 Task: Look for space in Condado, Brazil from 12th August, 2023 to 16th August, 2023 for 8 adults in price range Rs.10000 to Rs.16000. Place can be private room with 8 bedrooms having 8 beds and 8 bathrooms. Property type can be house, flat, guest house, hotel. Amenities needed are: wifi, TV, free parkinig on premises, gym, breakfast. Booking option can be shelf check-in. Required host language is English.
Action: Mouse moved to (479, 131)
Screenshot: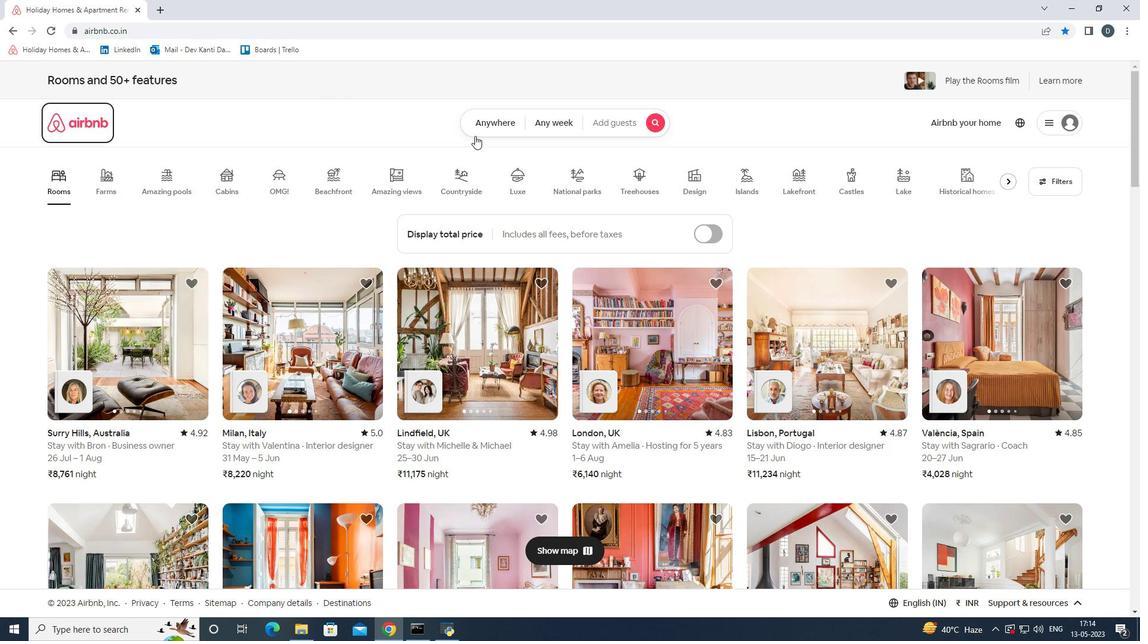 
Action: Mouse pressed left at (479, 131)
Screenshot: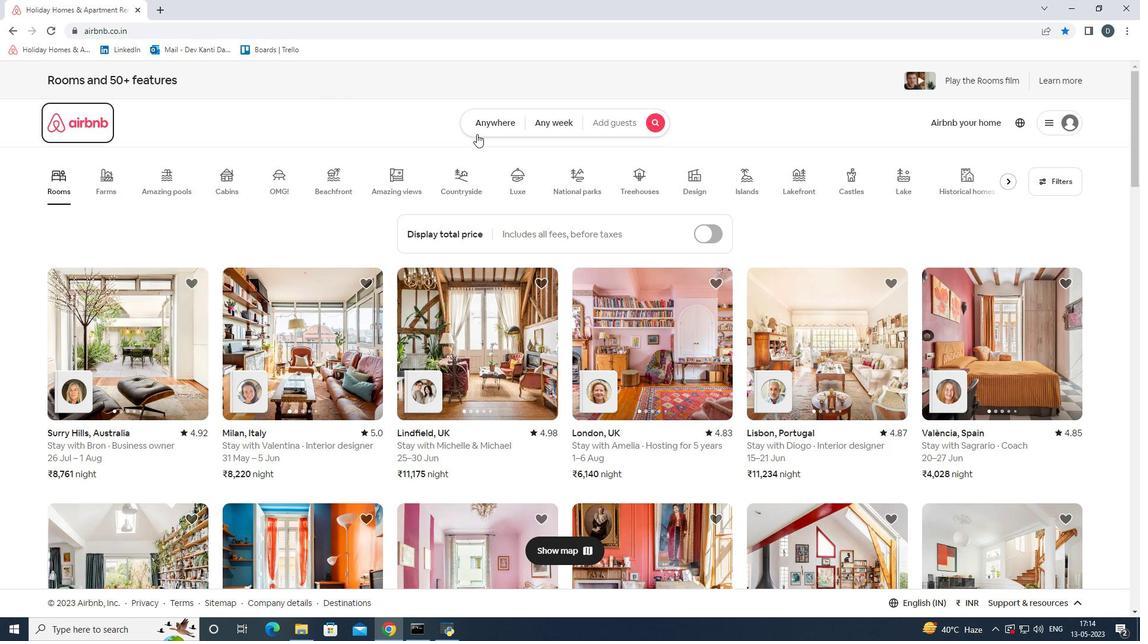 
Action: Mouse moved to (424, 169)
Screenshot: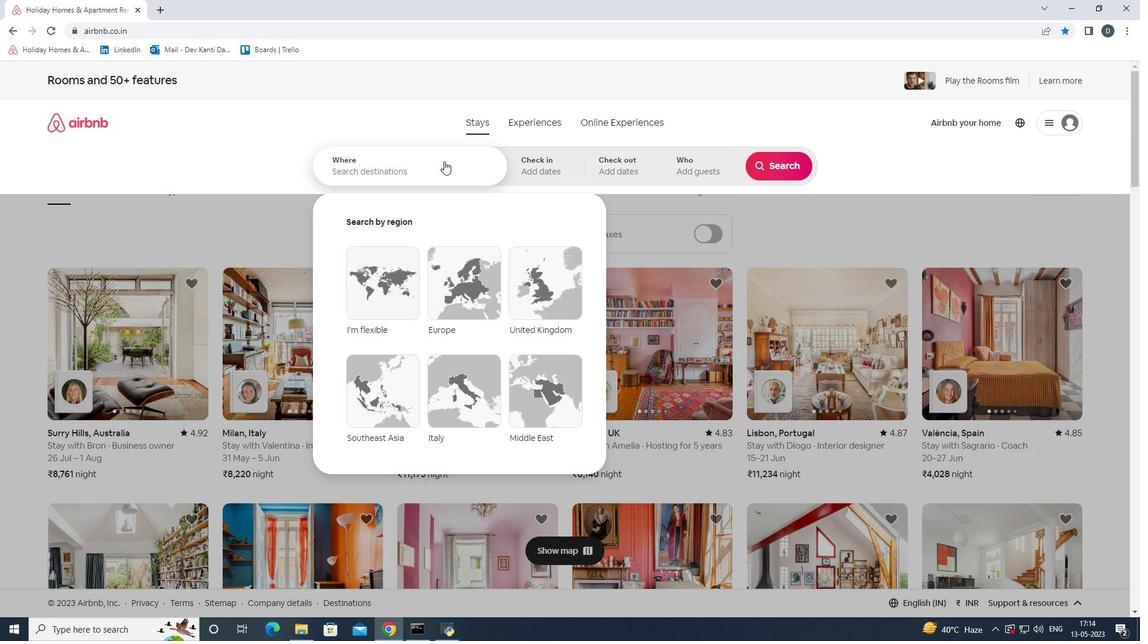 
Action: Mouse pressed left at (424, 169)
Screenshot: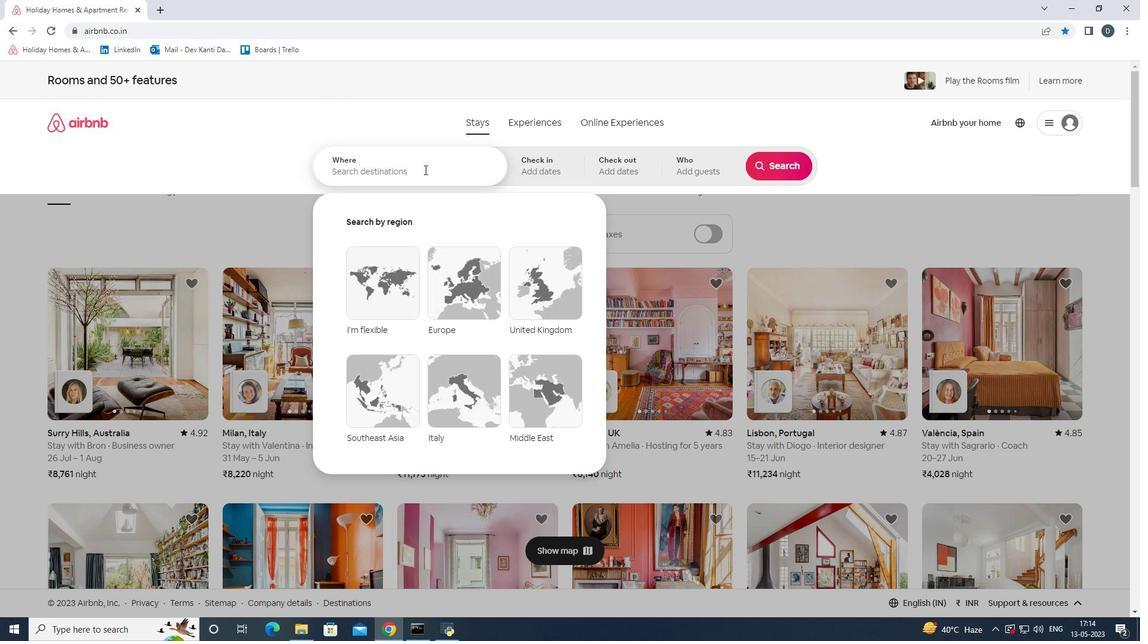 
Action: Key pressed <Key.shift>Condado,<Key.shift>Brazil
Screenshot: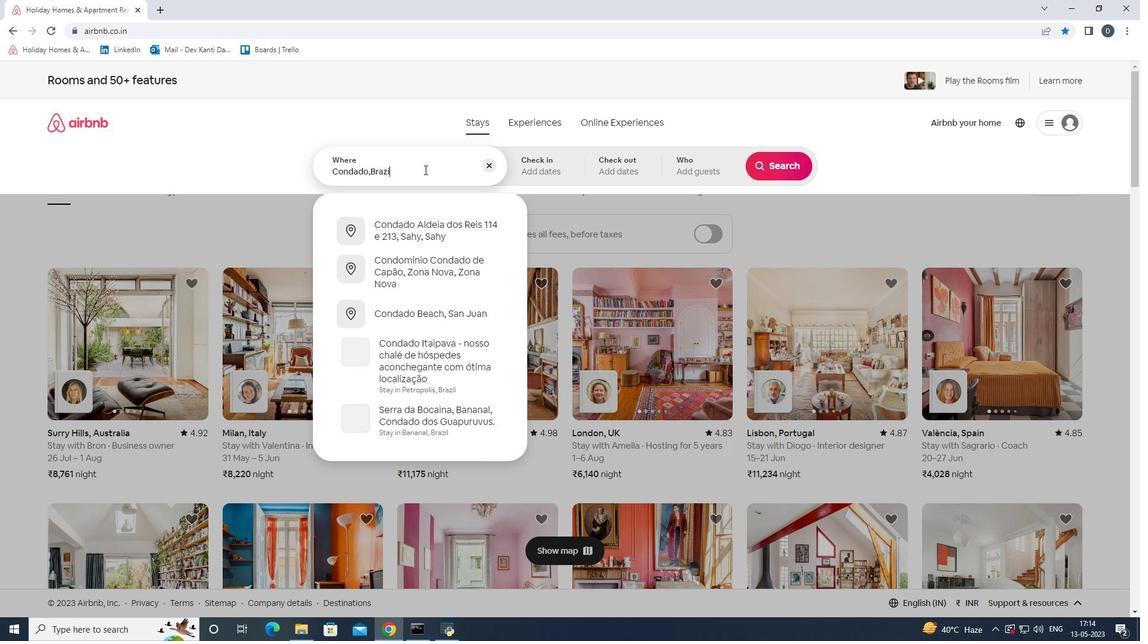 
Action: Mouse moved to (555, 155)
Screenshot: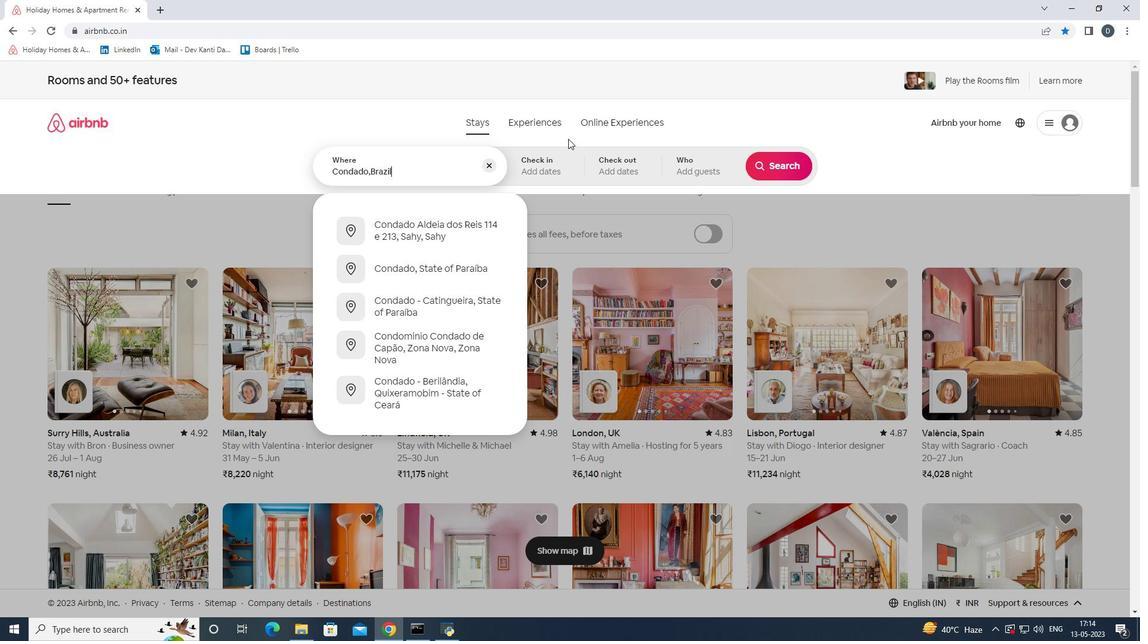 
Action: Mouse pressed left at (555, 155)
Screenshot: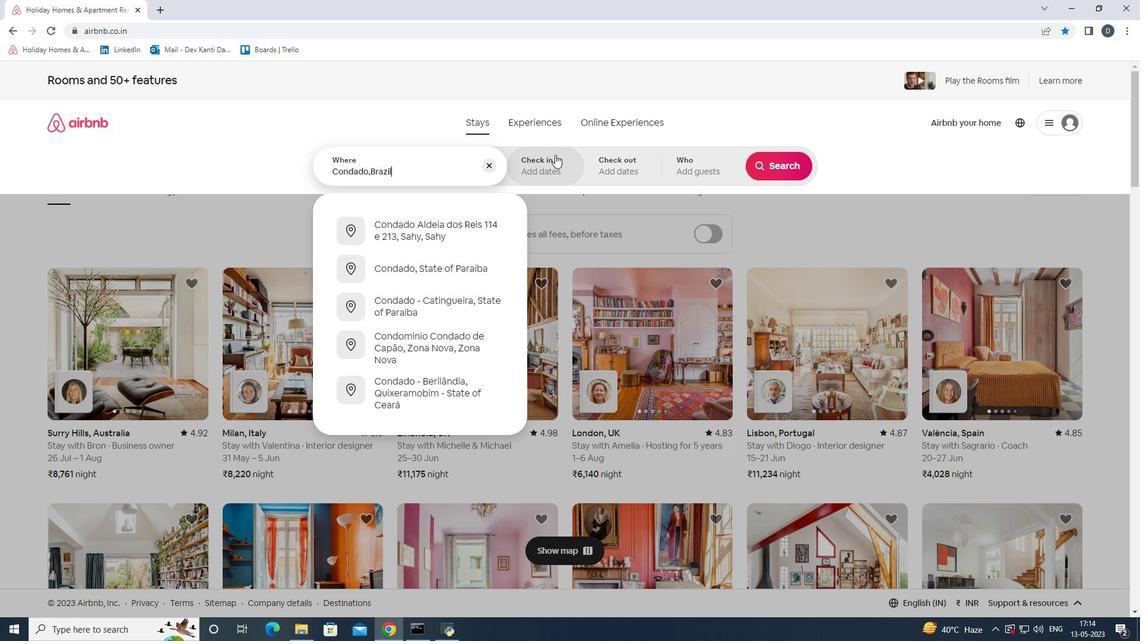 
Action: Mouse moved to (788, 263)
Screenshot: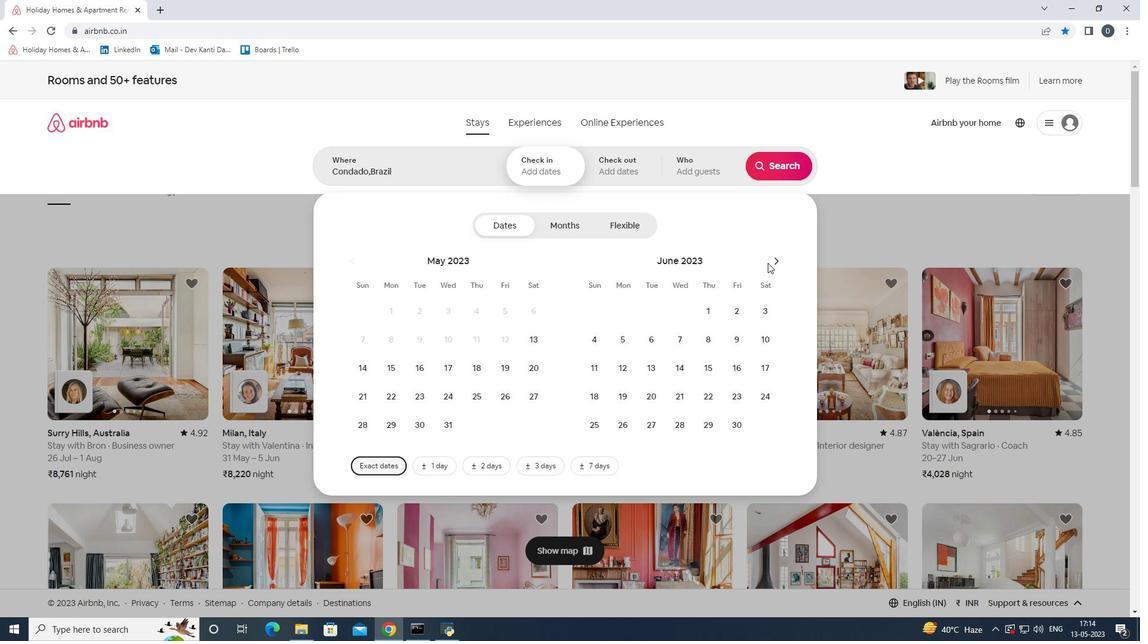 
Action: Mouse pressed left at (788, 263)
Screenshot: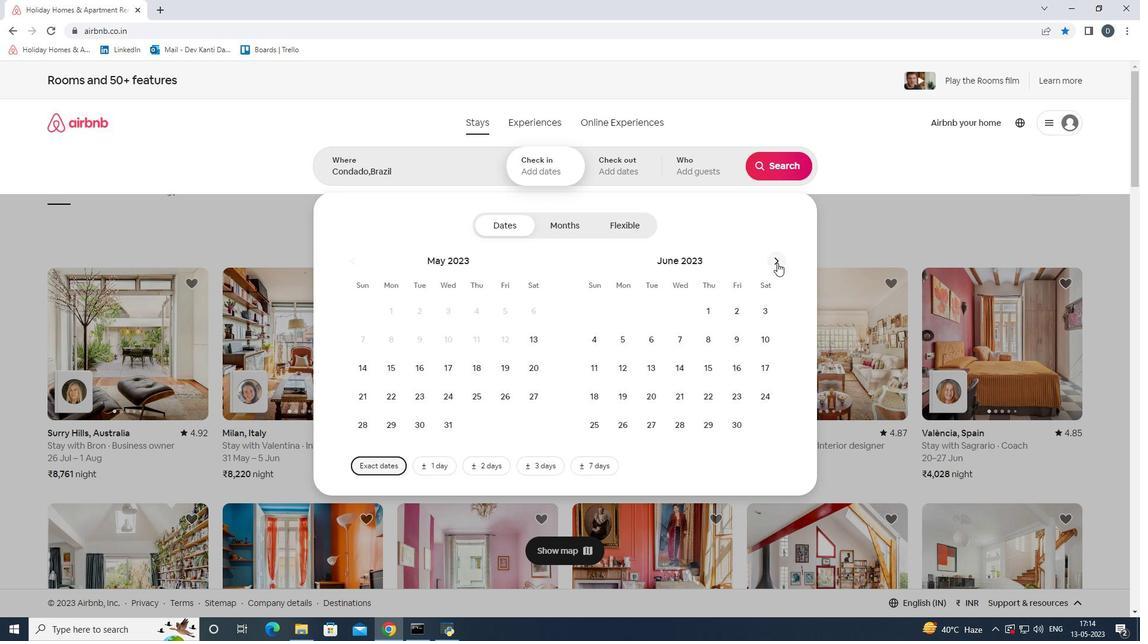 
Action: Mouse moved to (785, 263)
Screenshot: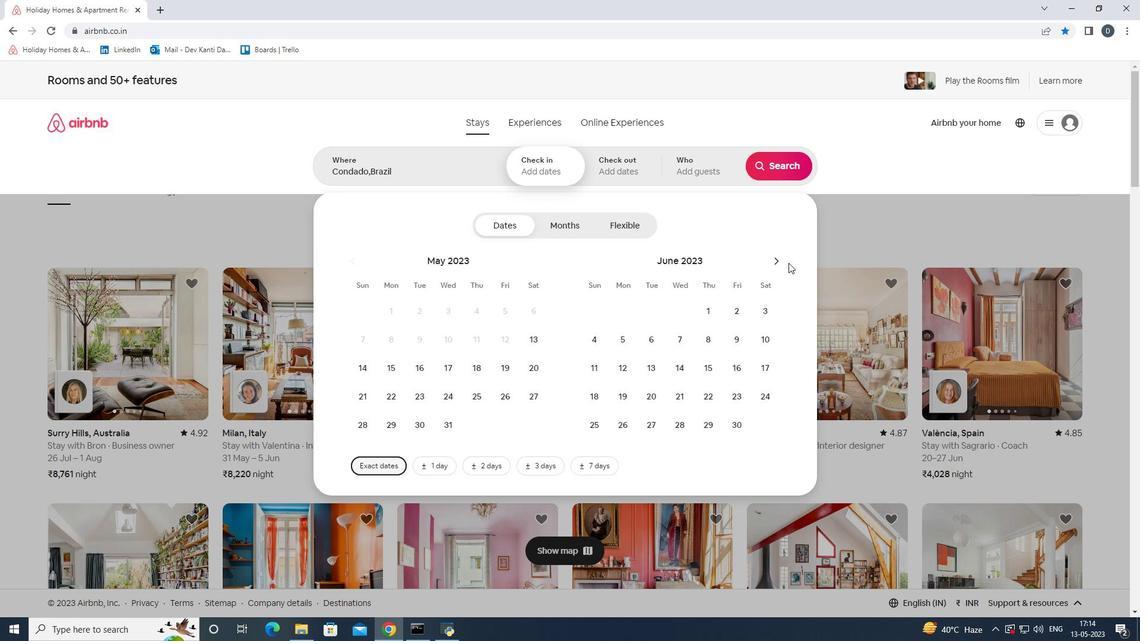 
Action: Mouse pressed left at (785, 263)
Screenshot: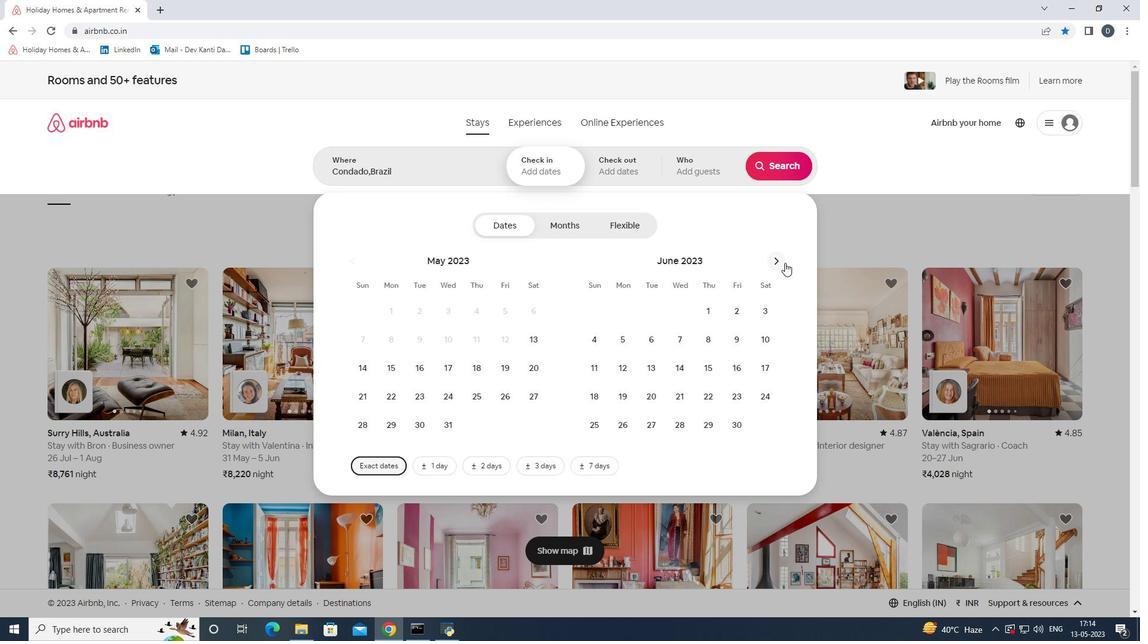 
Action: Mouse pressed left at (785, 263)
Screenshot: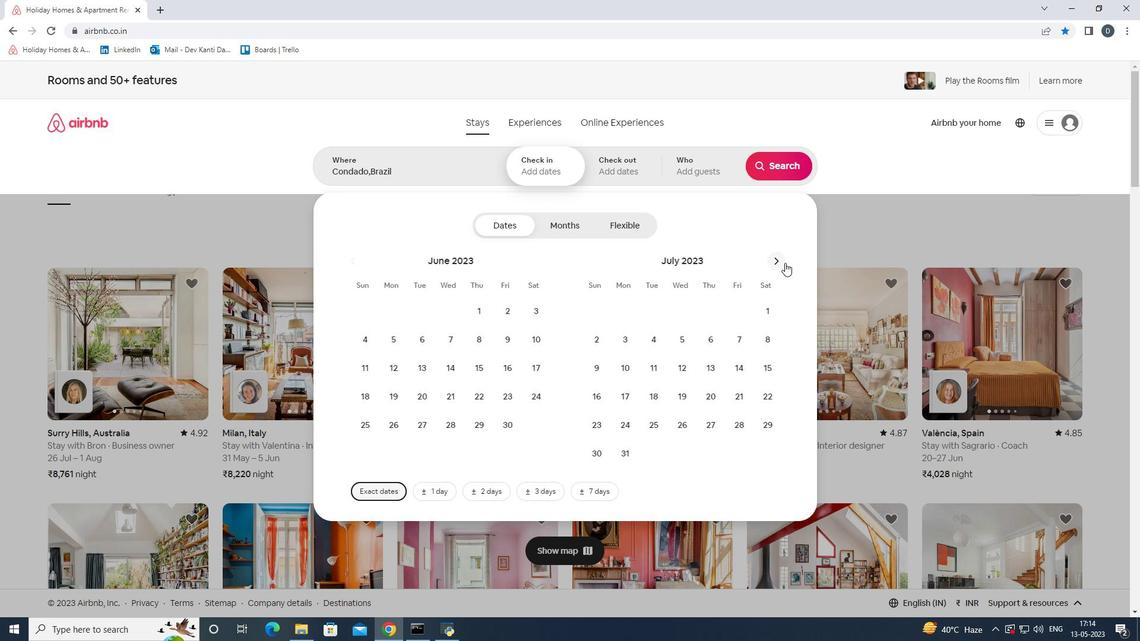 
Action: Mouse moved to (770, 333)
Screenshot: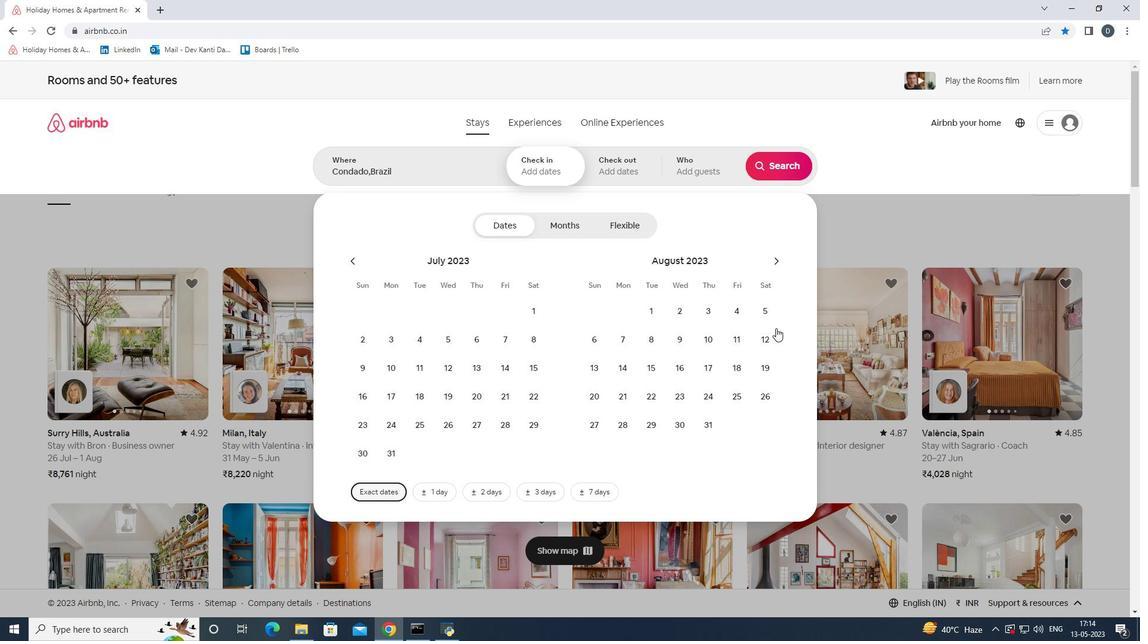 
Action: Mouse pressed left at (770, 333)
Screenshot: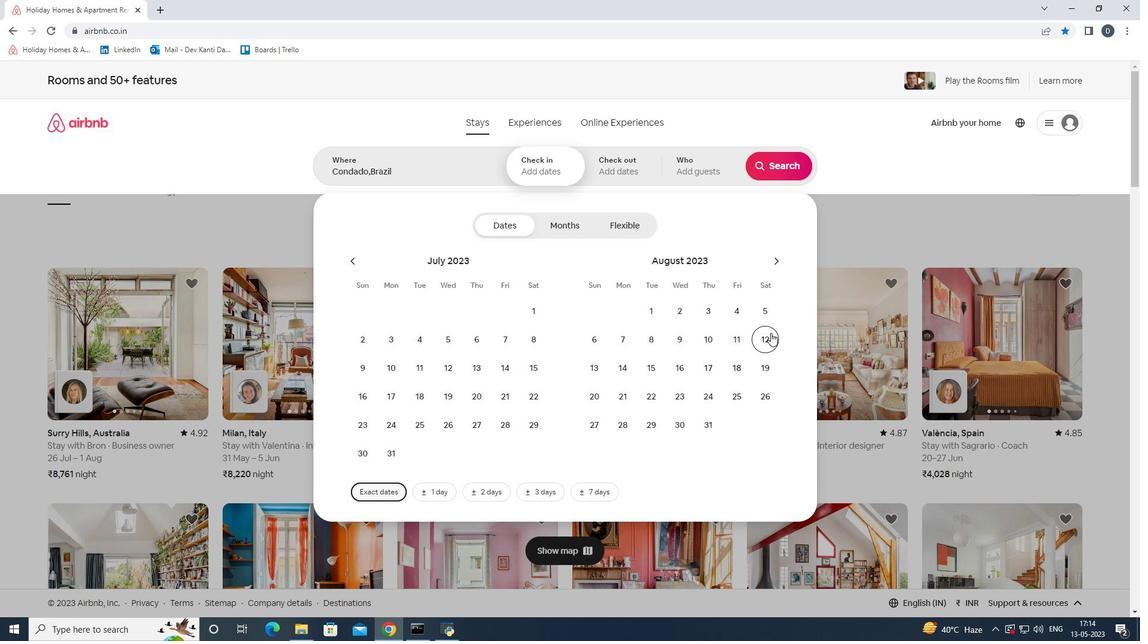 
Action: Mouse moved to (677, 366)
Screenshot: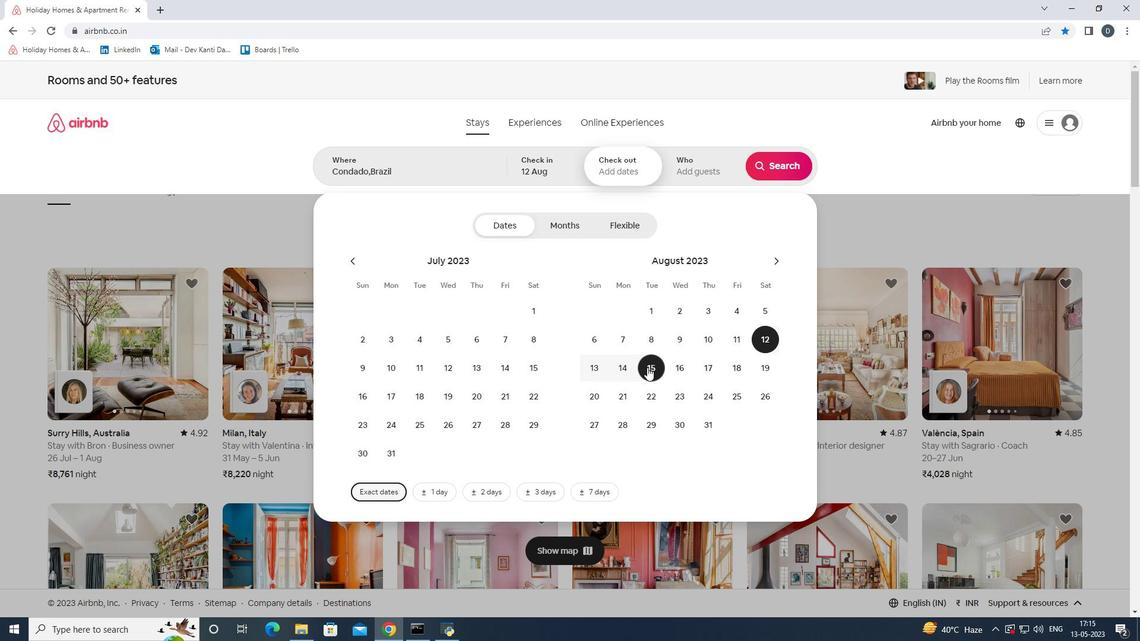 
Action: Mouse pressed left at (677, 366)
Screenshot: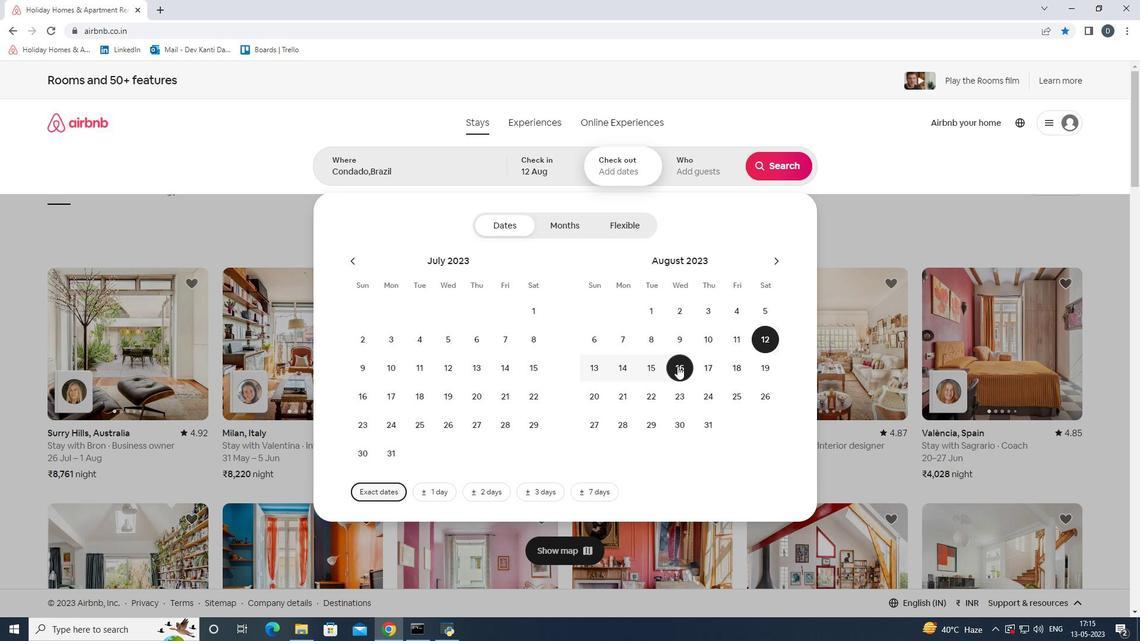 
Action: Mouse moved to (705, 165)
Screenshot: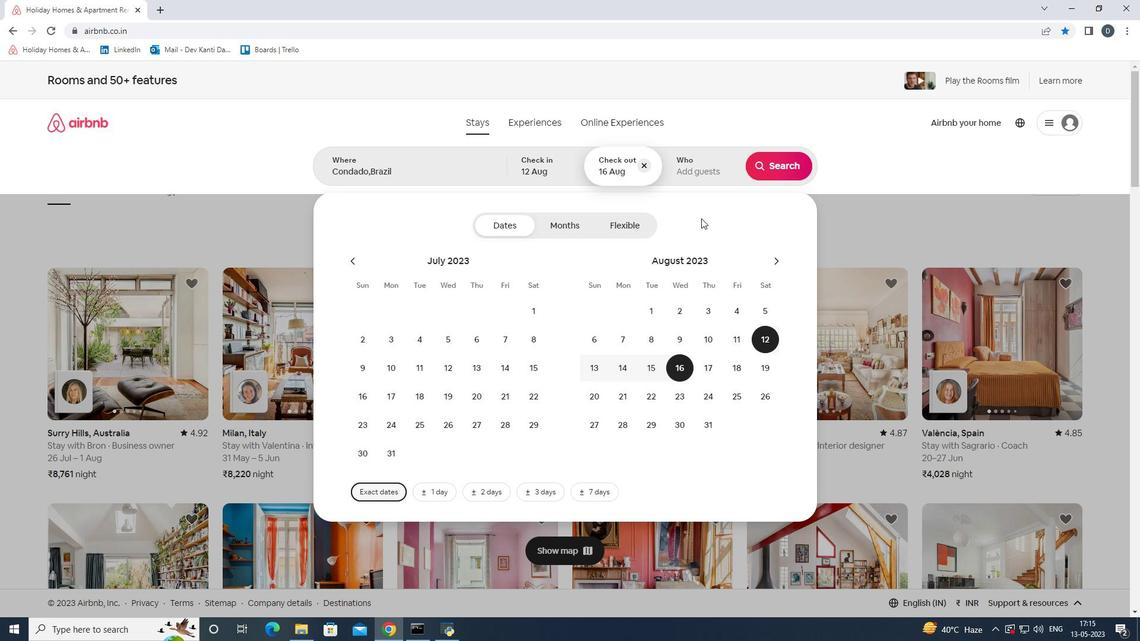 
Action: Mouse pressed left at (705, 165)
Screenshot: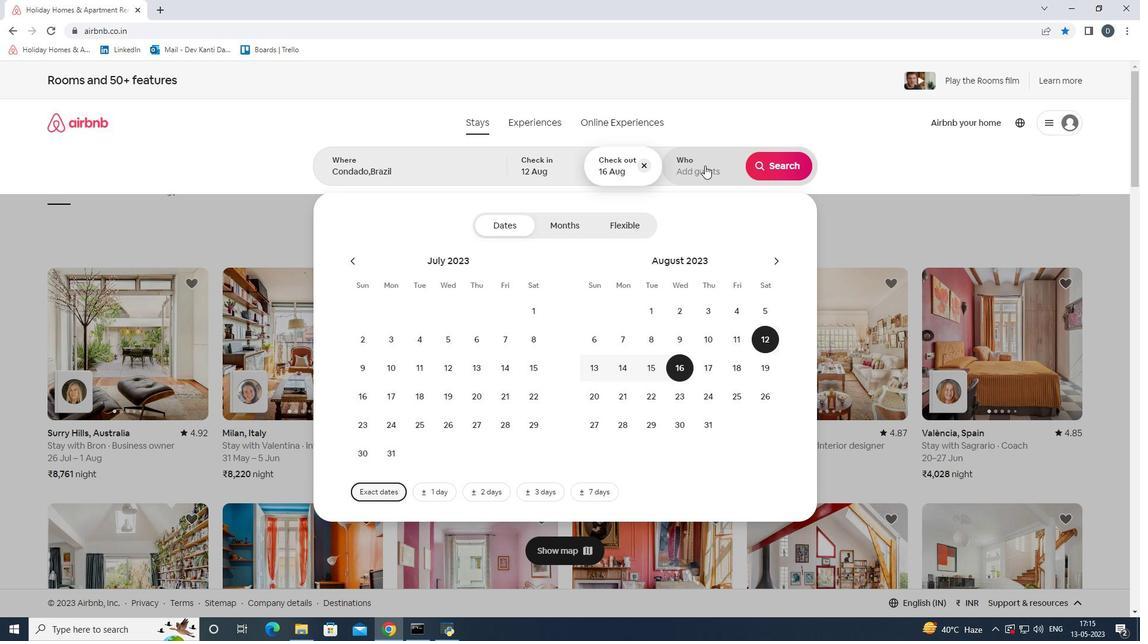 
Action: Mouse moved to (781, 231)
Screenshot: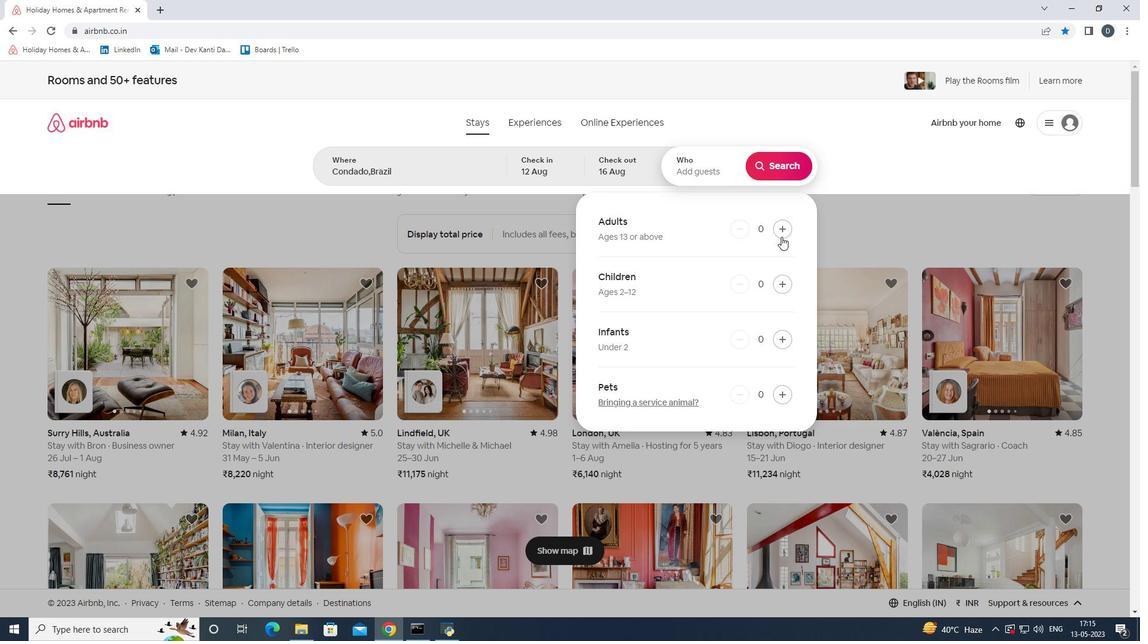
Action: Mouse pressed left at (781, 231)
Screenshot: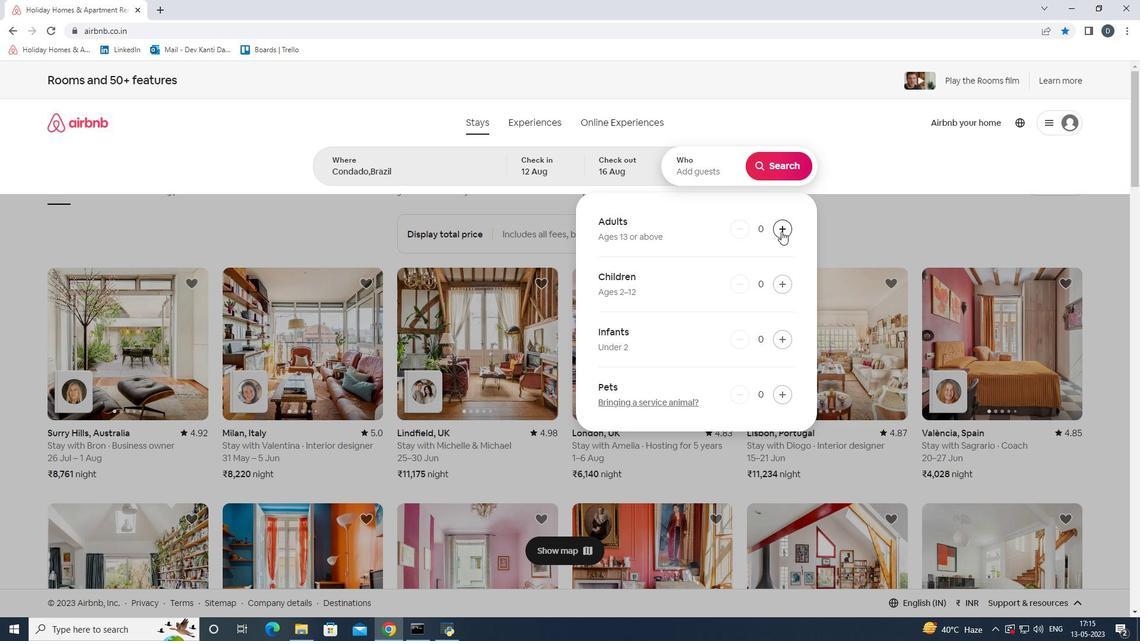 
Action: Mouse pressed left at (781, 231)
Screenshot: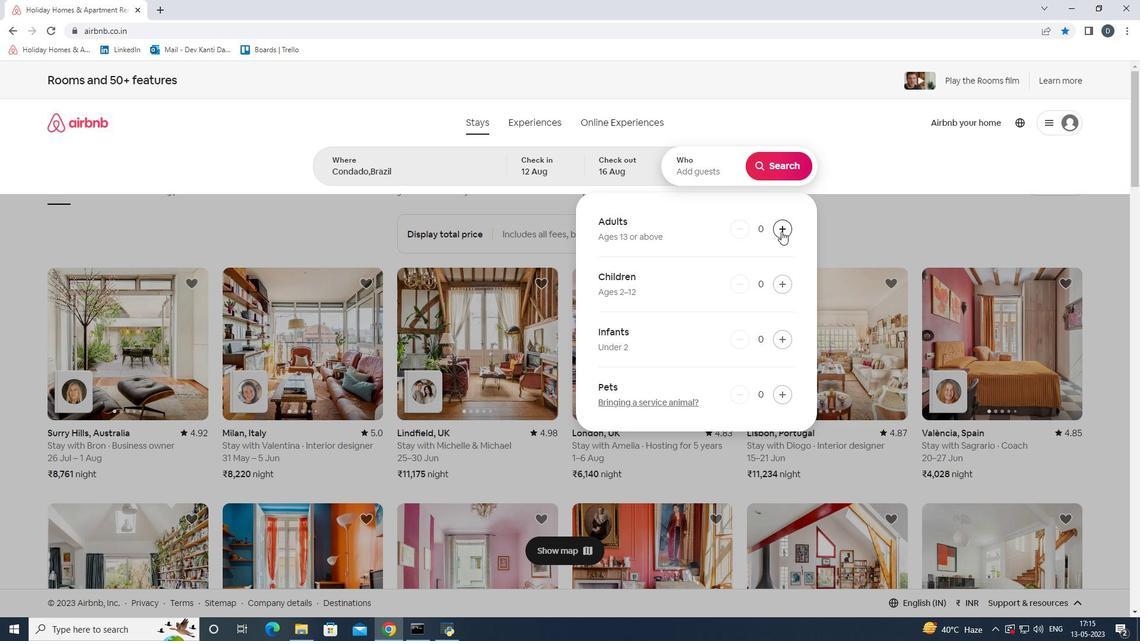 
Action: Mouse pressed left at (781, 231)
Screenshot: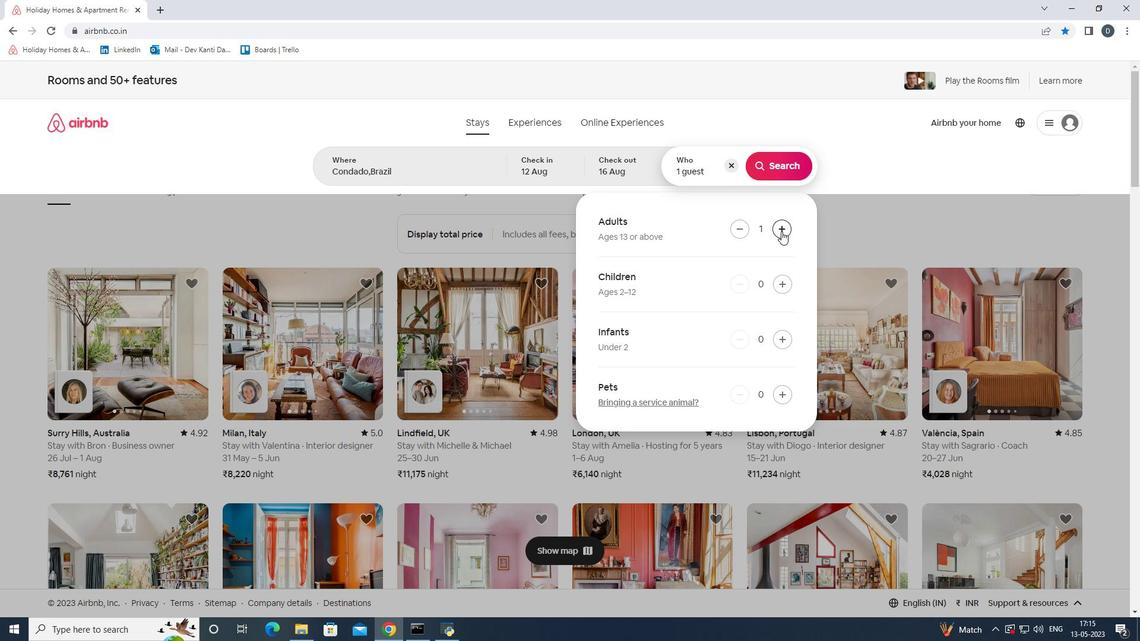 
Action: Mouse pressed left at (781, 231)
Screenshot: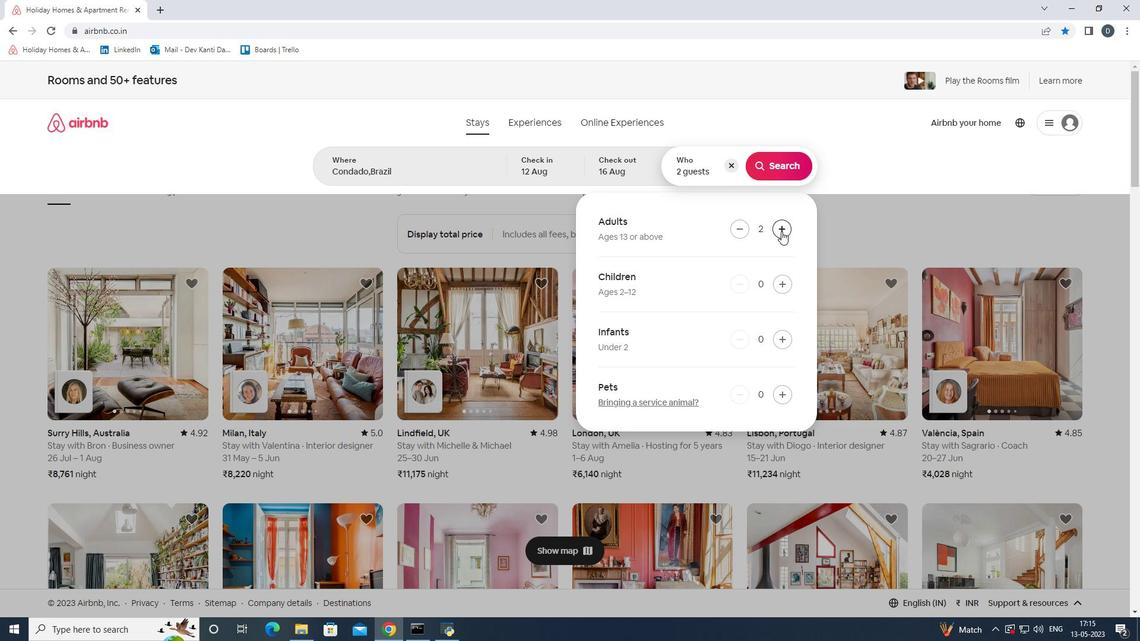 
Action: Mouse pressed left at (781, 231)
Screenshot: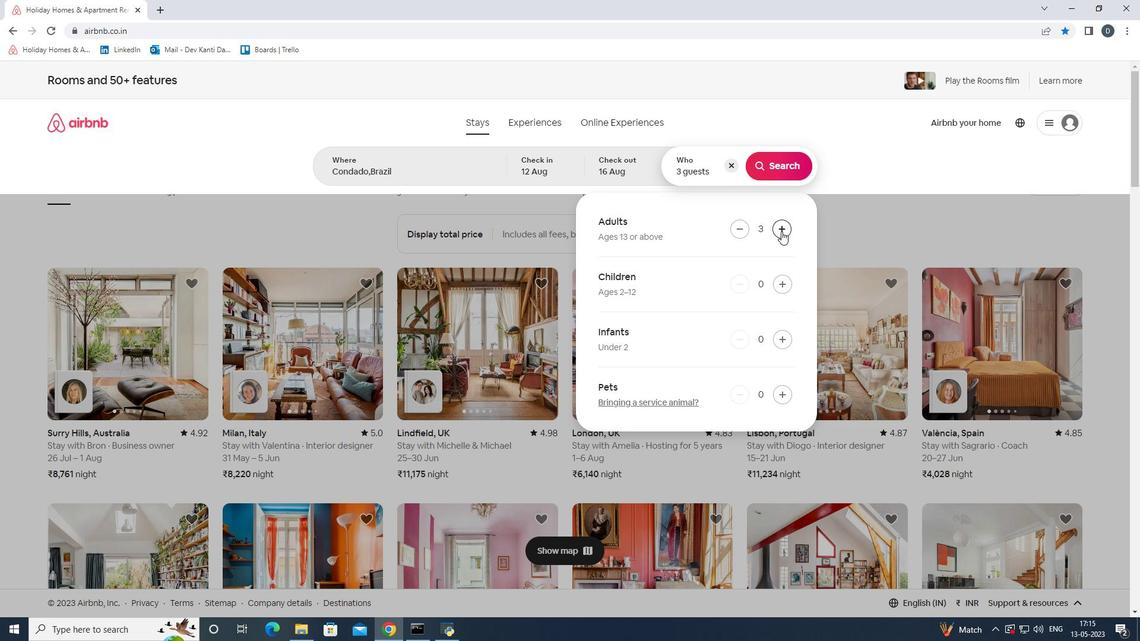 
Action: Mouse pressed left at (781, 231)
Screenshot: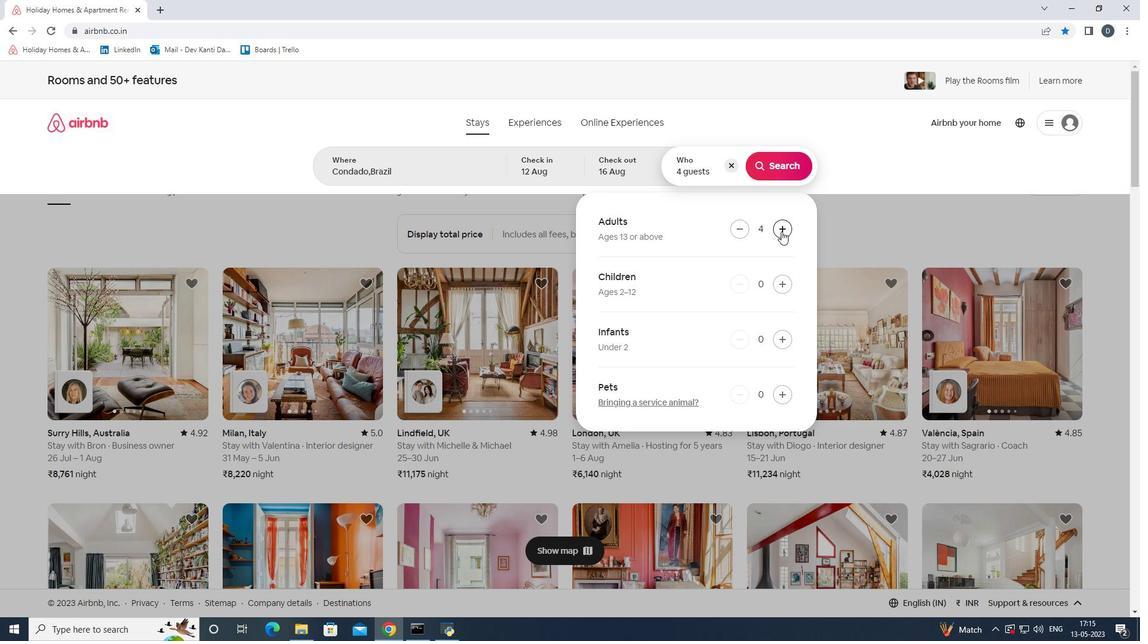 
Action: Mouse pressed left at (781, 231)
Screenshot: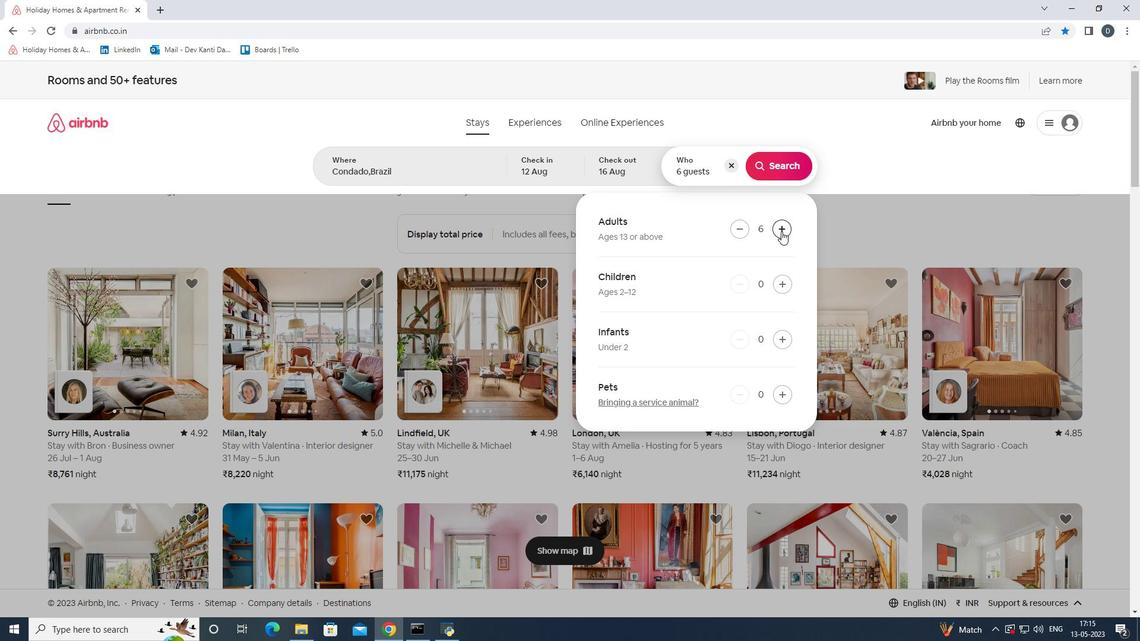 
Action: Mouse pressed left at (781, 231)
Screenshot: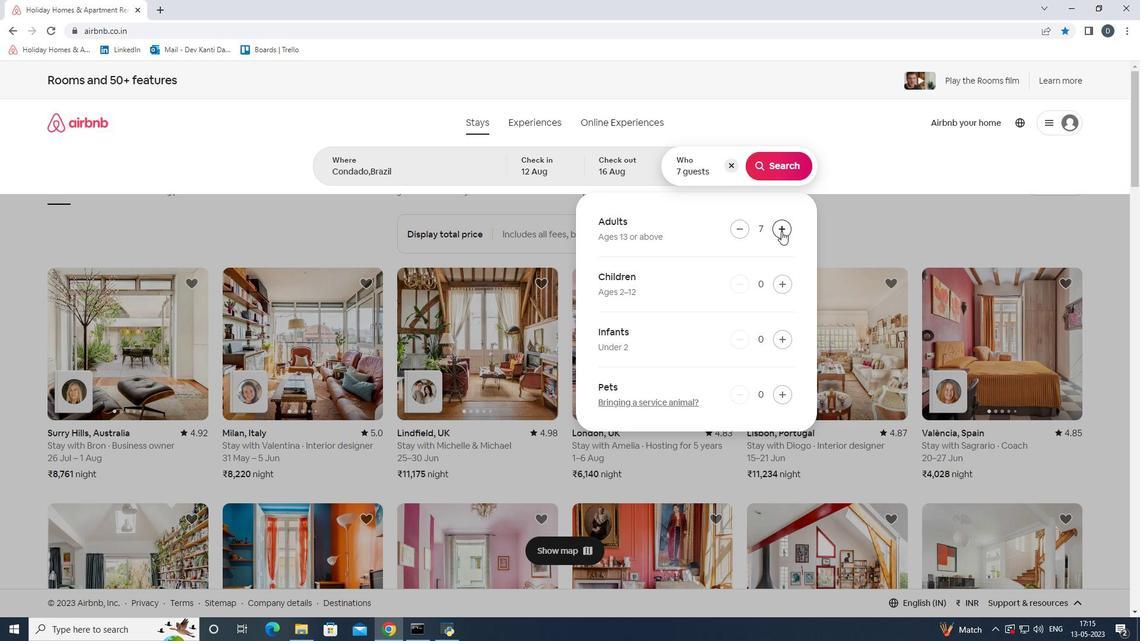 
Action: Mouse moved to (780, 174)
Screenshot: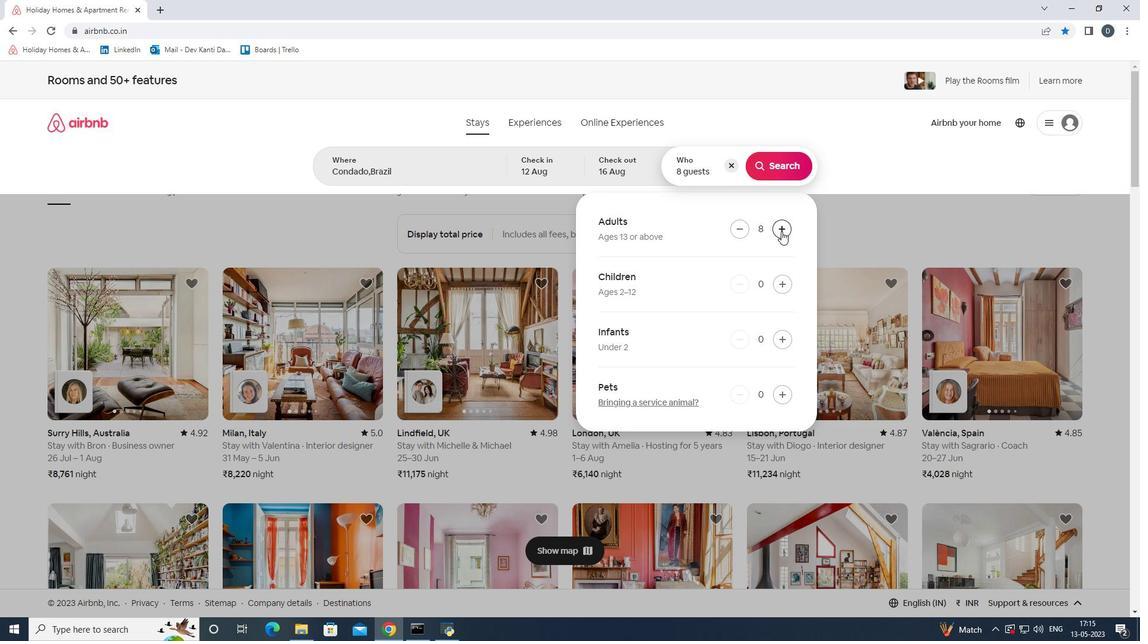 
Action: Mouse pressed left at (780, 174)
Screenshot: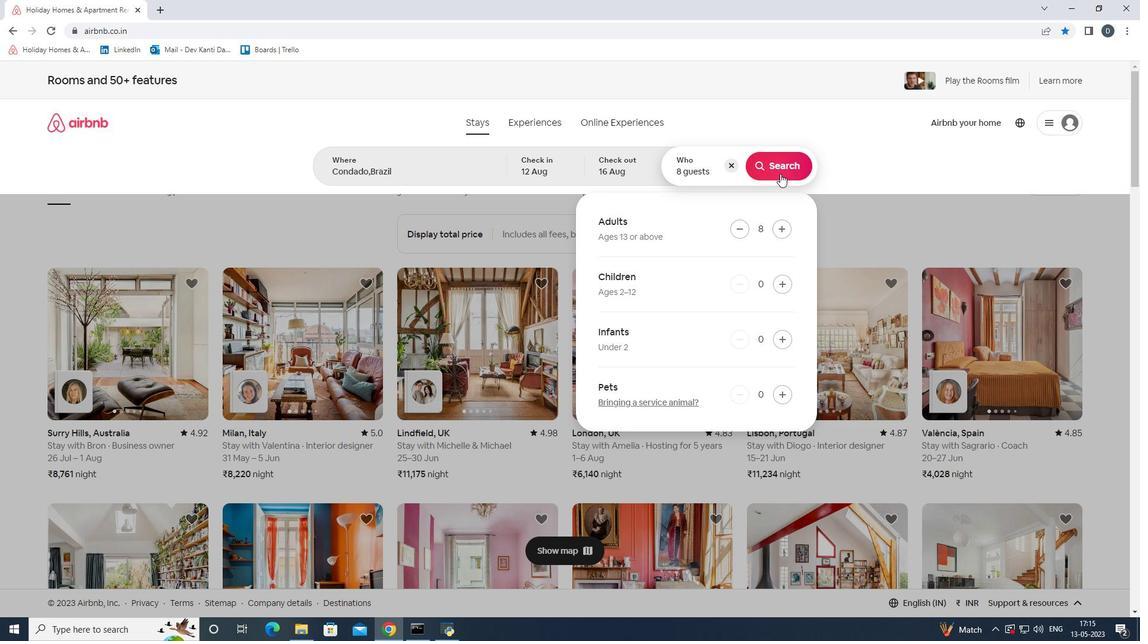 
Action: Mouse moved to (1072, 137)
Screenshot: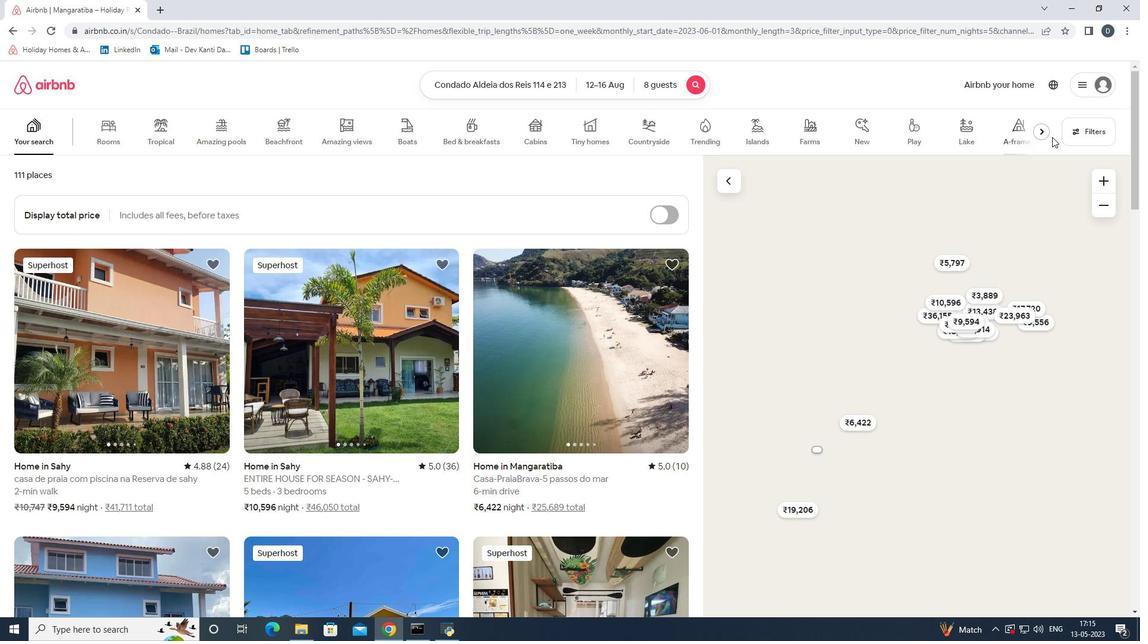 
Action: Mouse pressed left at (1072, 137)
Screenshot: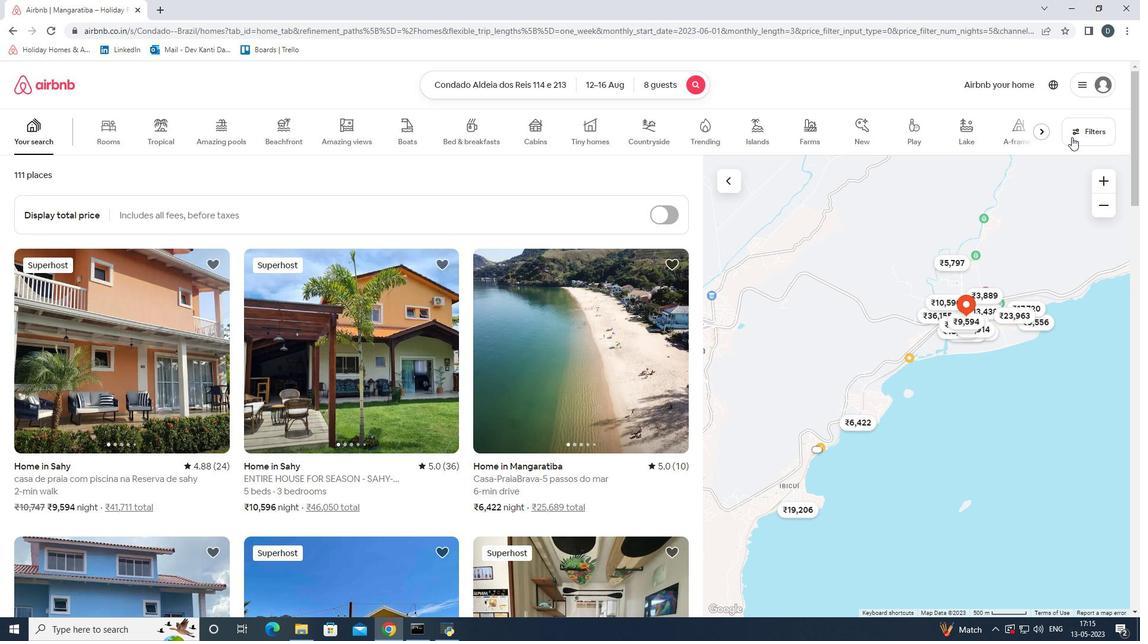
Action: Mouse moved to (423, 283)
Screenshot: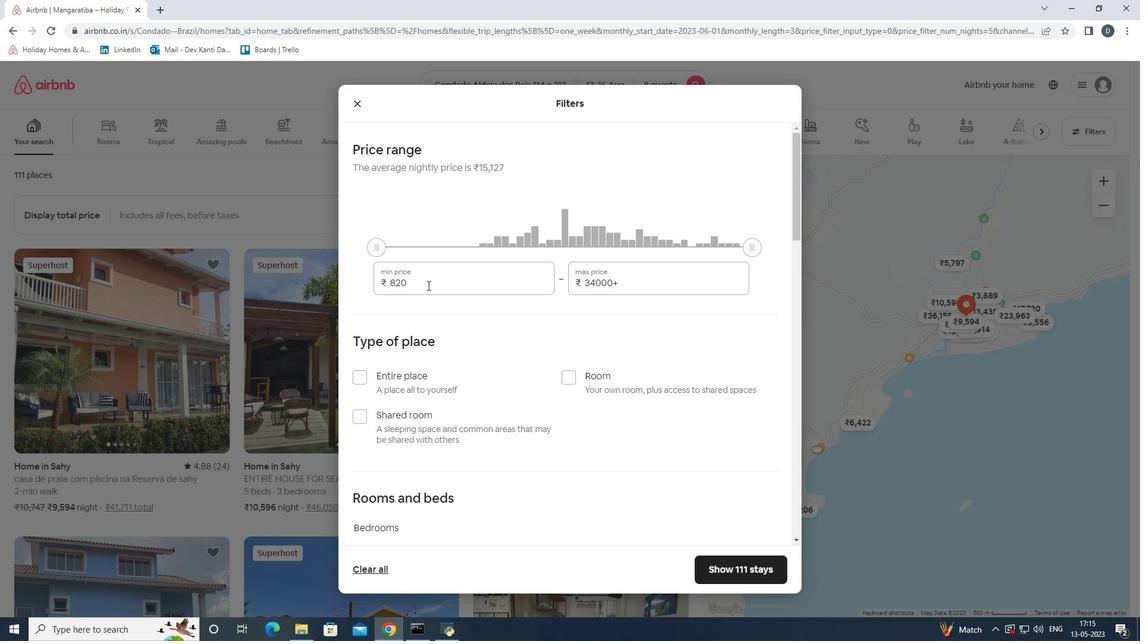 
Action: Mouse pressed left at (423, 283)
Screenshot: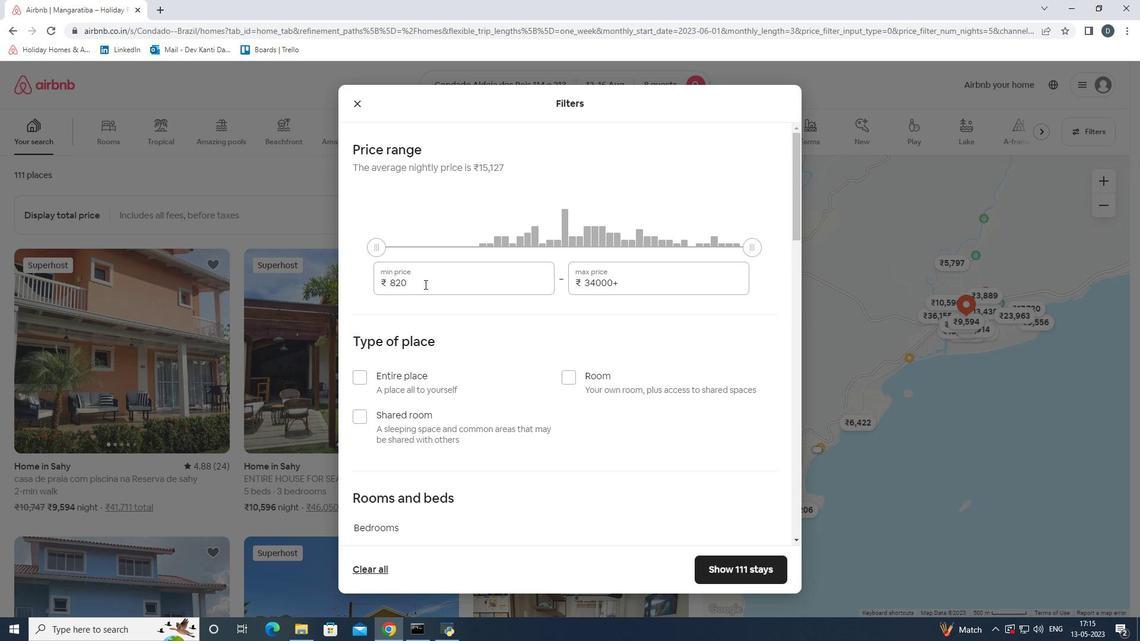 
Action: Mouse moved to (357, 283)
Screenshot: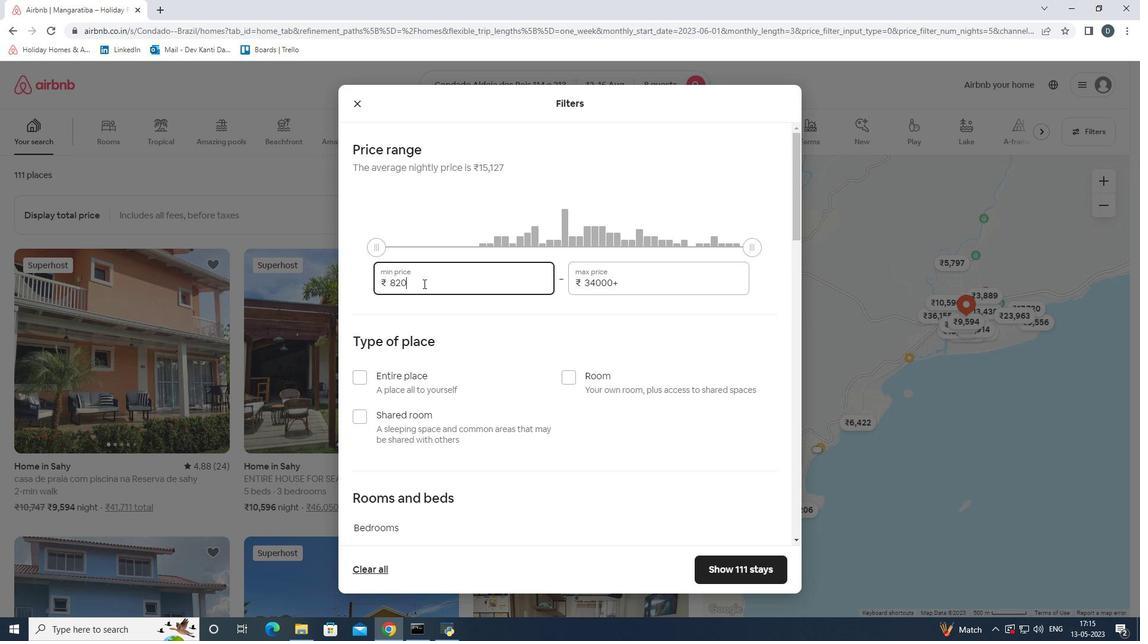 
Action: Key pressed 10000
Screenshot: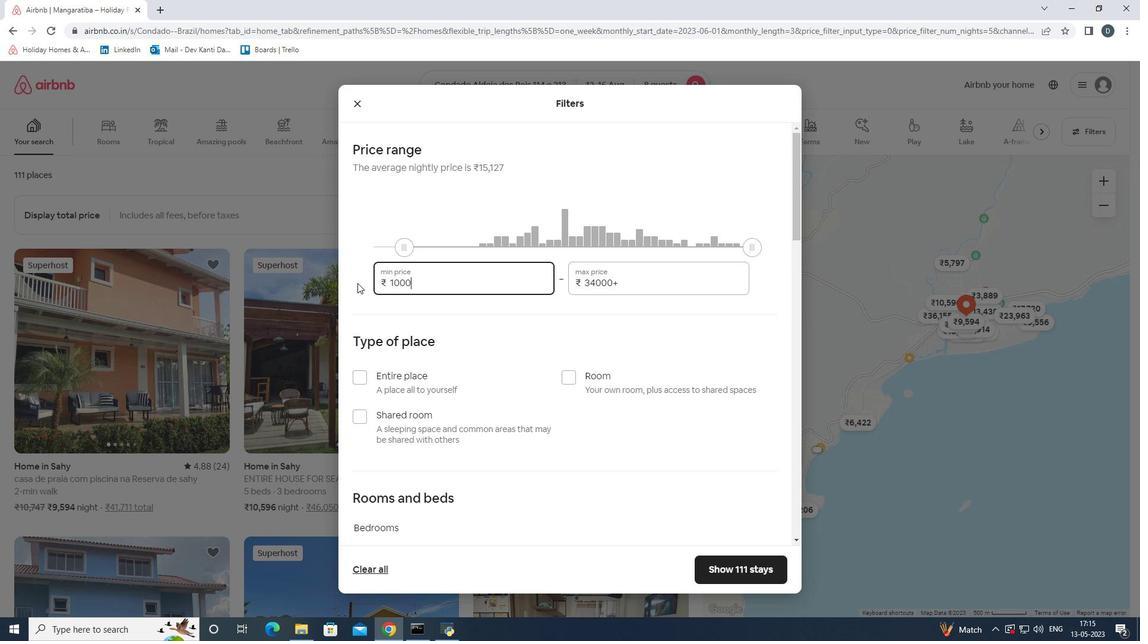 
Action: Mouse moved to (620, 283)
Screenshot: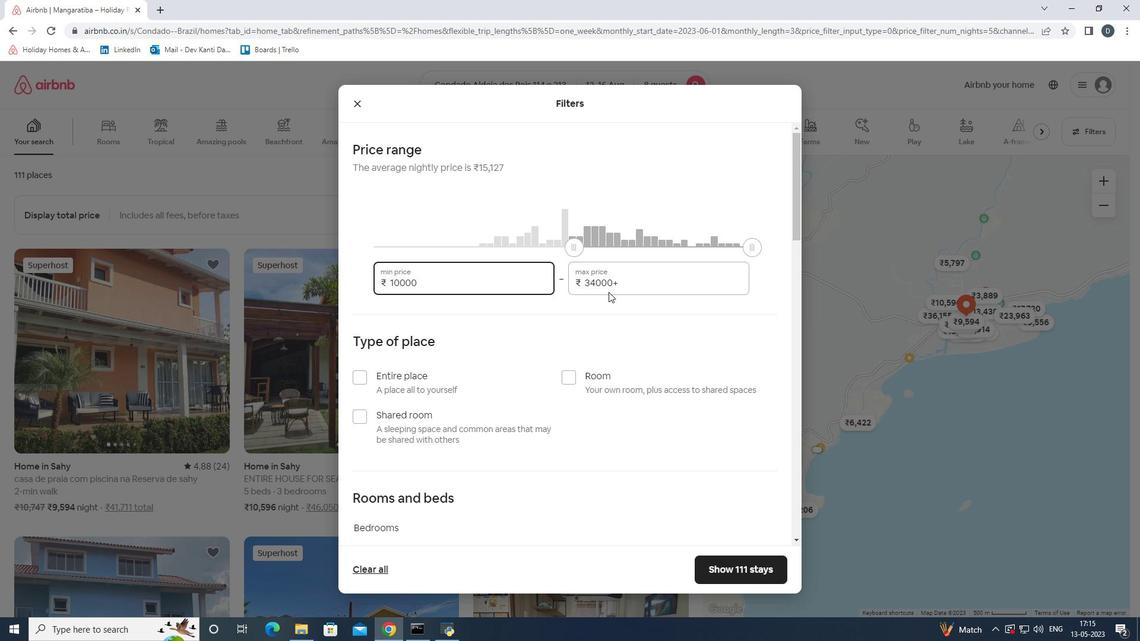 
Action: Mouse pressed left at (620, 283)
Screenshot: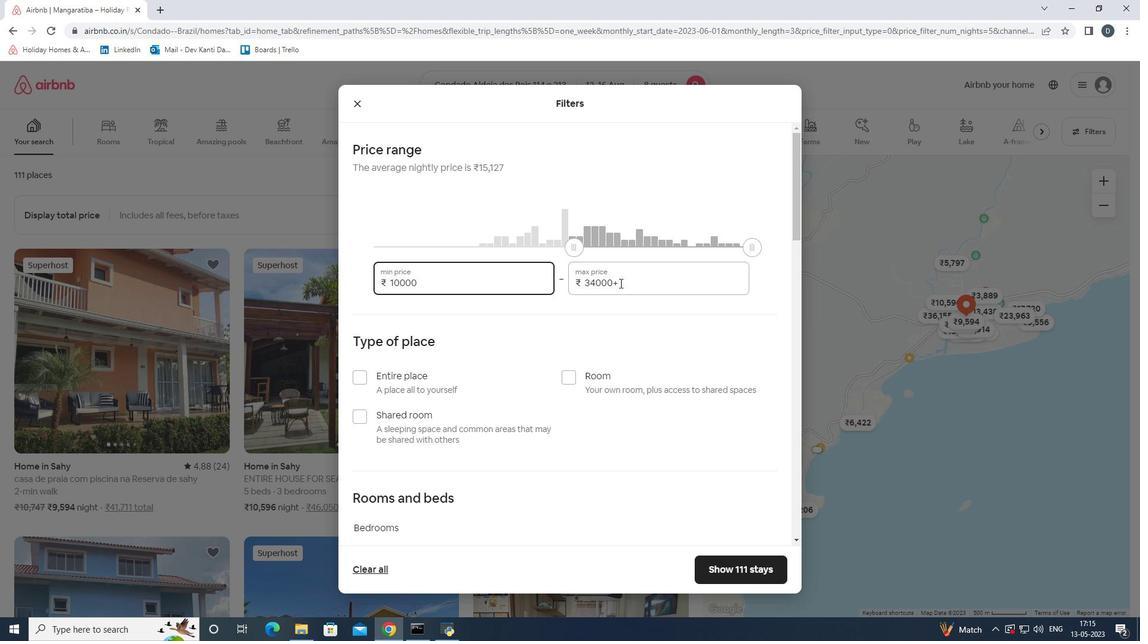 
Action: Mouse moved to (569, 283)
Screenshot: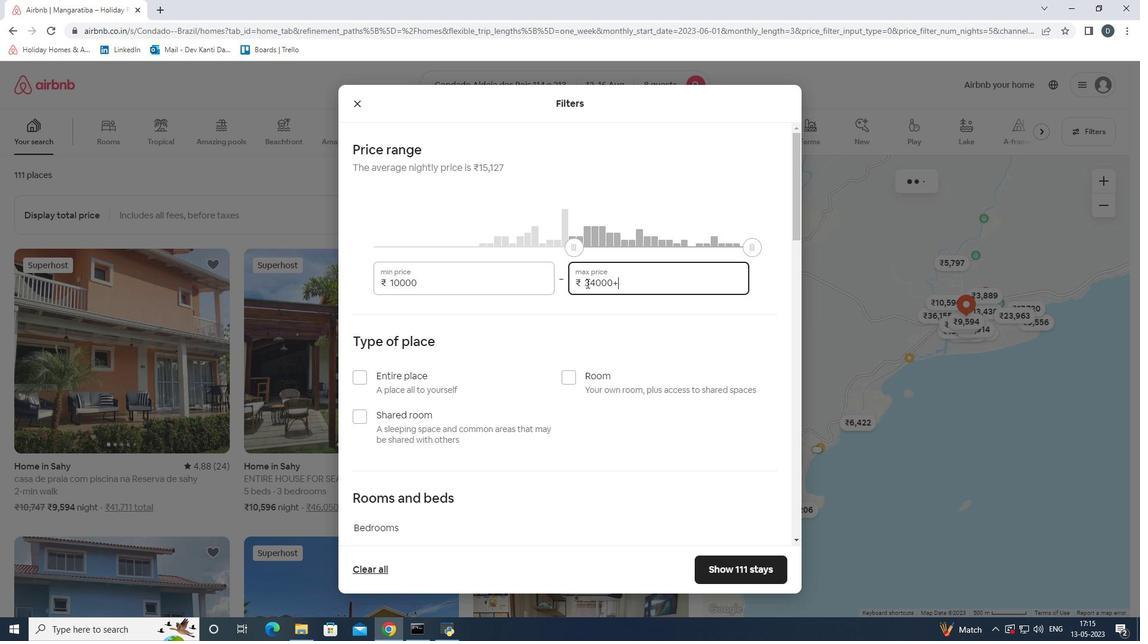 
Action: Key pressed 16000
Screenshot: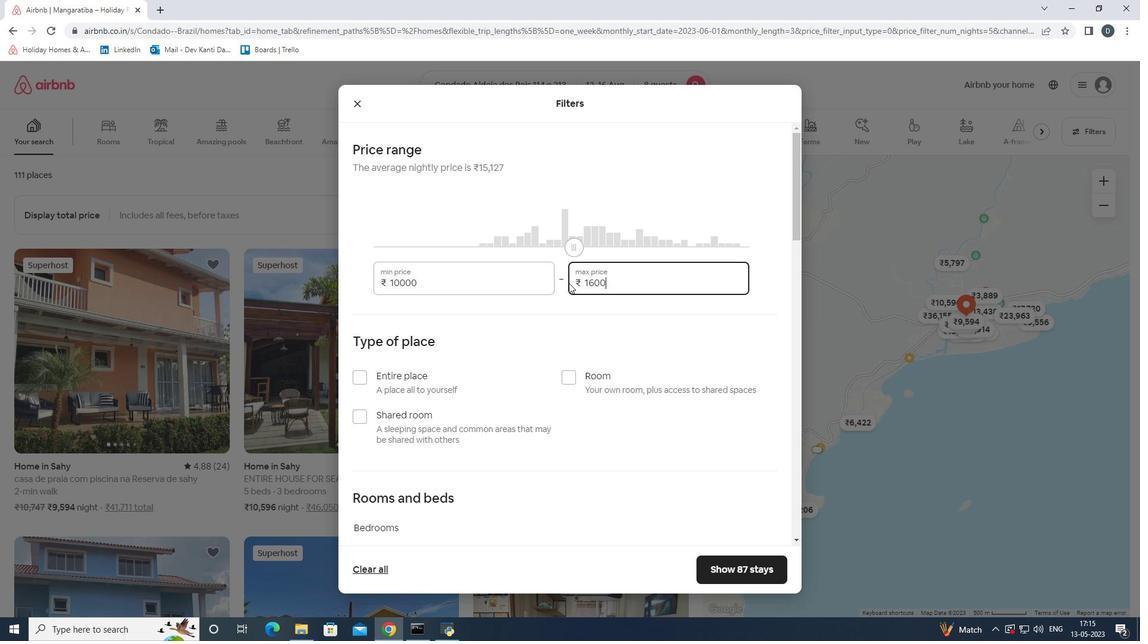 
Action: Mouse scrolled (569, 282) with delta (0, 0)
Screenshot: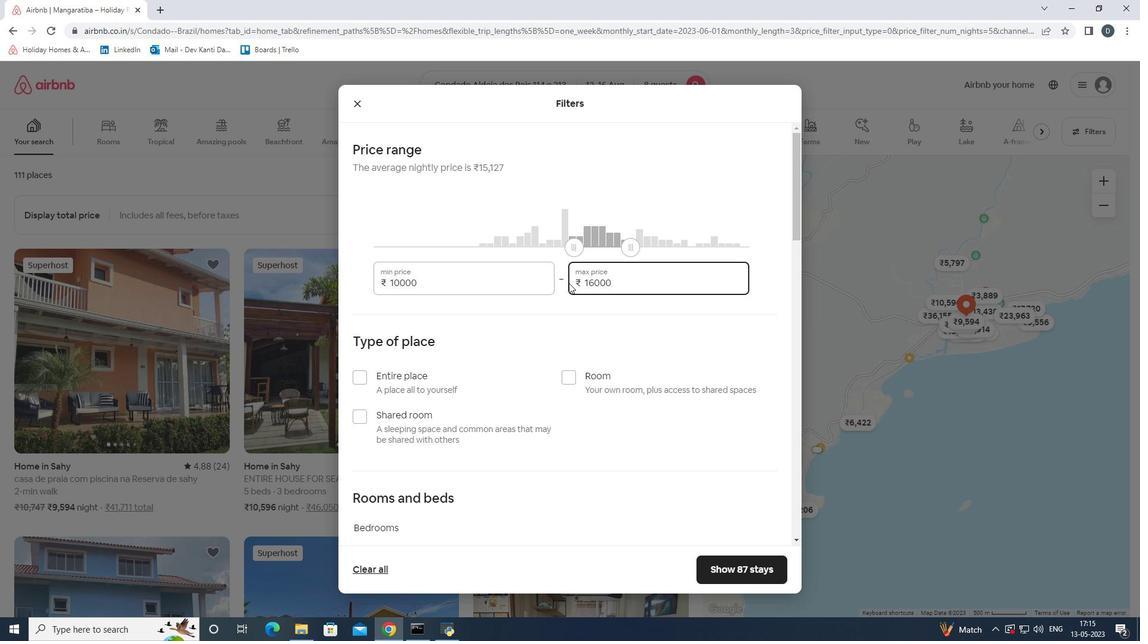 
Action: Mouse scrolled (569, 282) with delta (0, 0)
Screenshot: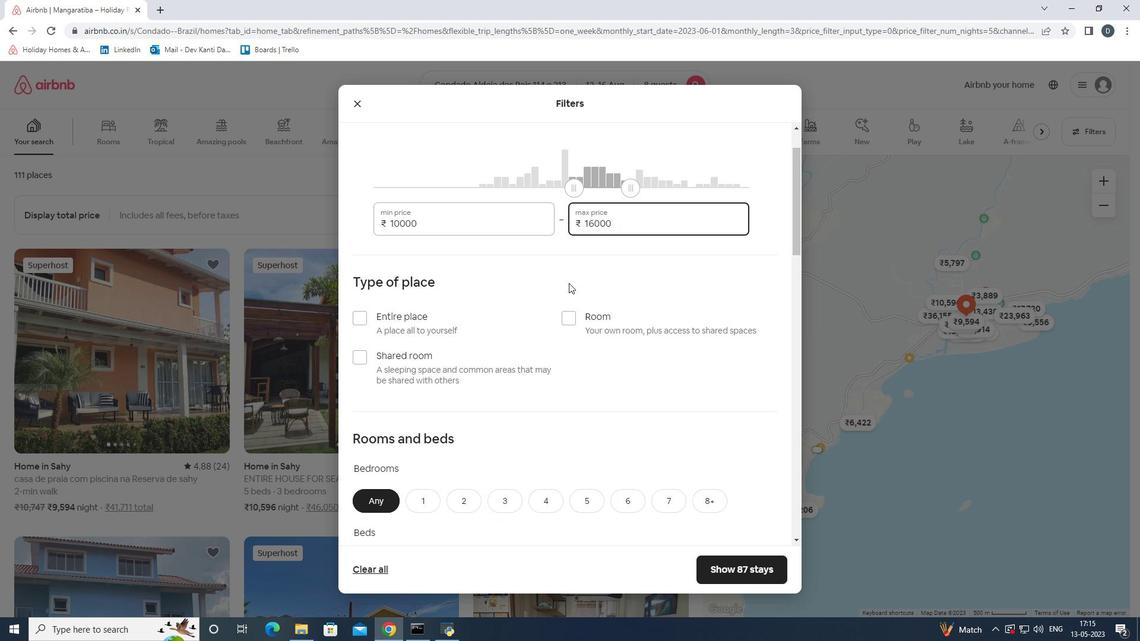
Action: Mouse scrolled (569, 282) with delta (0, 0)
Screenshot: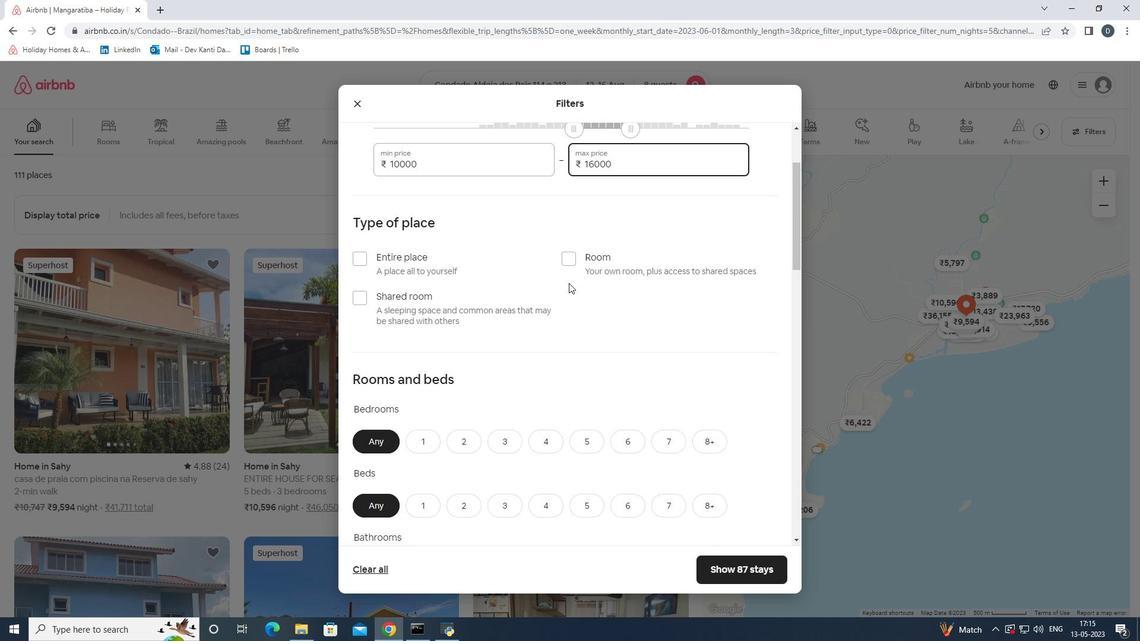 
Action: Mouse scrolled (569, 282) with delta (0, 0)
Screenshot: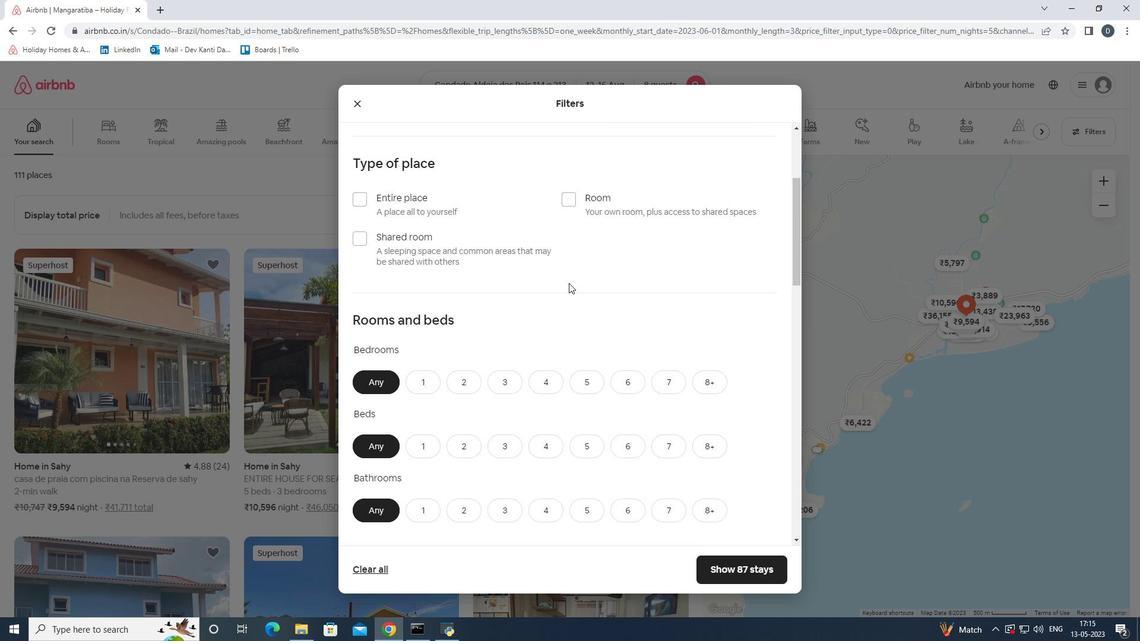 
Action: Mouse moved to (626, 308)
Screenshot: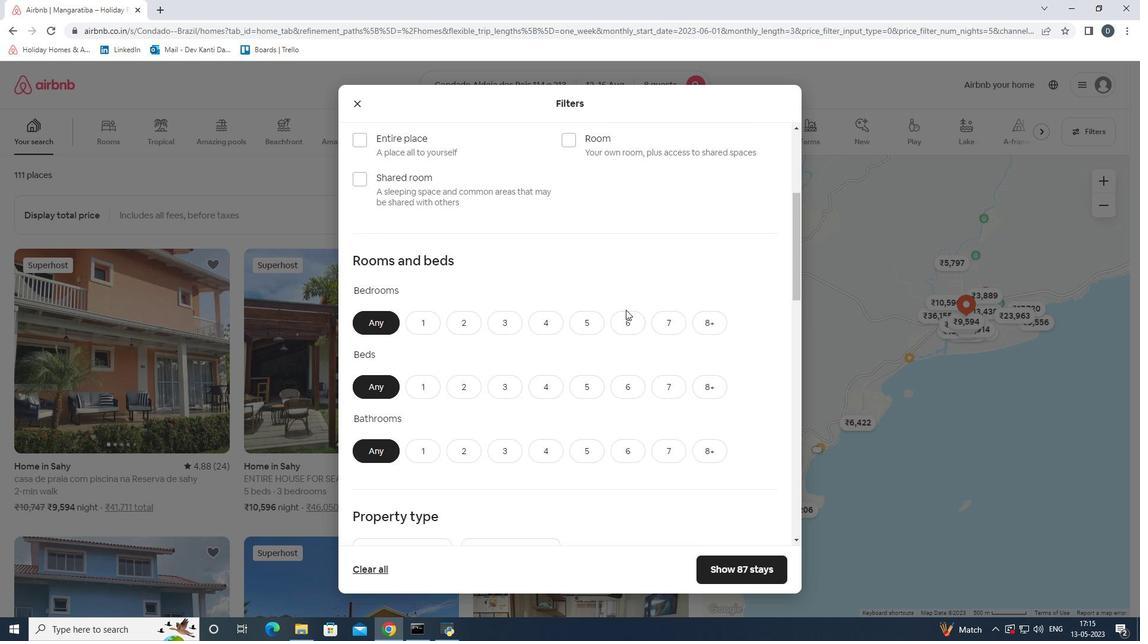 
Action: Mouse scrolled (626, 307) with delta (0, 0)
Screenshot: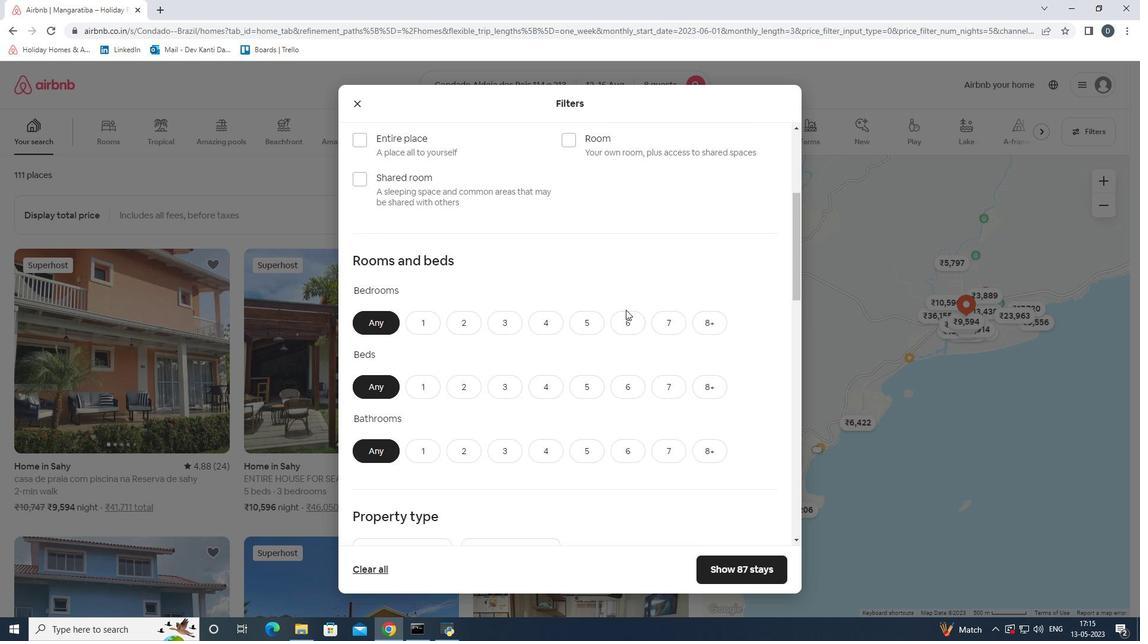 
Action: Mouse moved to (677, 277)
Screenshot: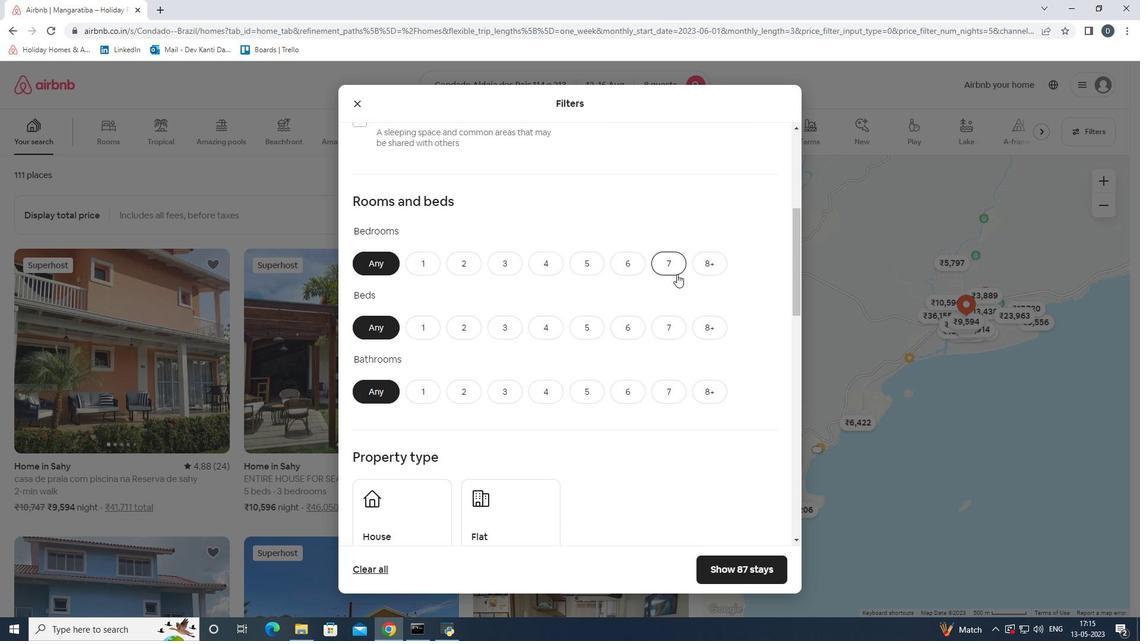 
Action: Mouse scrolled (677, 276) with delta (0, 0)
Screenshot: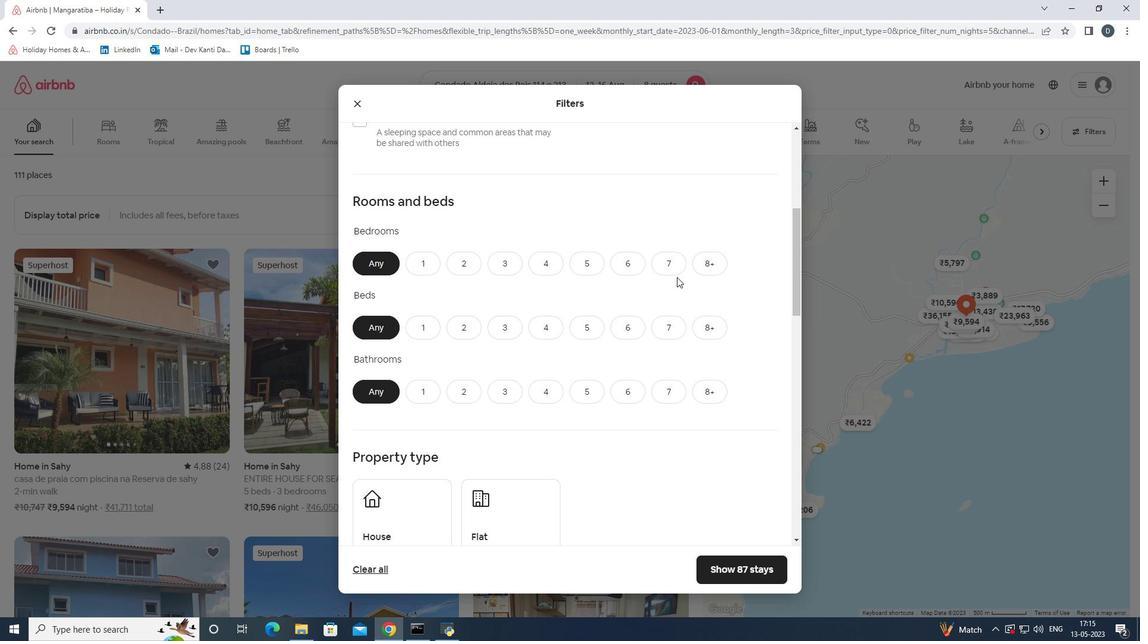 
Action: Mouse moved to (706, 206)
Screenshot: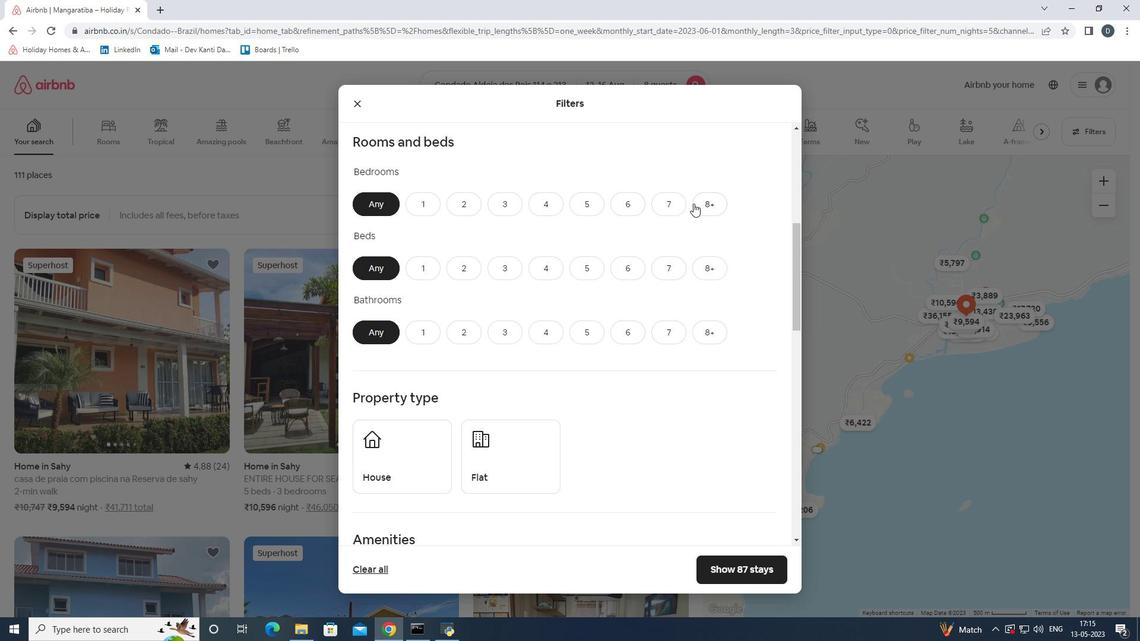 
Action: Mouse pressed left at (706, 206)
Screenshot: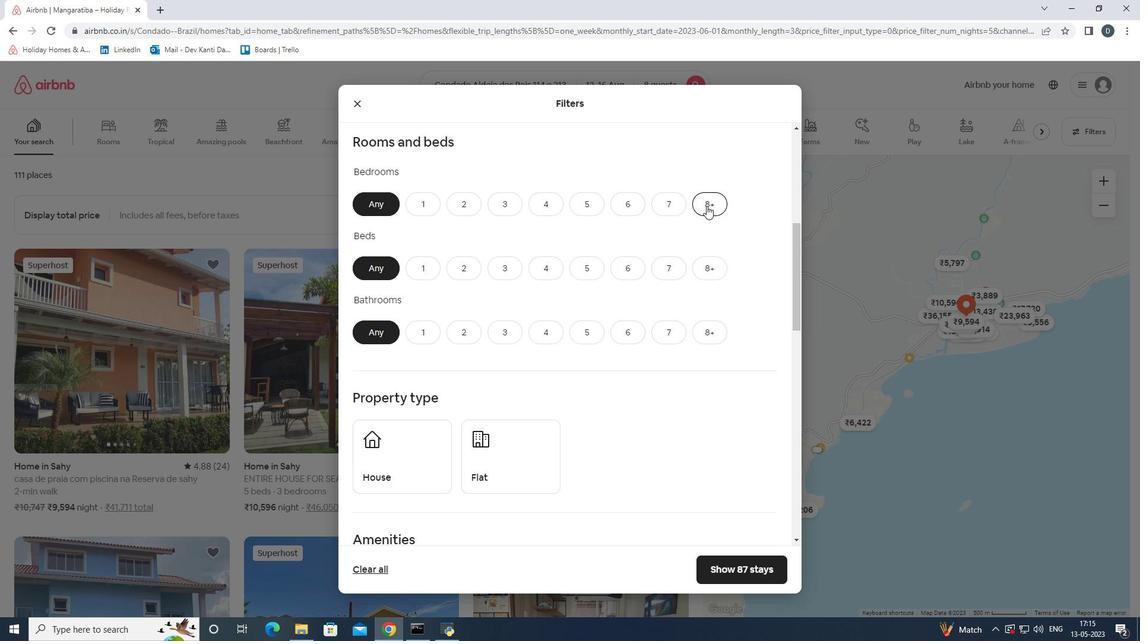 
Action: Mouse moved to (707, 262)
Screenshot: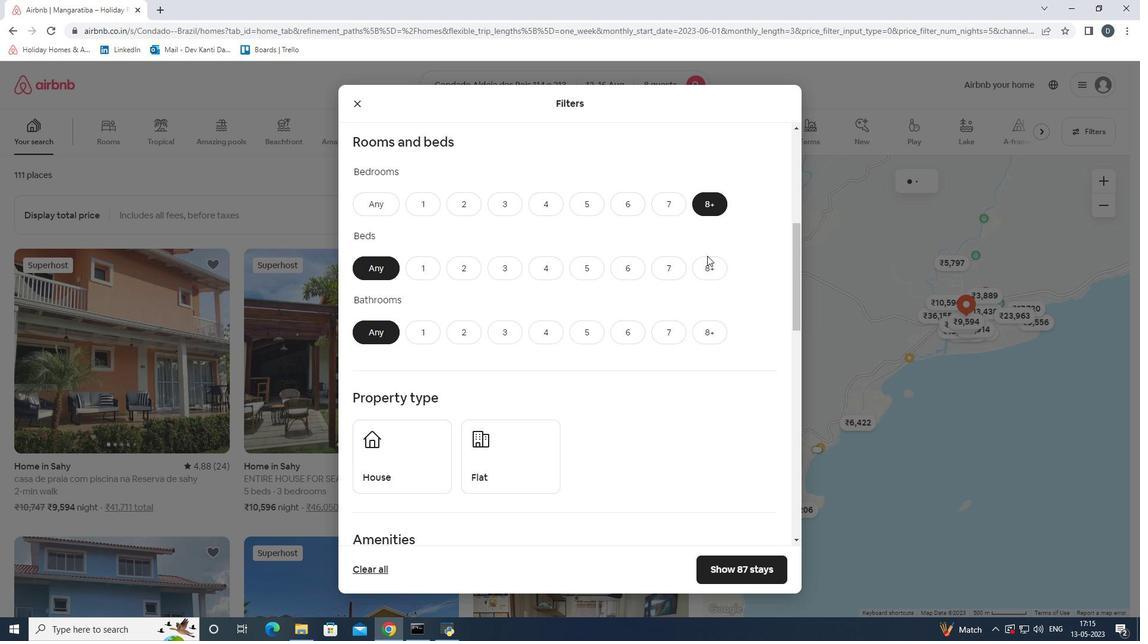 
Action: Mouse pressed left at (707, 262)
Screenshot: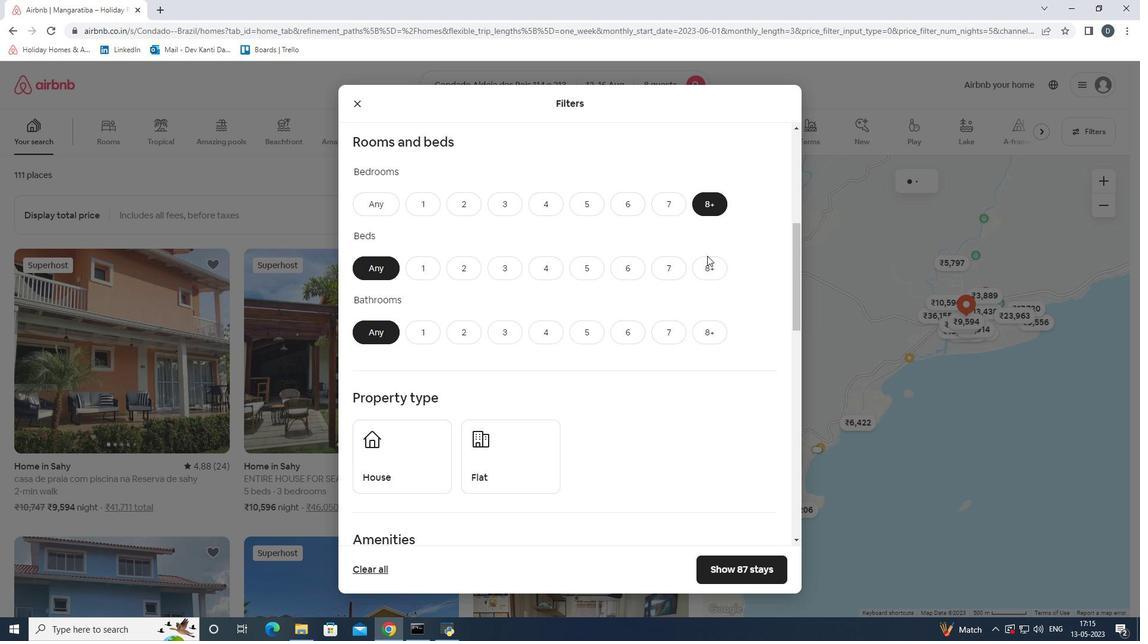 
Action: Mouse moved to (707, 331)
Screenshot: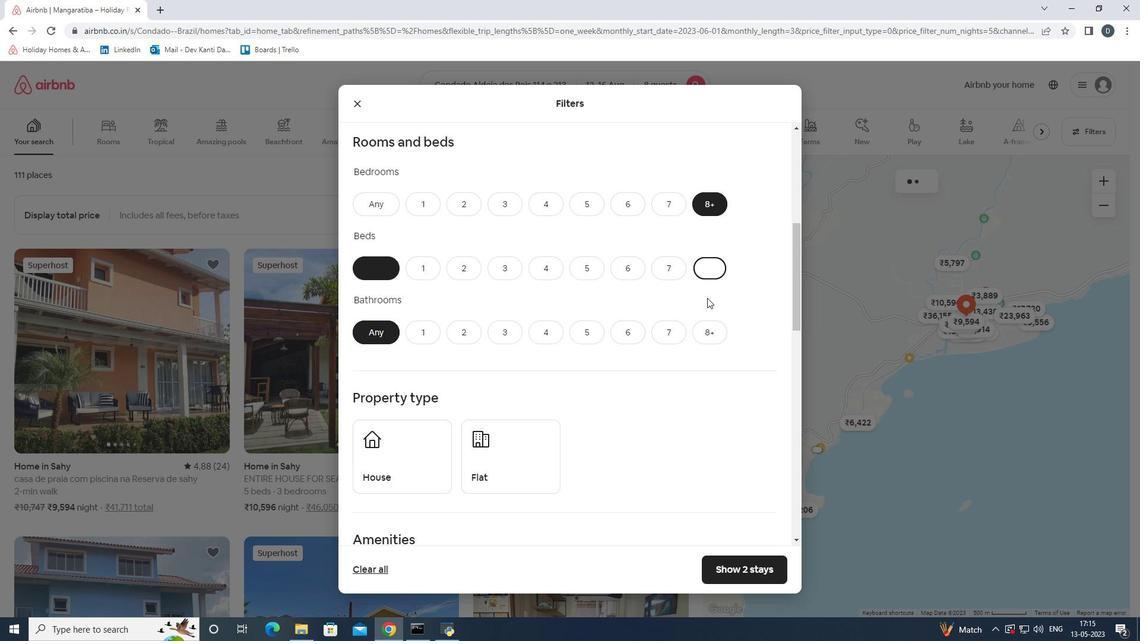 
Action: Mouse pressed left at (707, 331)
Screenshot: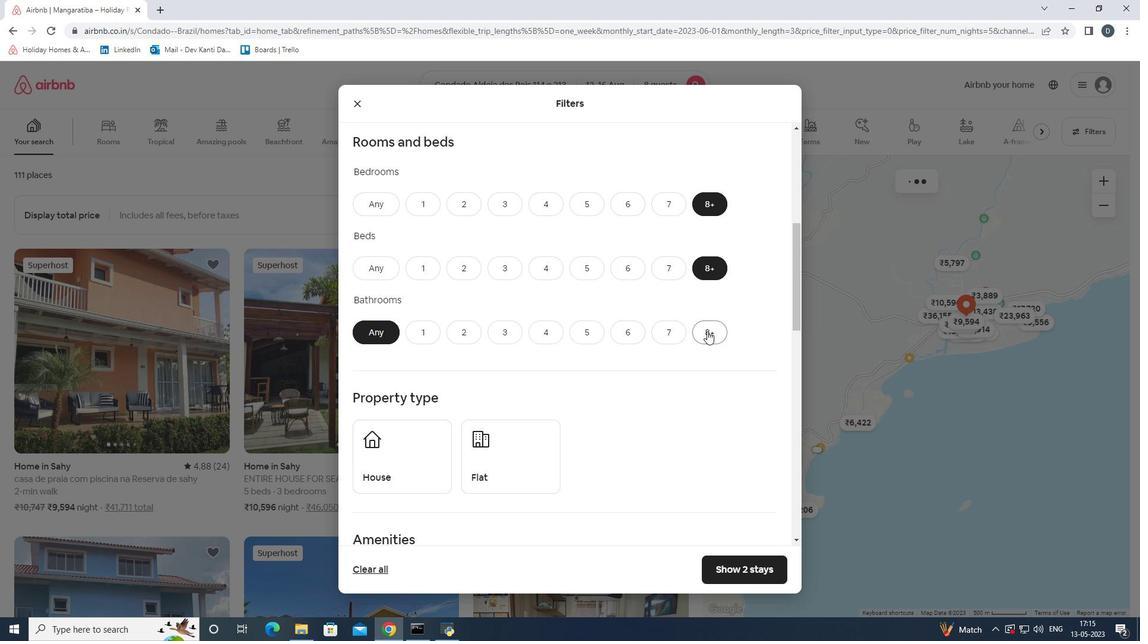 
Action: Mouse moved to (667, 325)
Screenshot: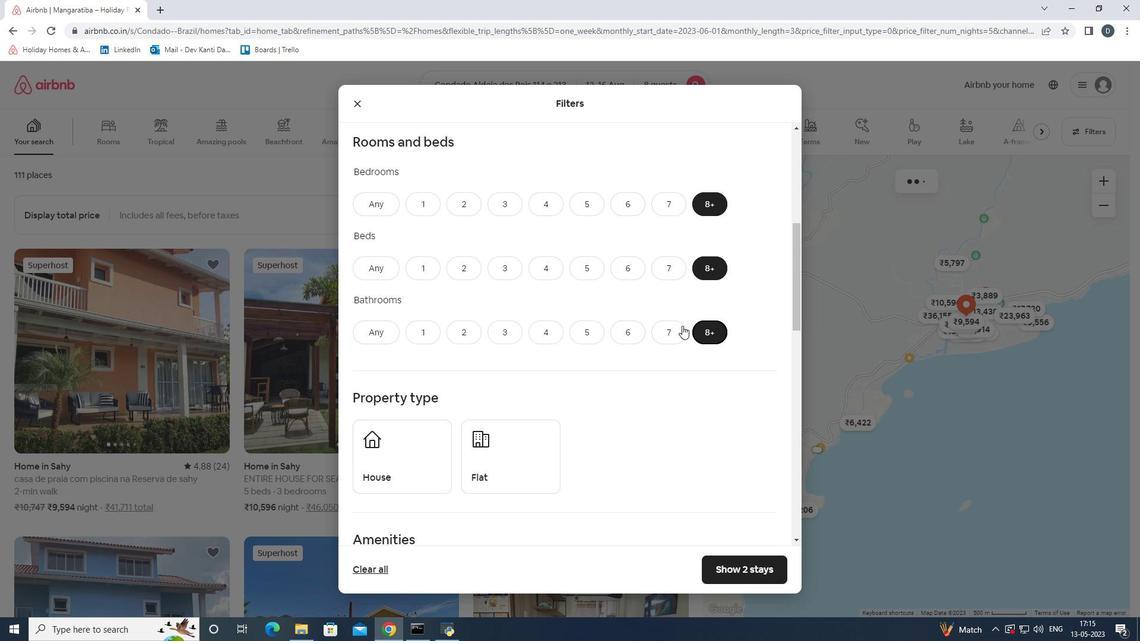 
Action: Mouse scrolled (667, 324) with delta (0, 0)
Screenshot: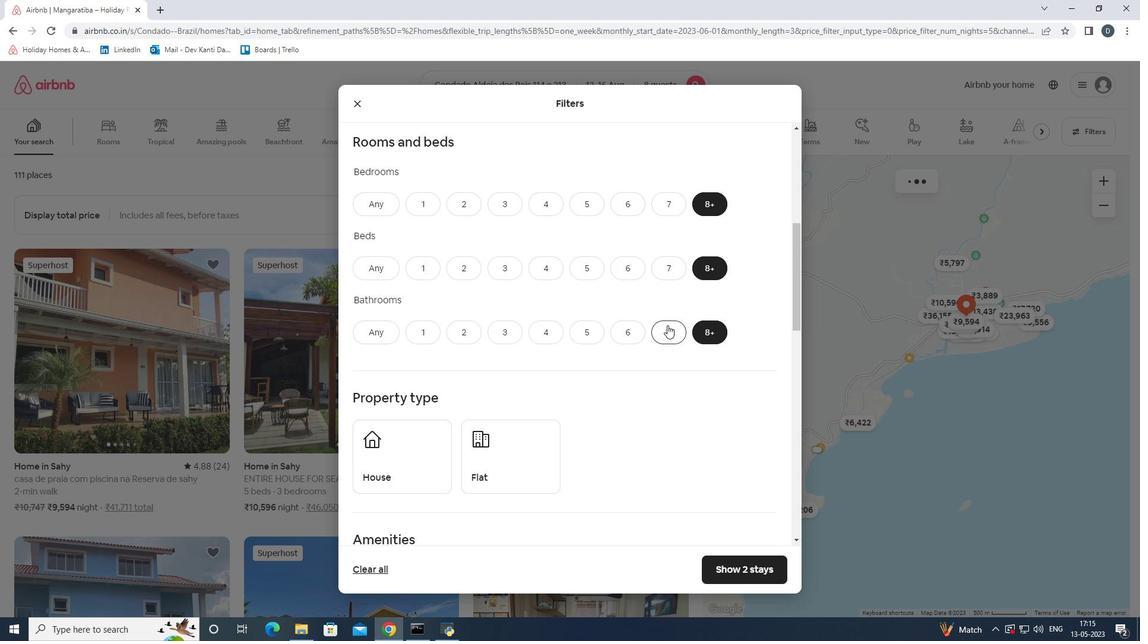 
Action: Mouse scrolled (667, 324) with delta (0, 0)
Screenshot: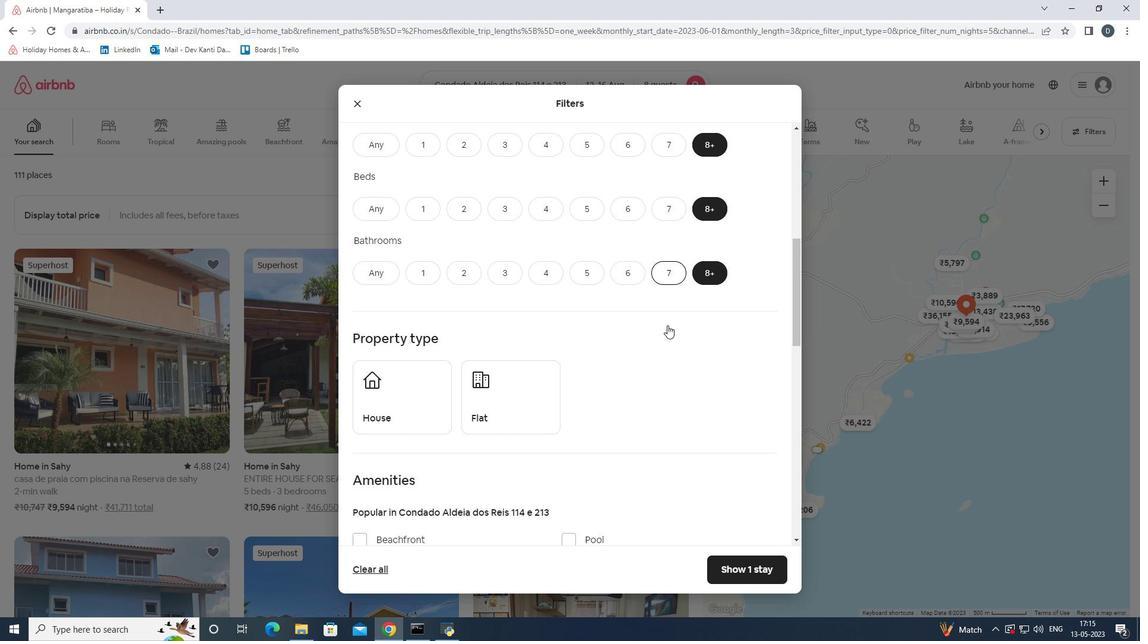 
Action: Mouse scrolled (667, 324) with delta (0, 0)
Screenshot: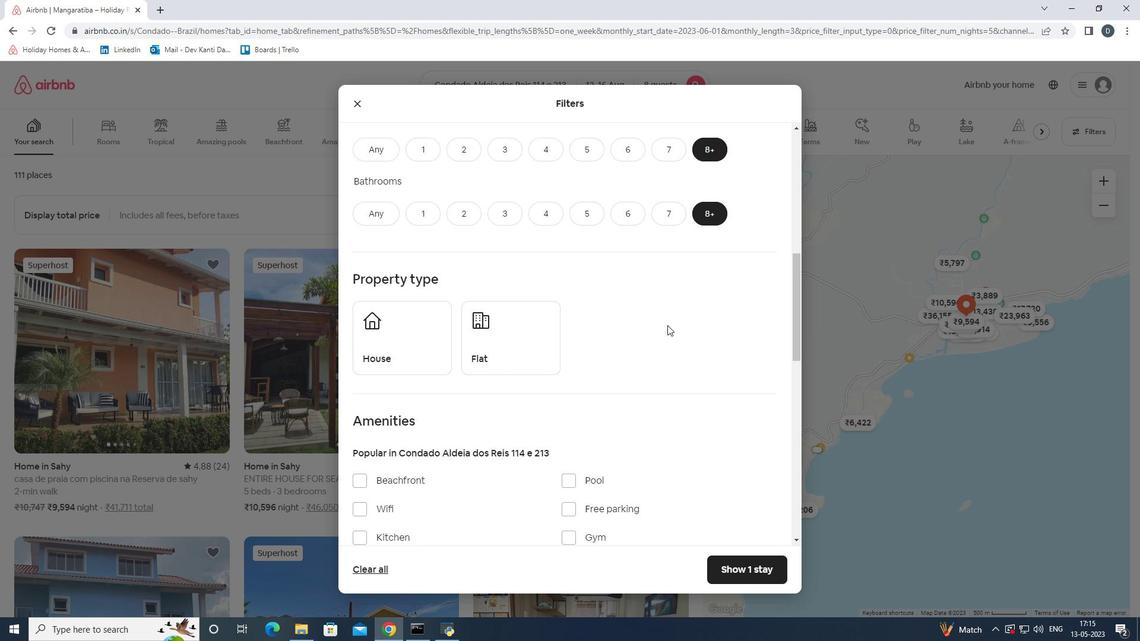 
Action: Mouse moved to (437, 270)
Screenshot: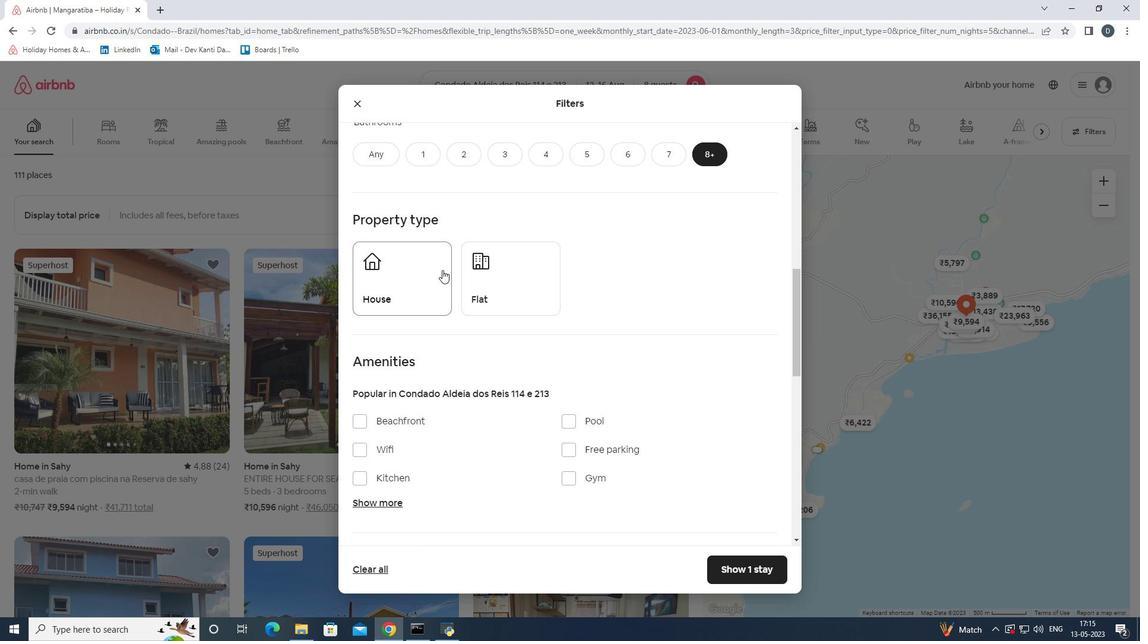 
Action: Mouse pressed left at (437, 270)
Screenshot: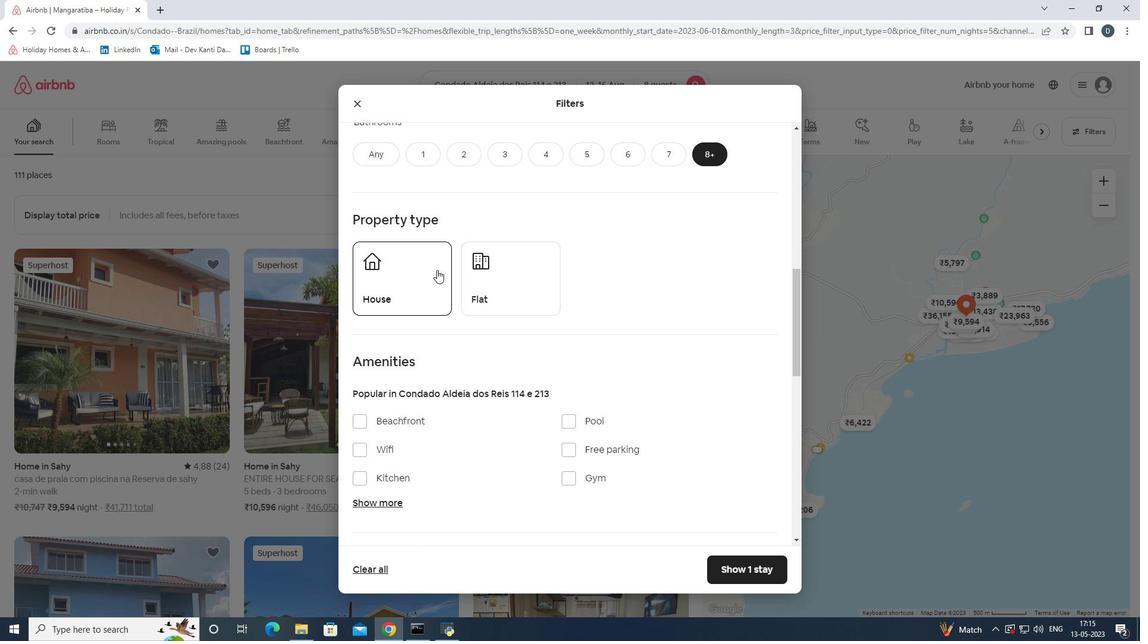 
Action: Mouse moved to (487, 273)
Screenshot: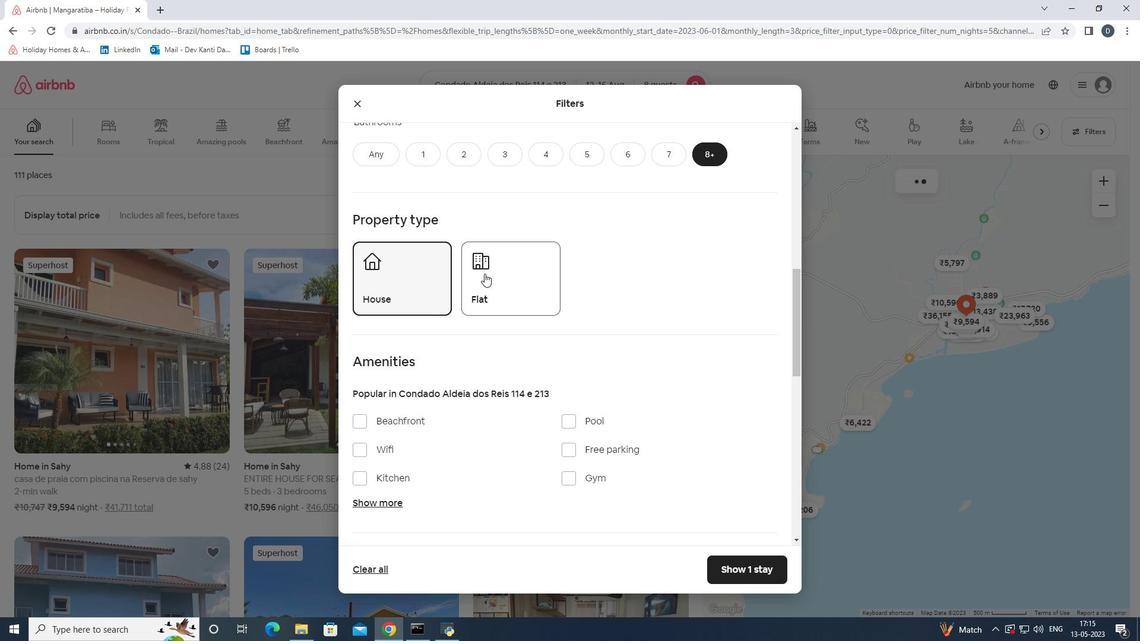 
Action: Mouse pressed left at (487, 273)
Screenshot: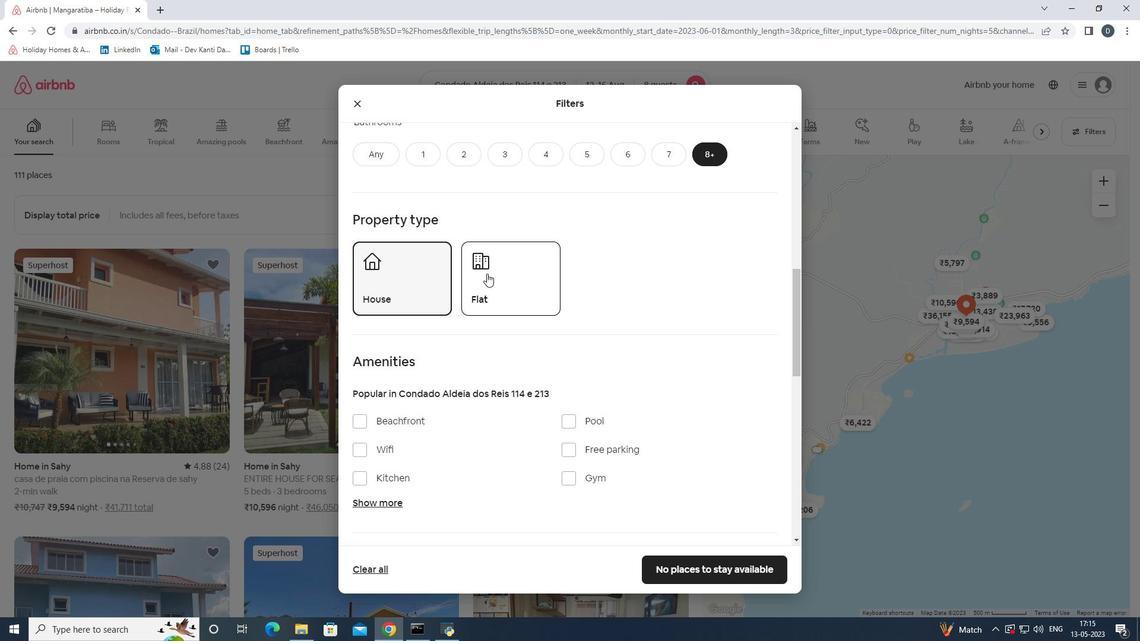 
Action: Mouse scrolled (487, 273) with delta (0, 0)
Screenshot: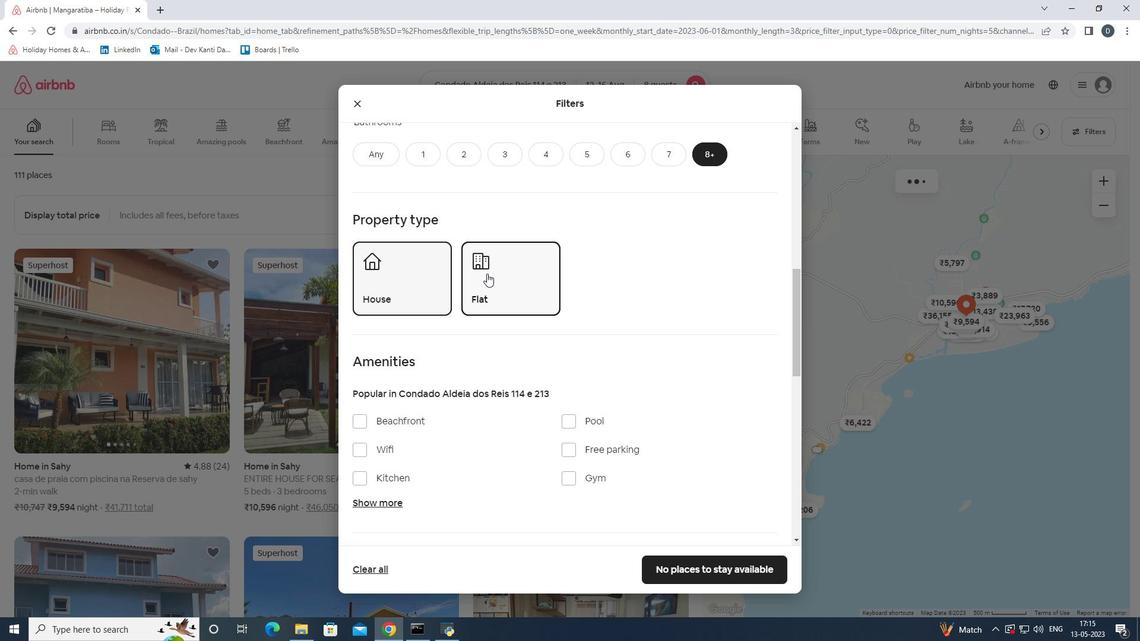 
Action: Mouse moved to (358, 393)
Screenshot: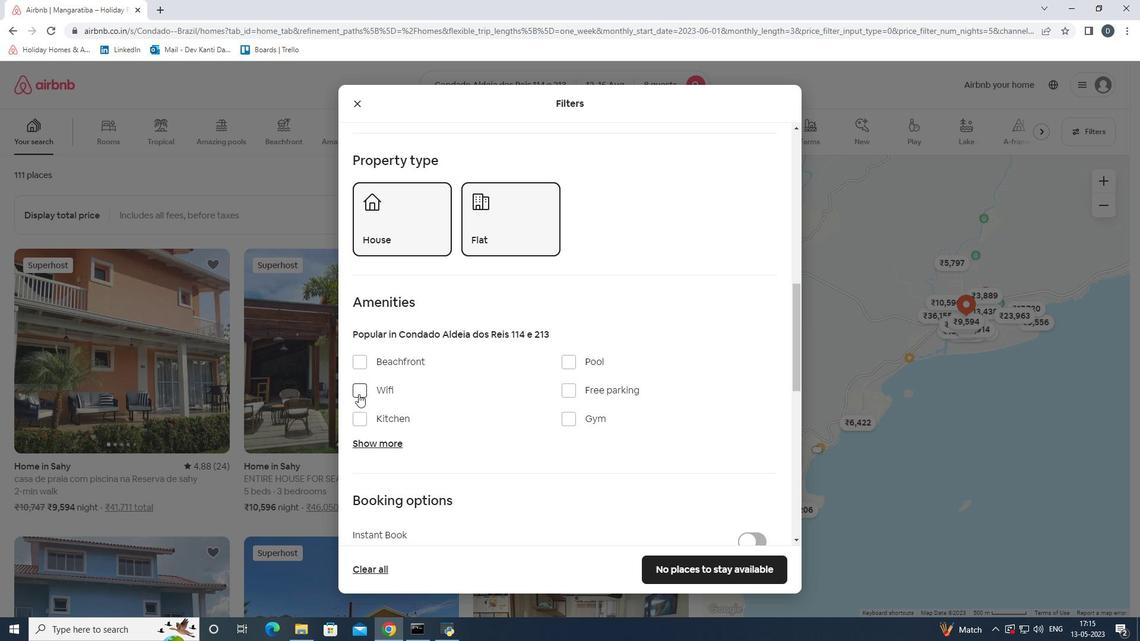 
Action: Mouse pressed left at (358, 393)
Screenshot: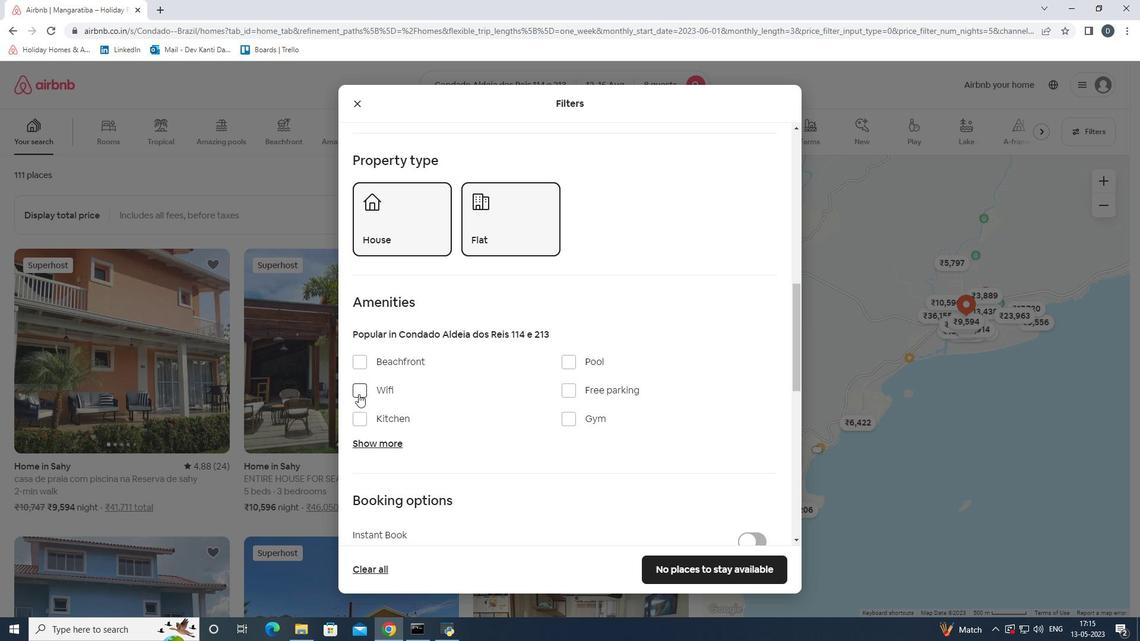 
Action: Mouse moved to (469, 372)
Screenshot: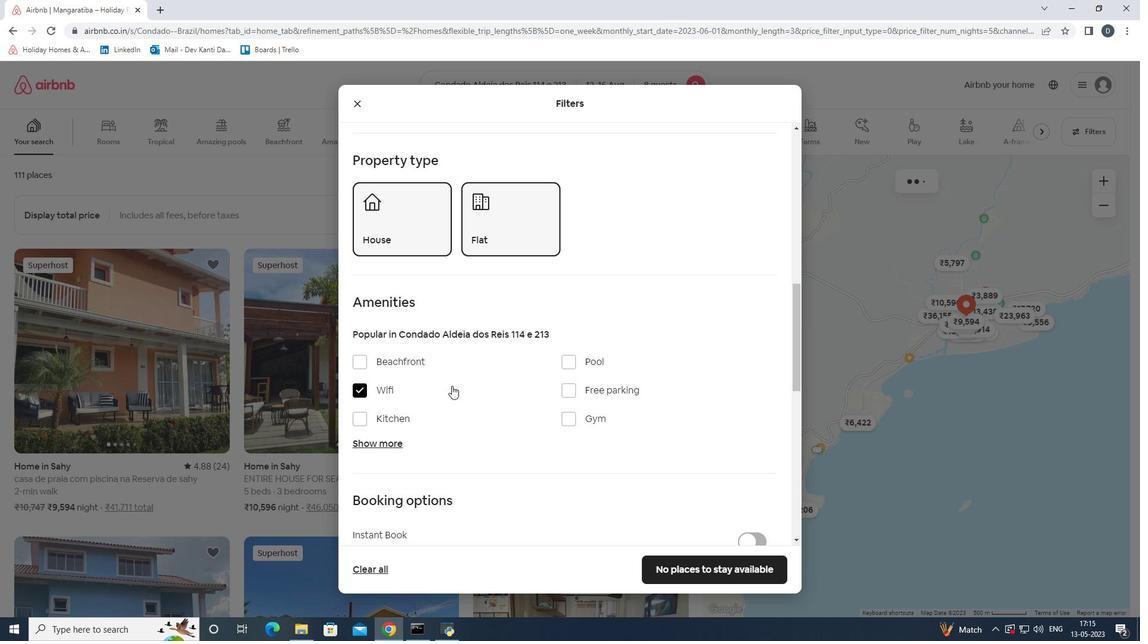 
Action: Mouse scrolled (469, 371) with delta (0, 0)
Screenshot: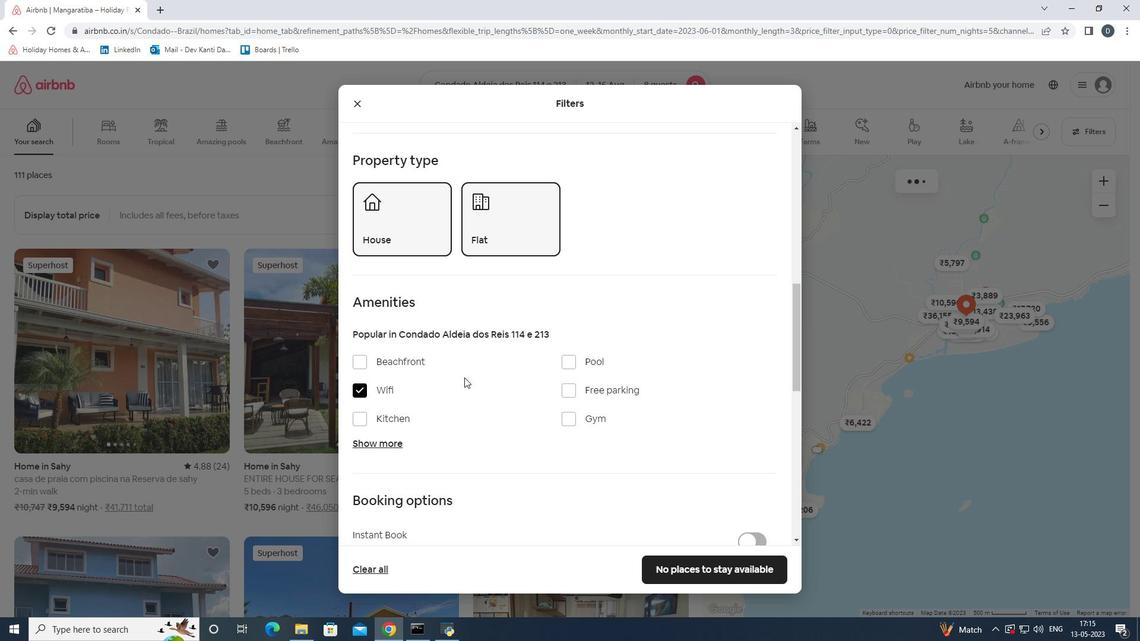 
Action: Mouse scrolled (469, 371) with delta (0, 0)
Screenshot: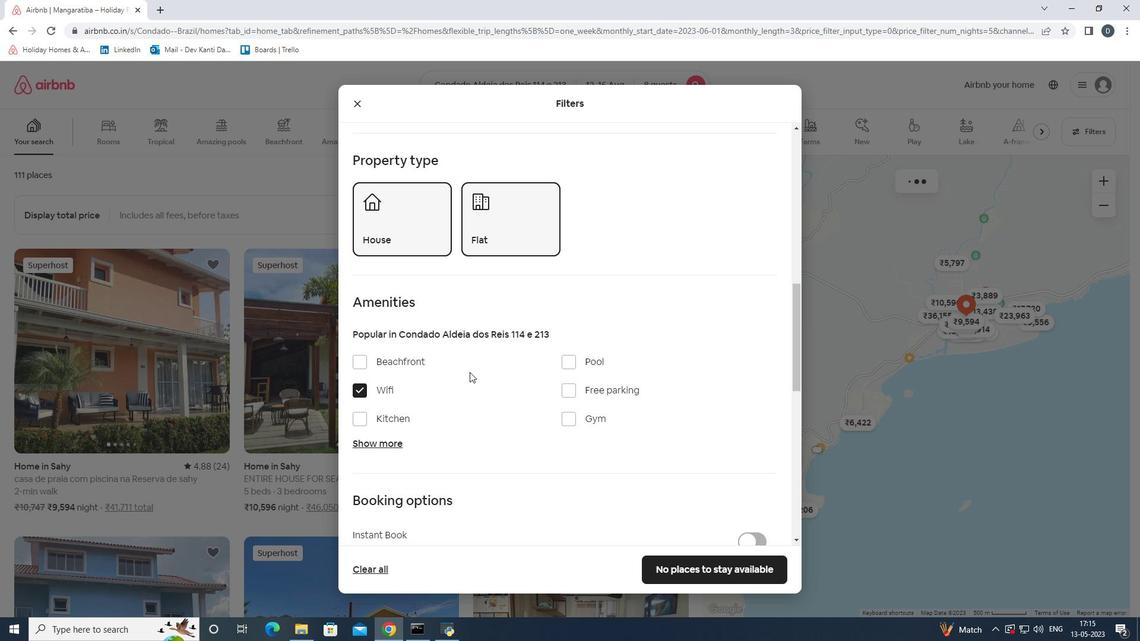 
Action: Mouse scrolled (469, 371) with delta (0, 0)
Screenshot: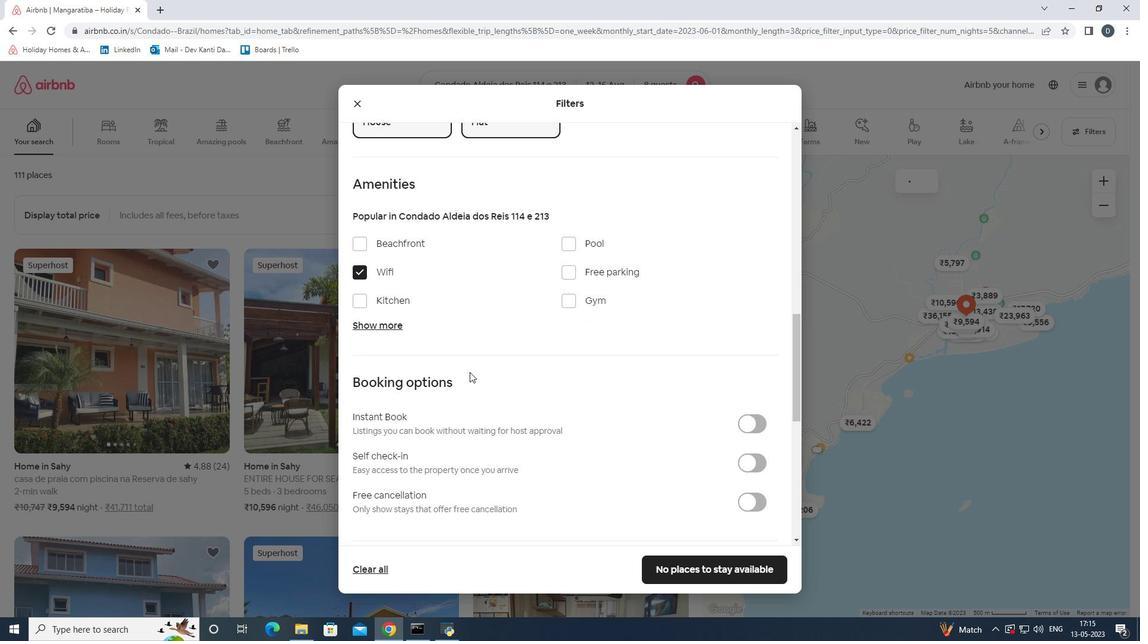 
Action: Mouse moved to (524, 332)
Screenshot: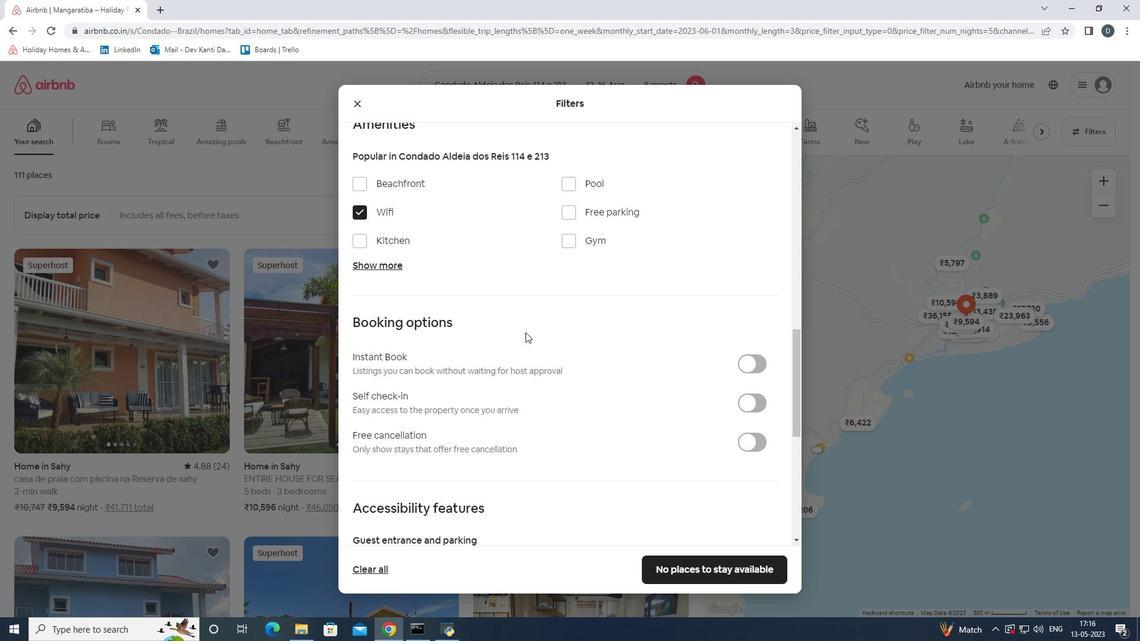 
Action: Mouse scrolled (524, 331) with delta (0, 0)
Screenshot: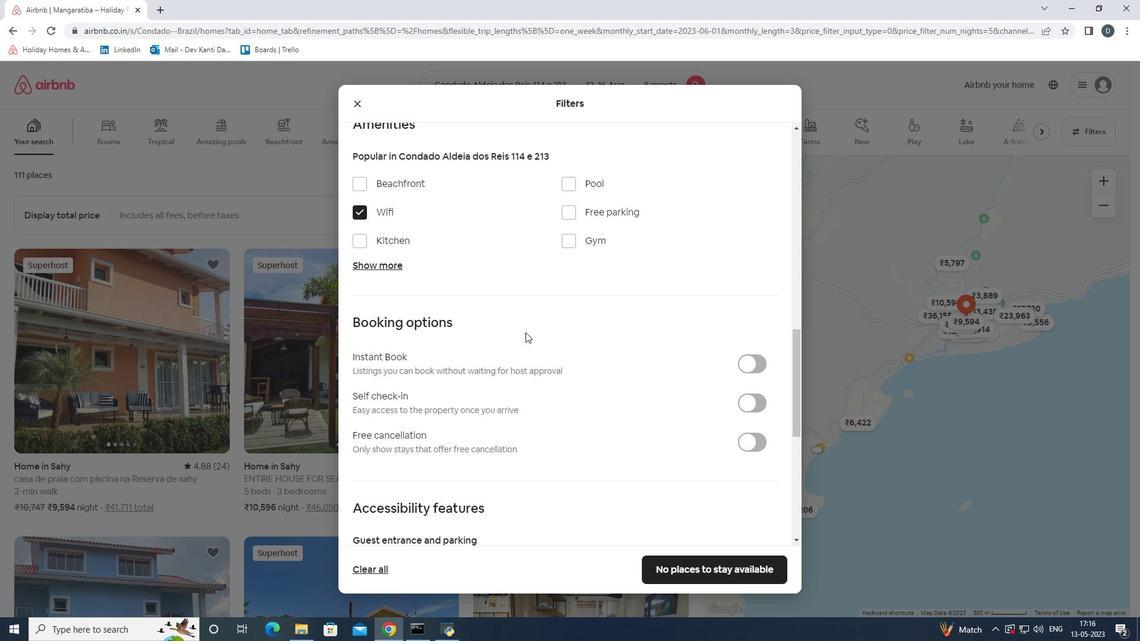 
Action: Mouse moved to (500, 182)
Screenshot: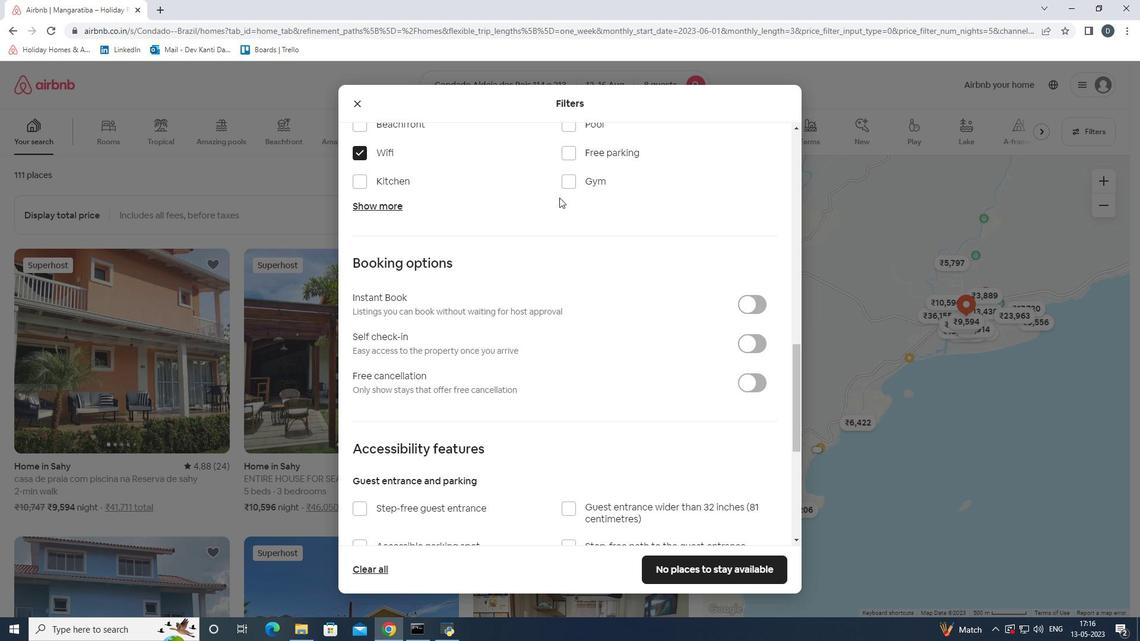 
Action: Mouse scrolled (500, 182) with delta (0, 0)
Screenshot: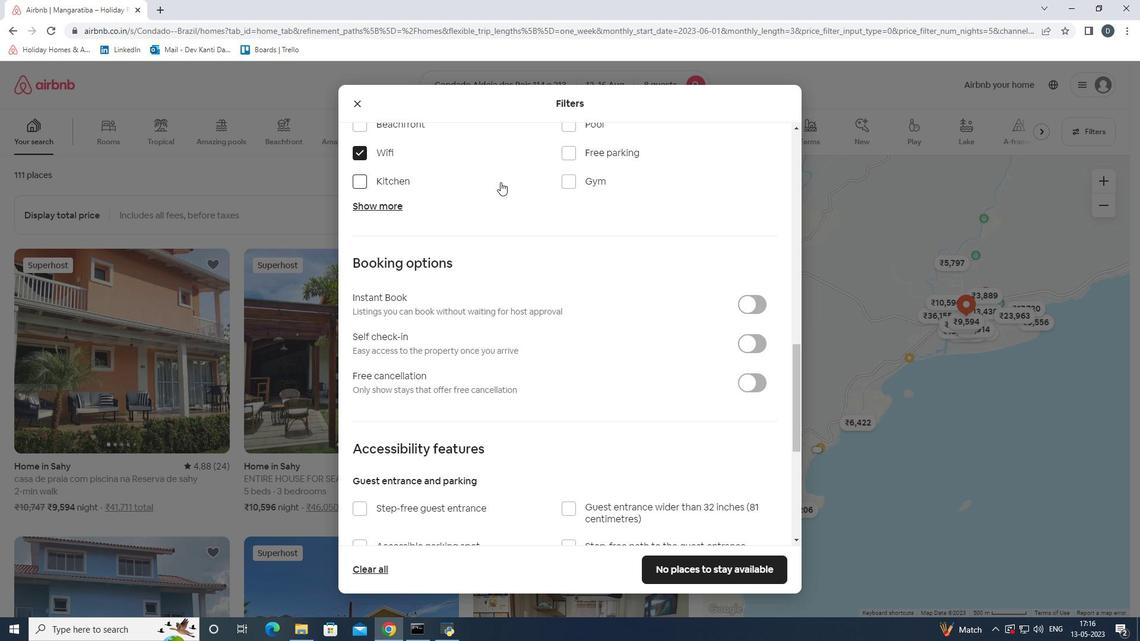 
Action: Mouse scrolled (500, 182) with delta (0, 0)
Screenshot: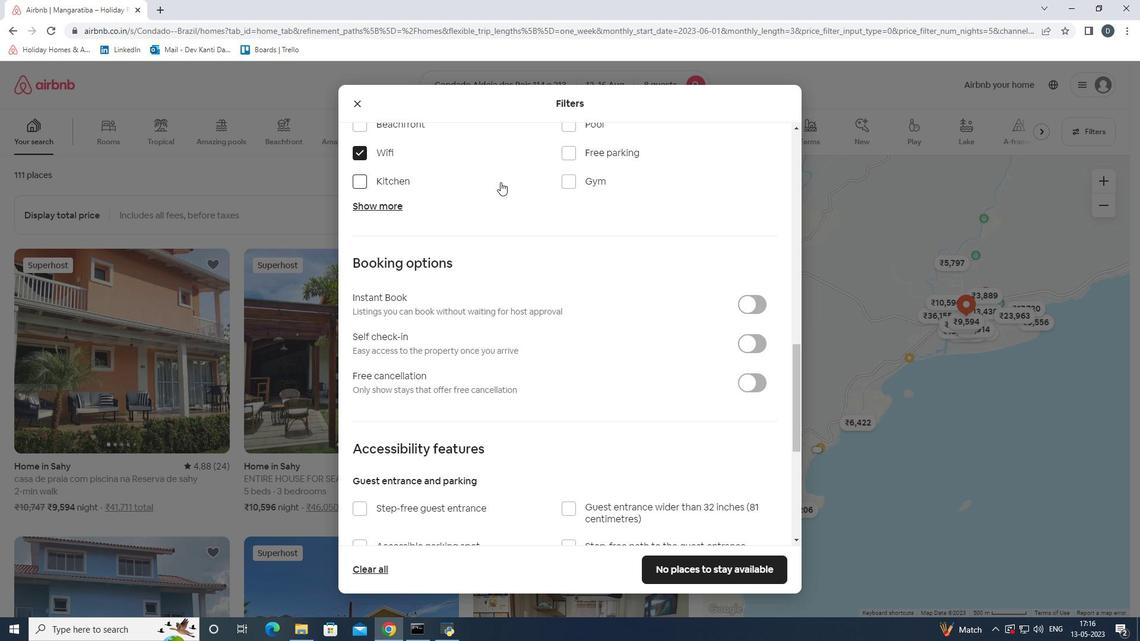 
Action: Mouse moved to (565, 302)
Screenshot: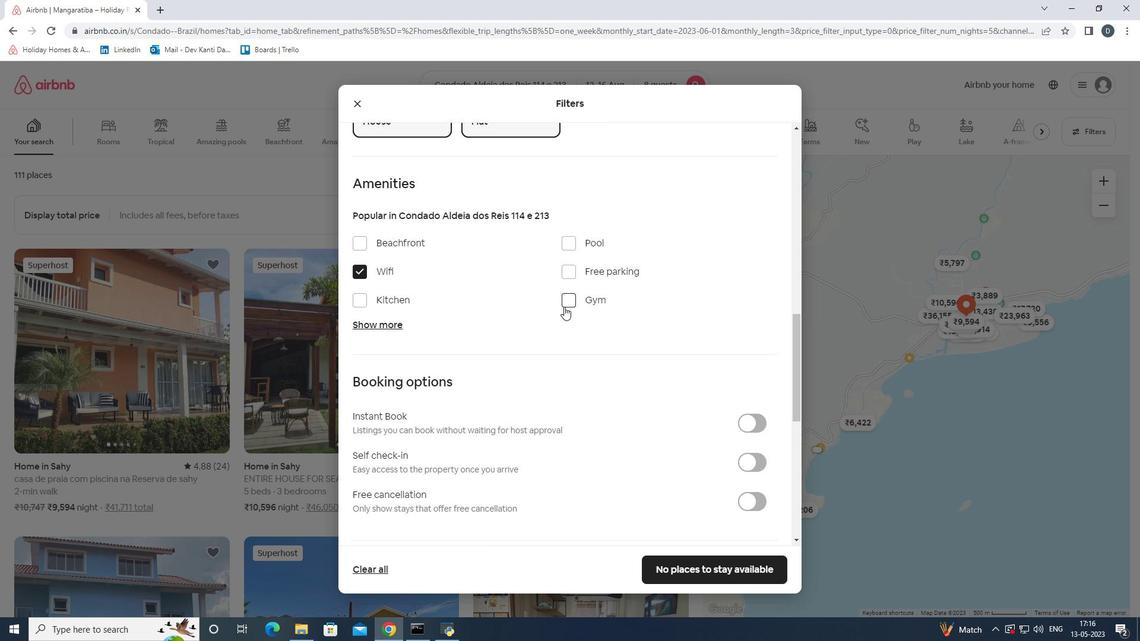 
Action: Mouse pressed left at (565, 302)
Screenshot: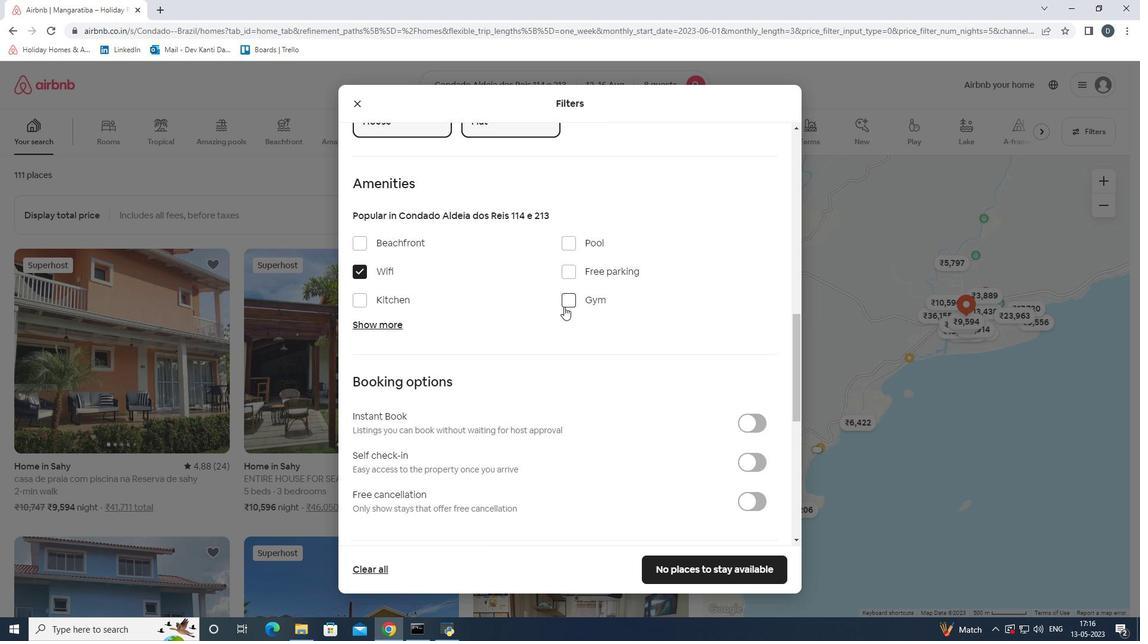 
Action: Mouse moved to (396, 326)
Screenshot: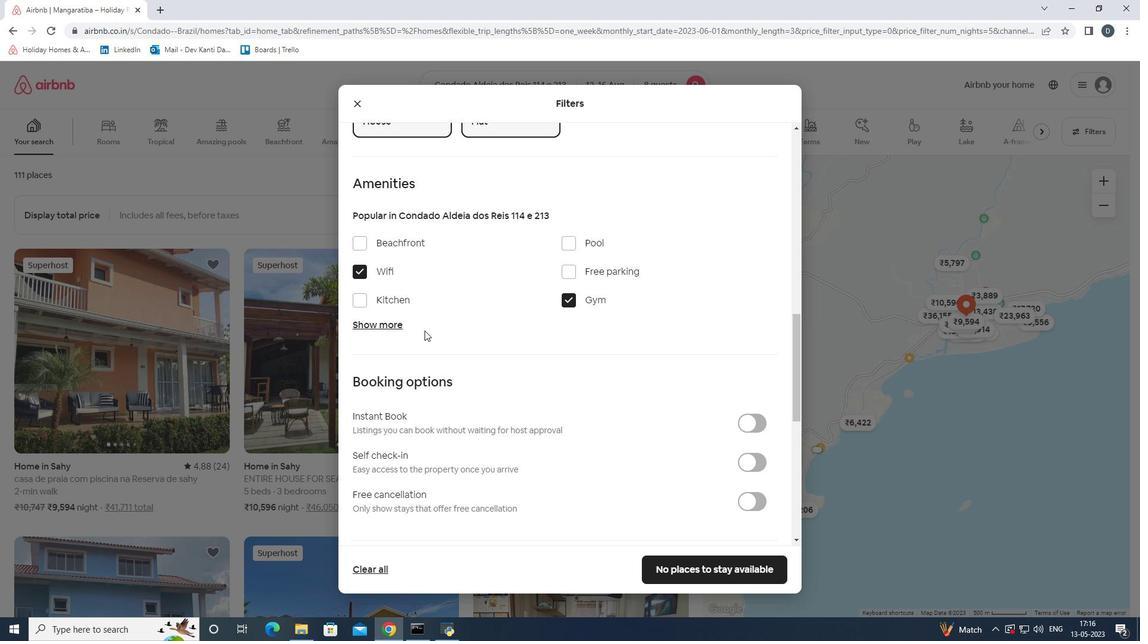
Action: Mouse pressed left at (396, 326)
Screenshot: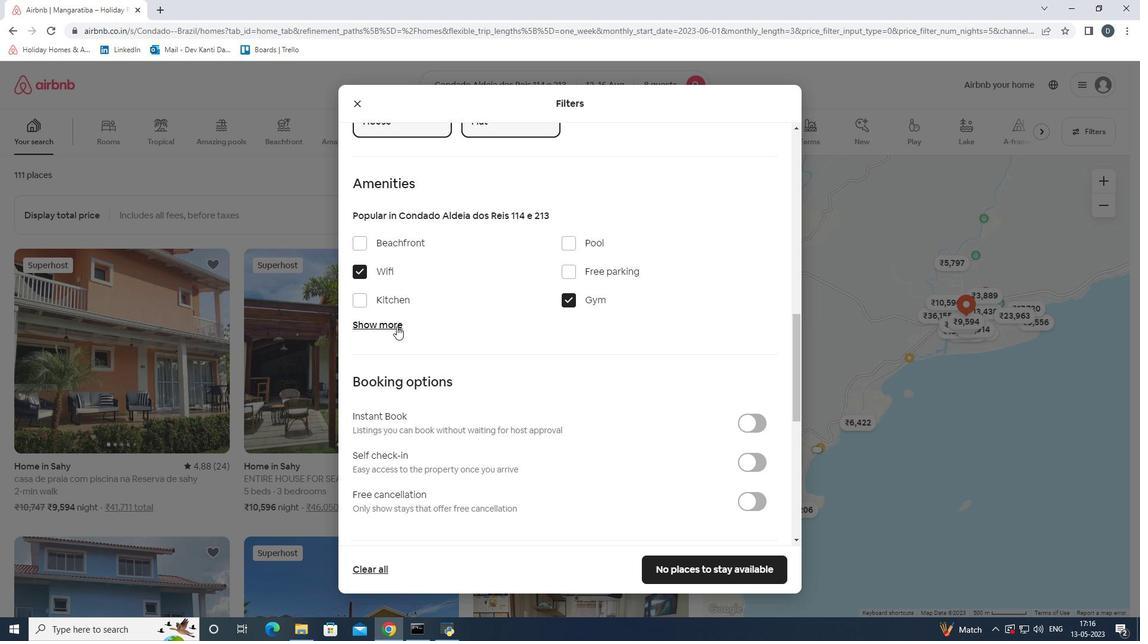 
Action: Mouse moved to (482, 345)
Screenshot: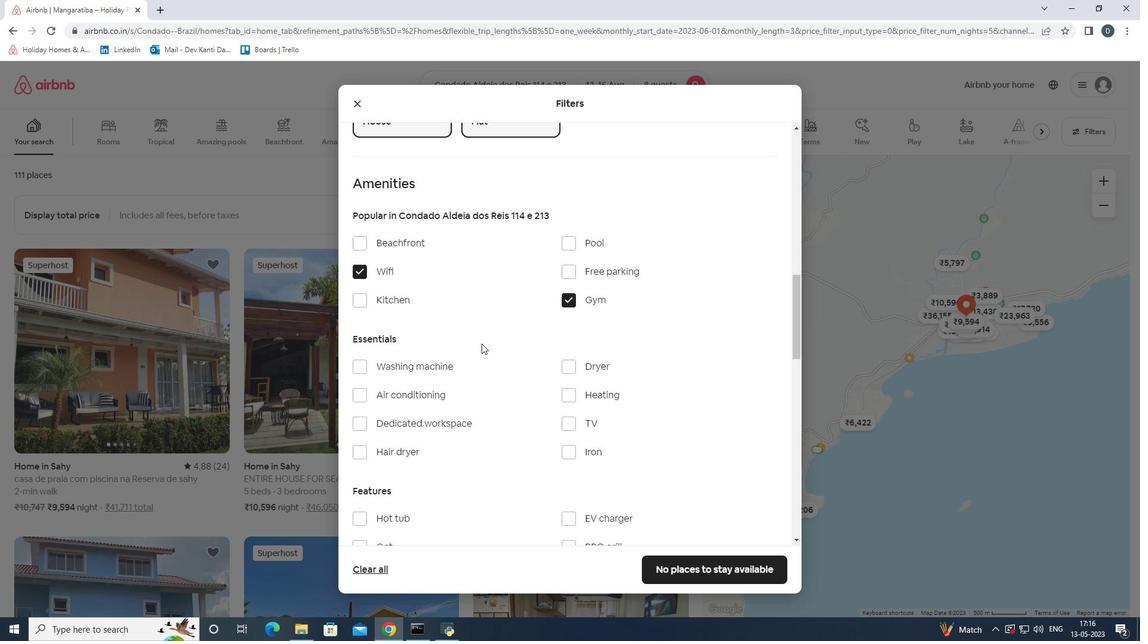 
Action: Mouse scrolled (482, 344) with delta (0, 0)
Screenshot: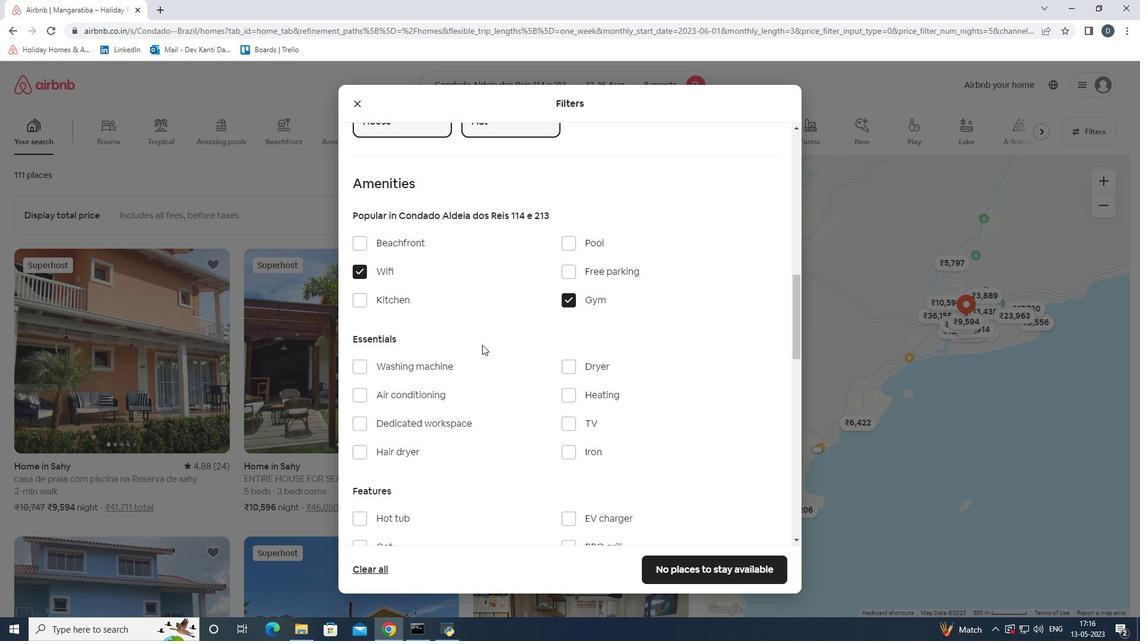 
Action: Mouse moved to (564, 367)
Screenshot: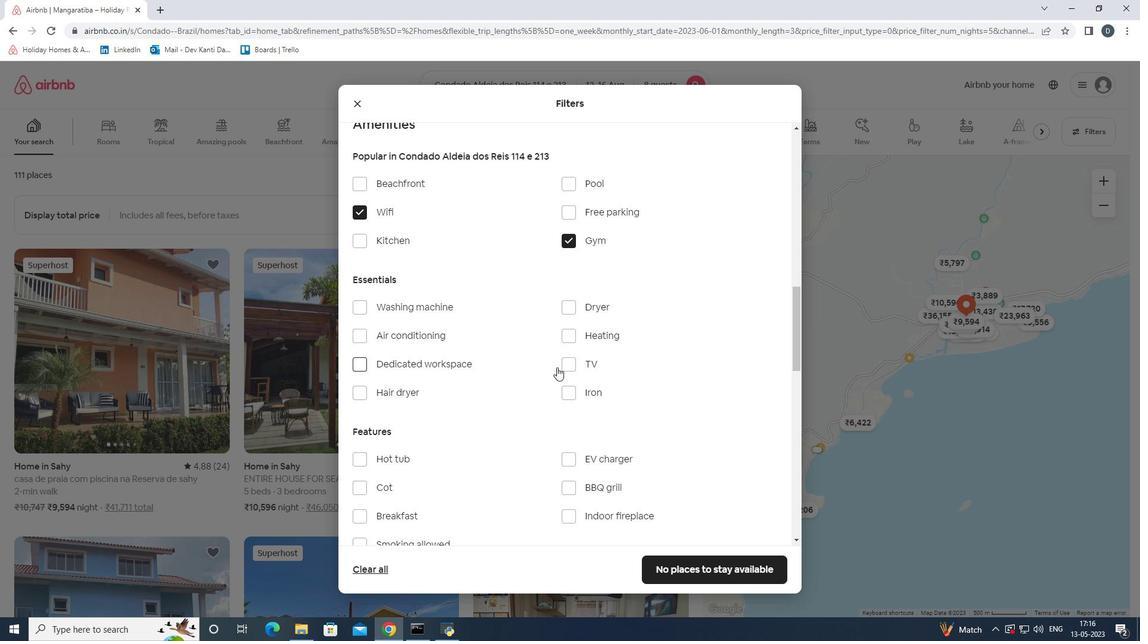 
Action: Mouse pressed left at (564, 367)
Screenshot: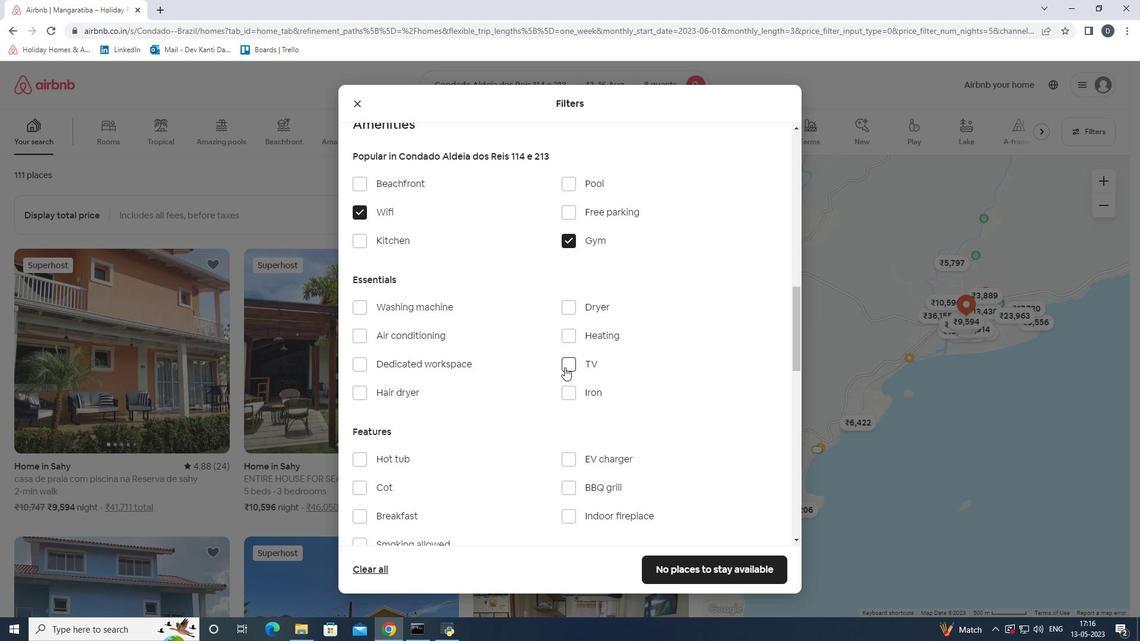 
Action: Mouse moved to (568, 216)
Screenshot: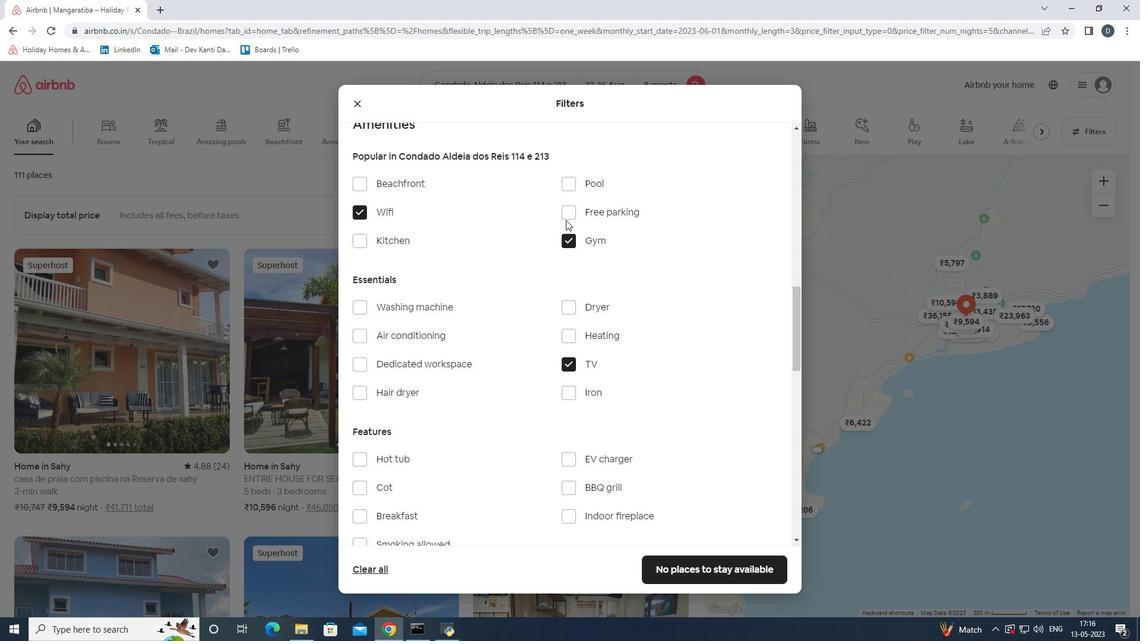 
Action: Mouse pressed left at (568, 216)
Screenshot: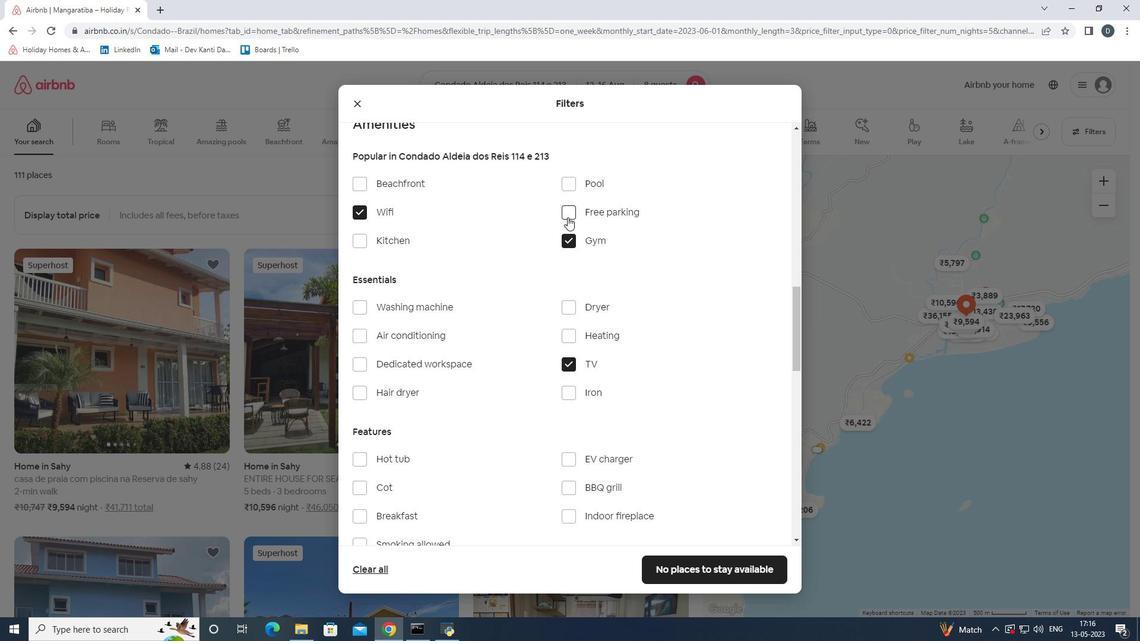
Action: Mouse moved to (554, 312)
Screenshot: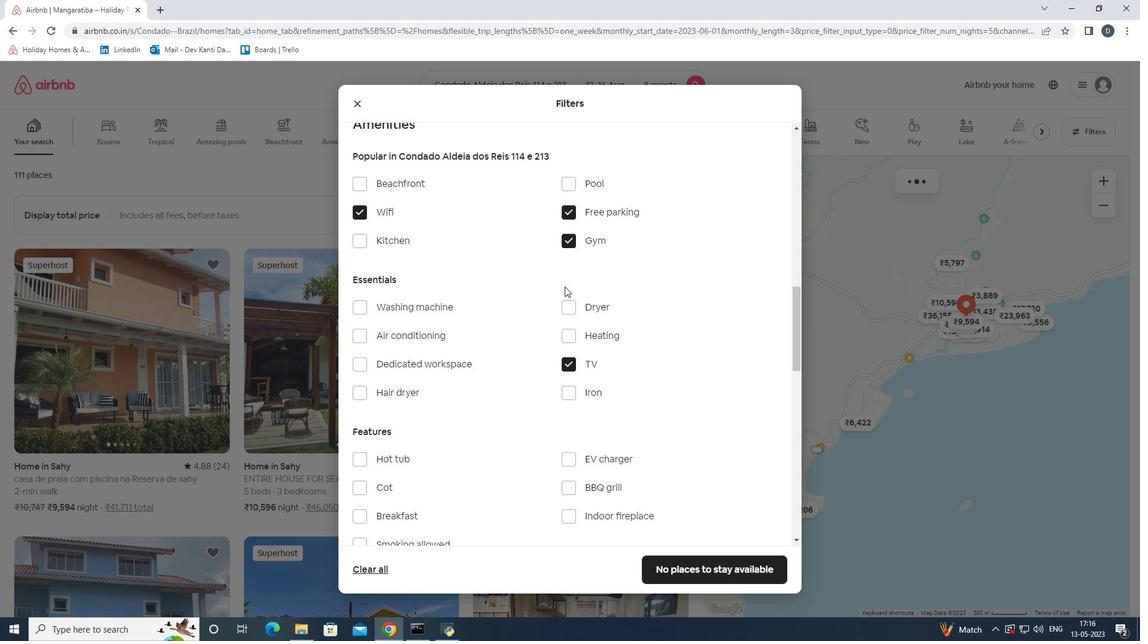
Action: Mouse scrolled (554, 311) with delta (0, 0)
Screenshot: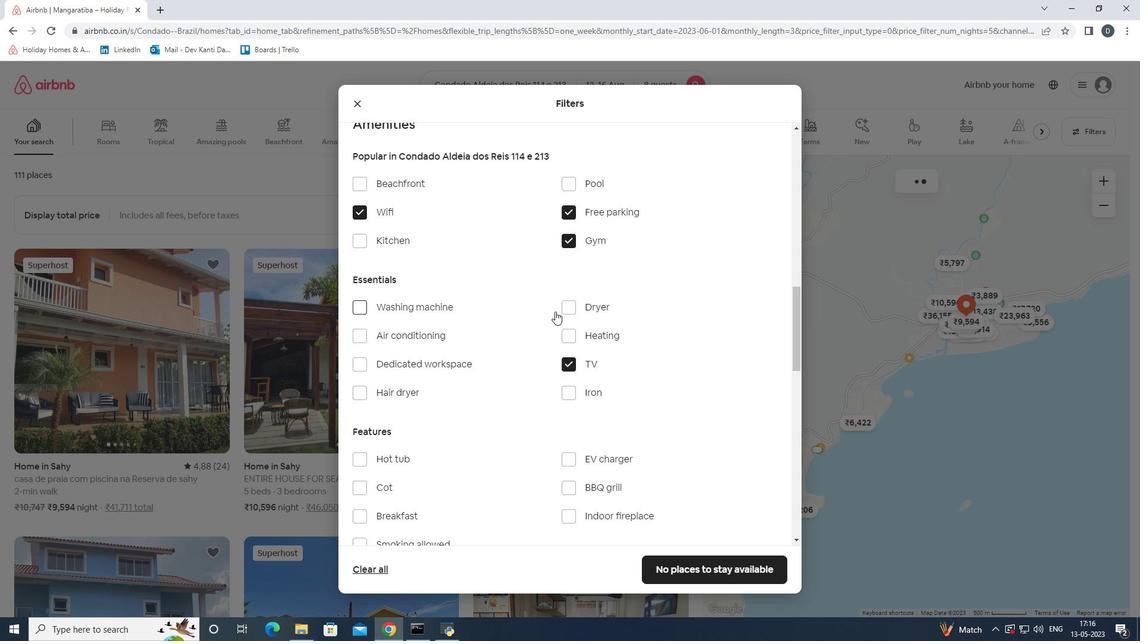 
Action: Mouse scrolled (554, 311) with delta (0, 0)
Screenshot: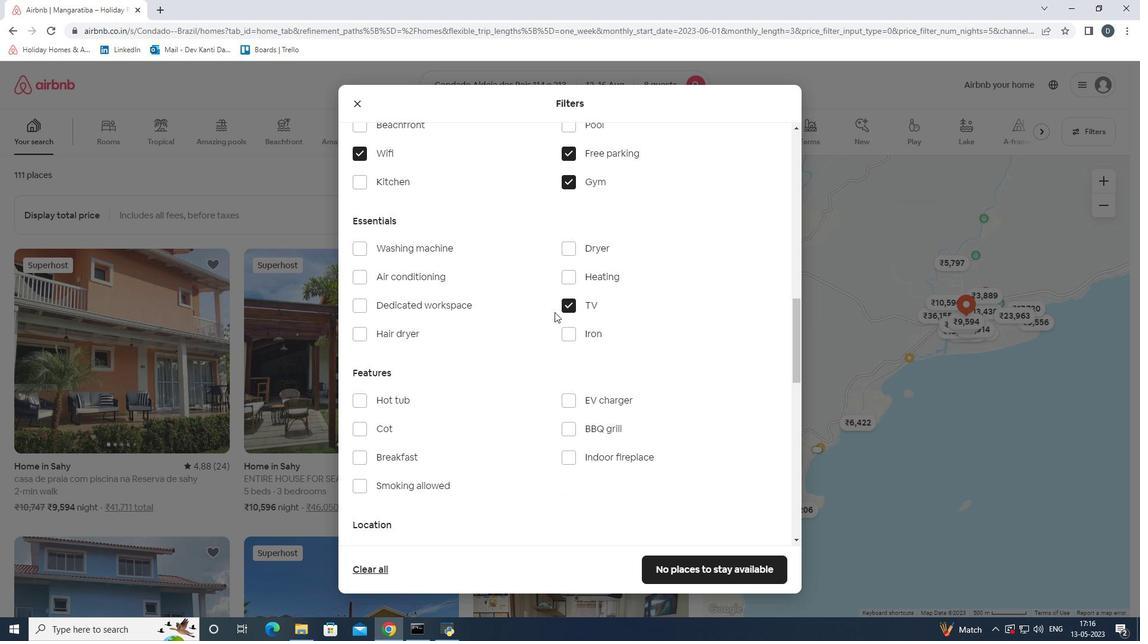 
Action: Mouse moved to (383, 396)
Screenshot: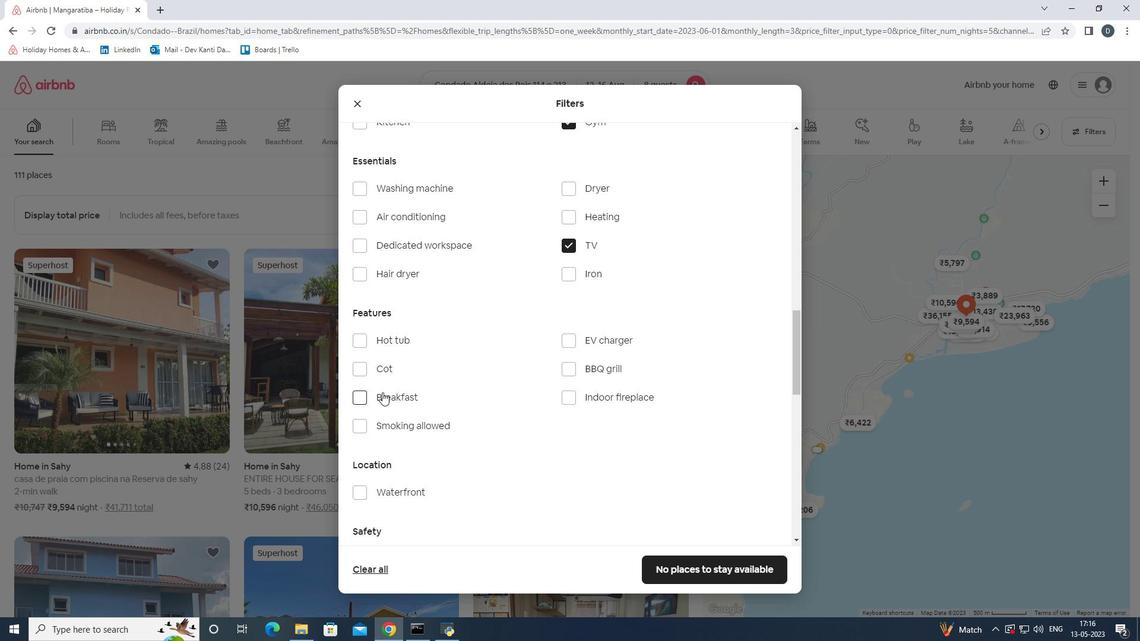 
Action: Mouse pressed left at (383, 396)
Screenshot: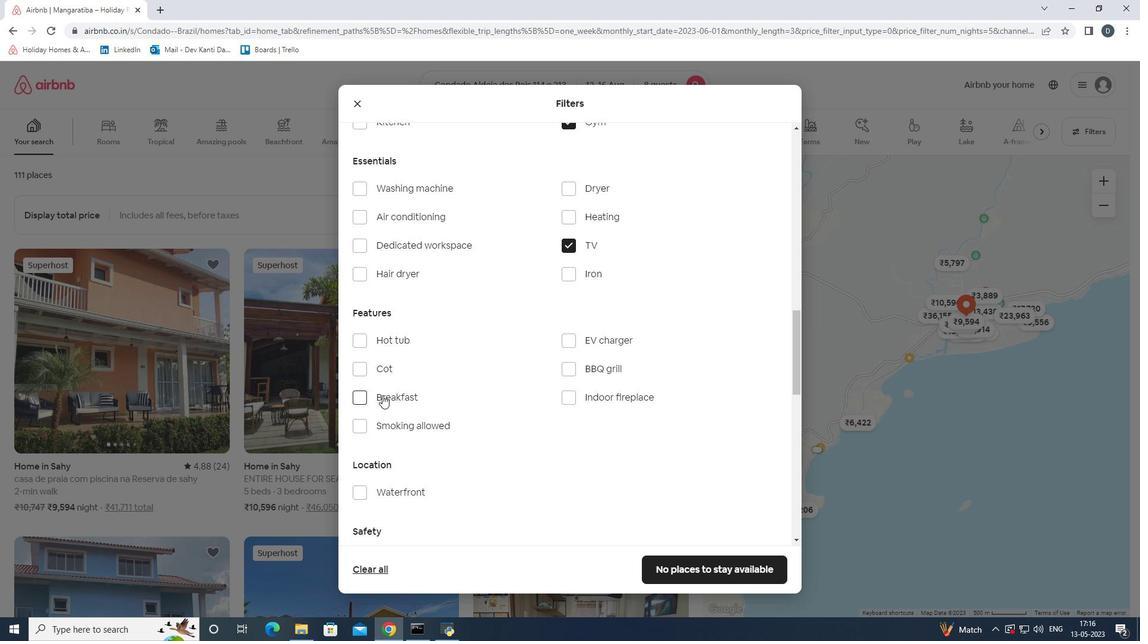 
Action: Mouse moved to (478, 384)
Screenshot: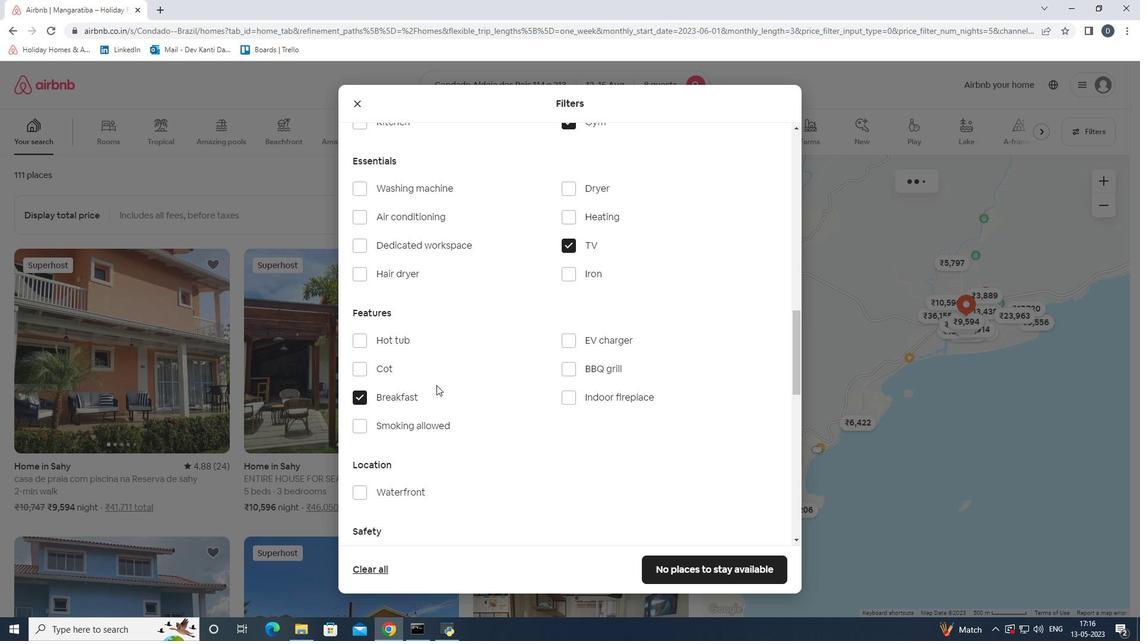 
Action: Mouse scrolled (478, 384) with delta (0, 0)
Screenshot: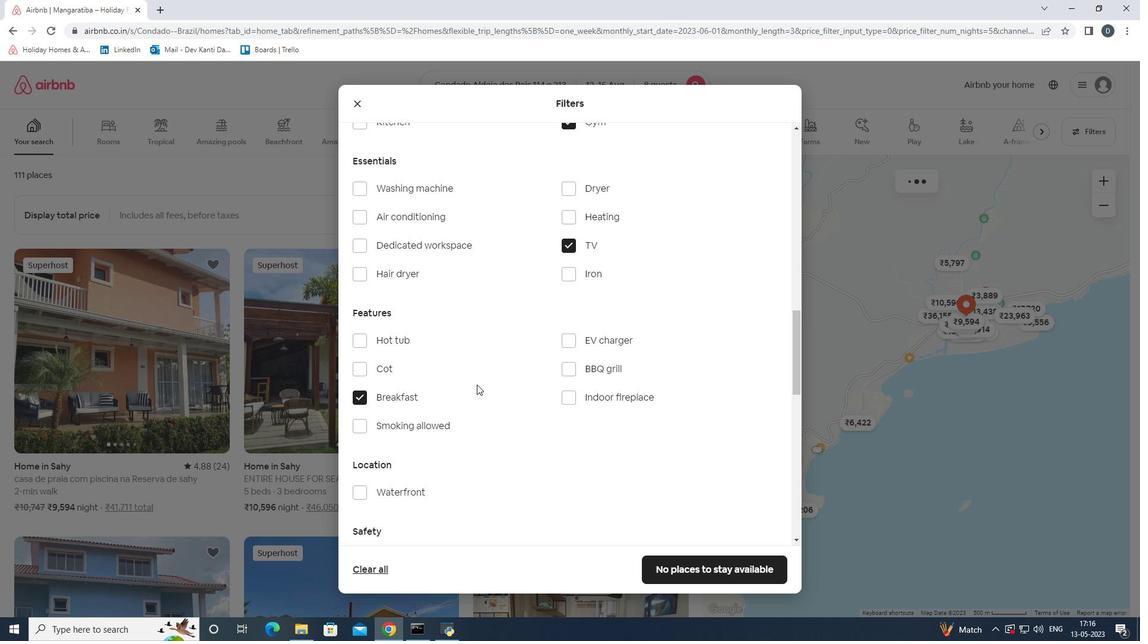 
Action: Mouse scrolled (478, 384) with delta (0, 0)
Screenshot: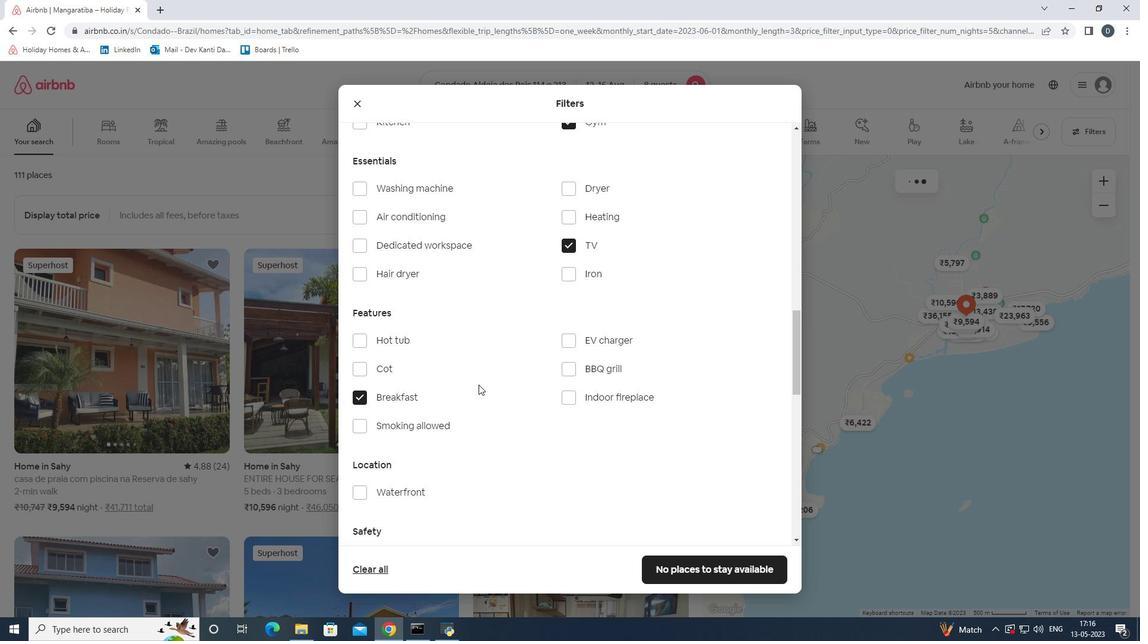
Action: Mouse scrolled (478, 384) with delta (0, 0)
Screenshot: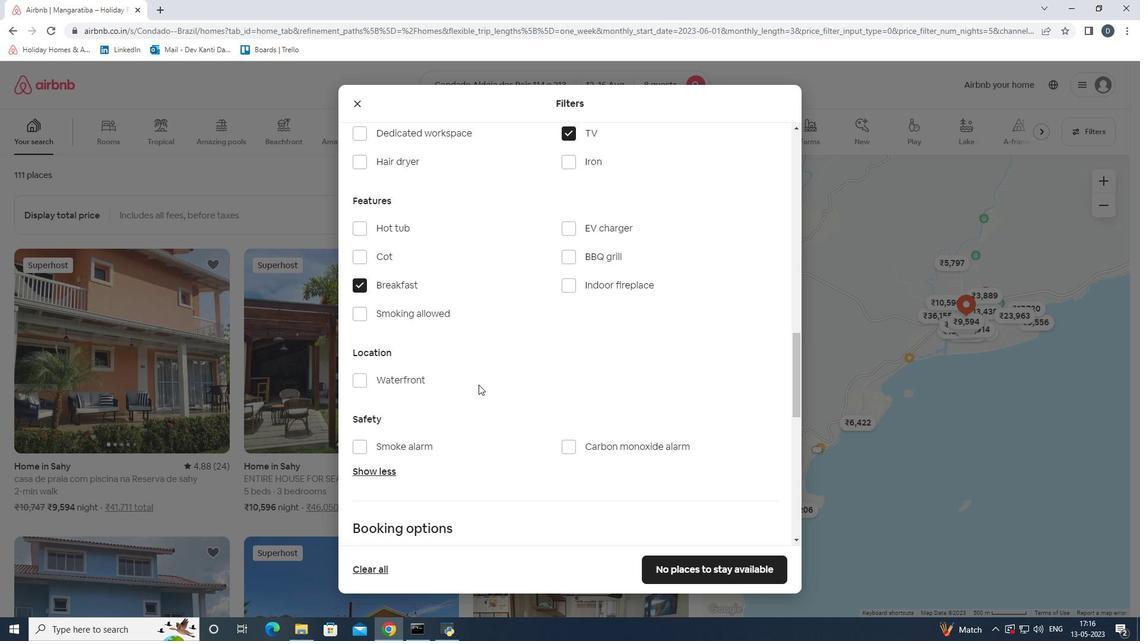 
Action: Mouse moved to (539, 402)
Screenshot: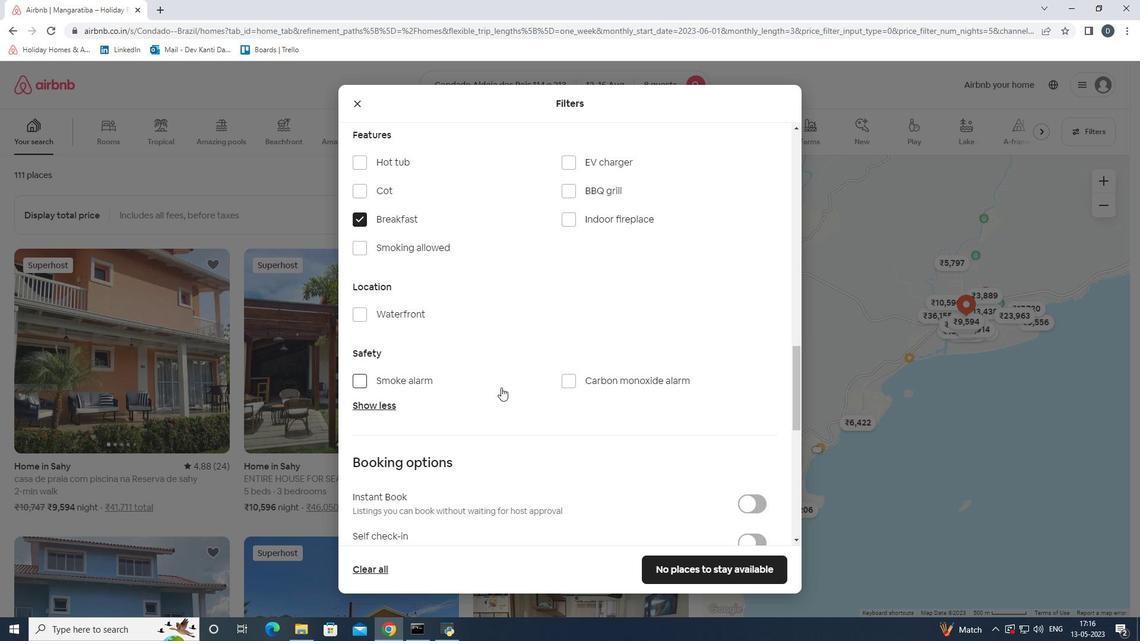 
Action: Mouse scrolled (539, 401) with delta (0, 0)
Screenshot: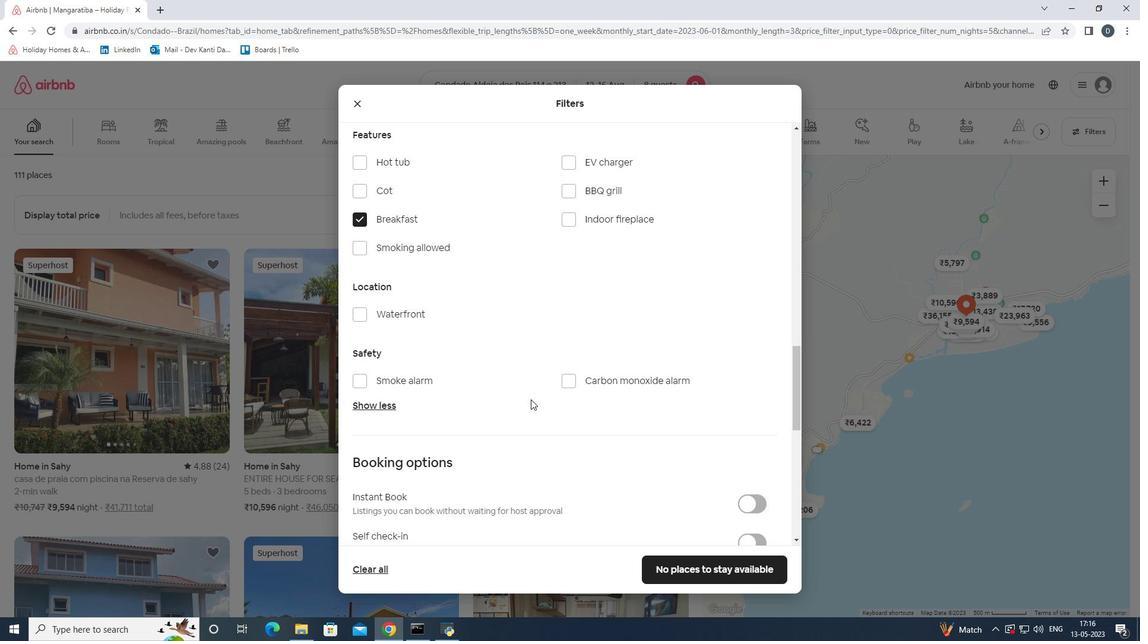 
Action: Mouse scrolled (539, 401) with delta (0, 0)
Screenshot: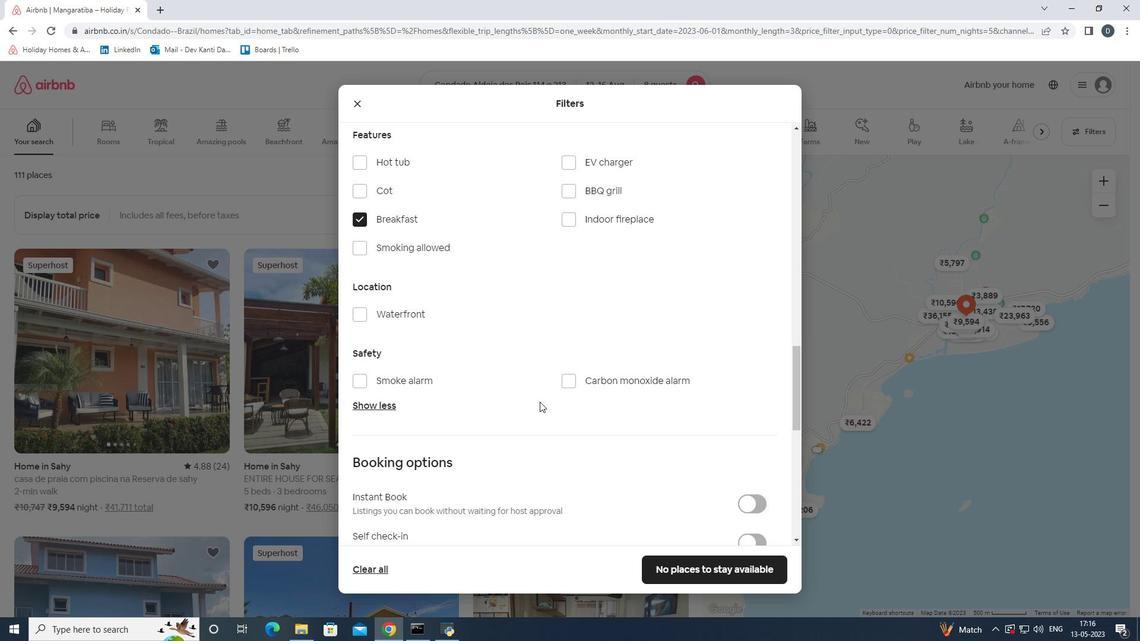 
Action: Mouse moved to (749, 421)
Screenshot: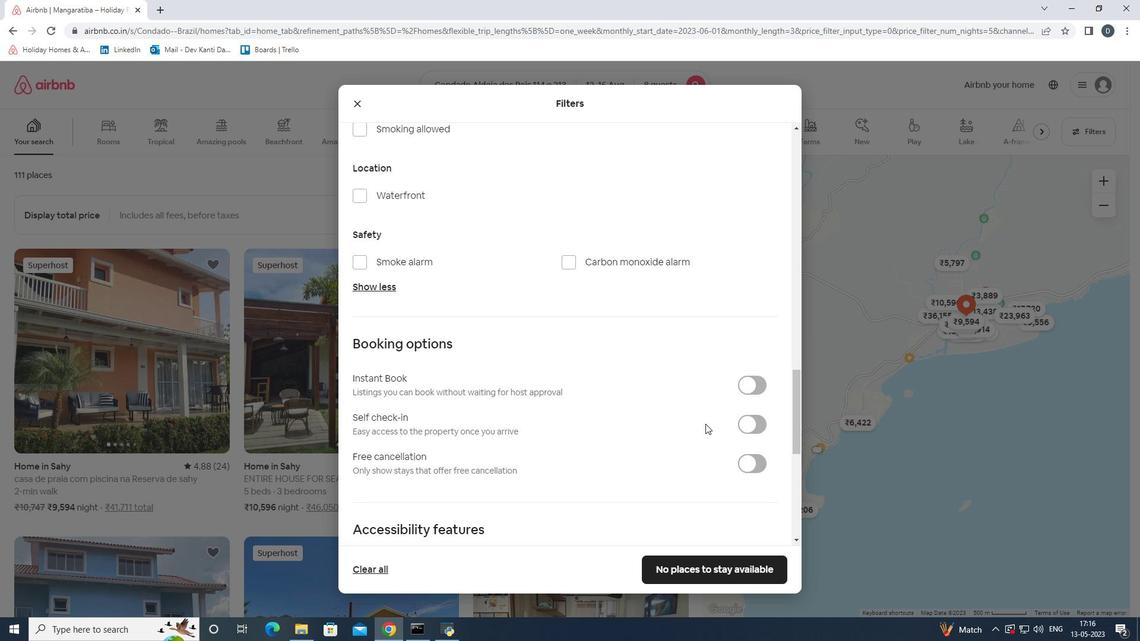 
Action: Mouse pressed left at (749, 421)
Screenshot: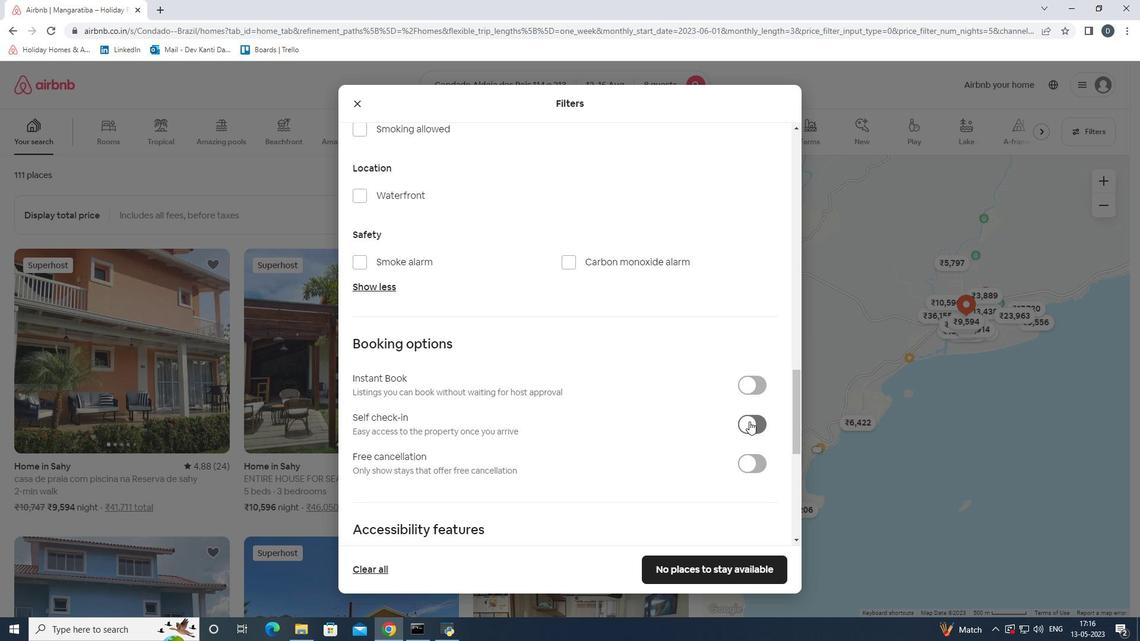 
Action: Mouse moved to (490, 409)
Screenshot: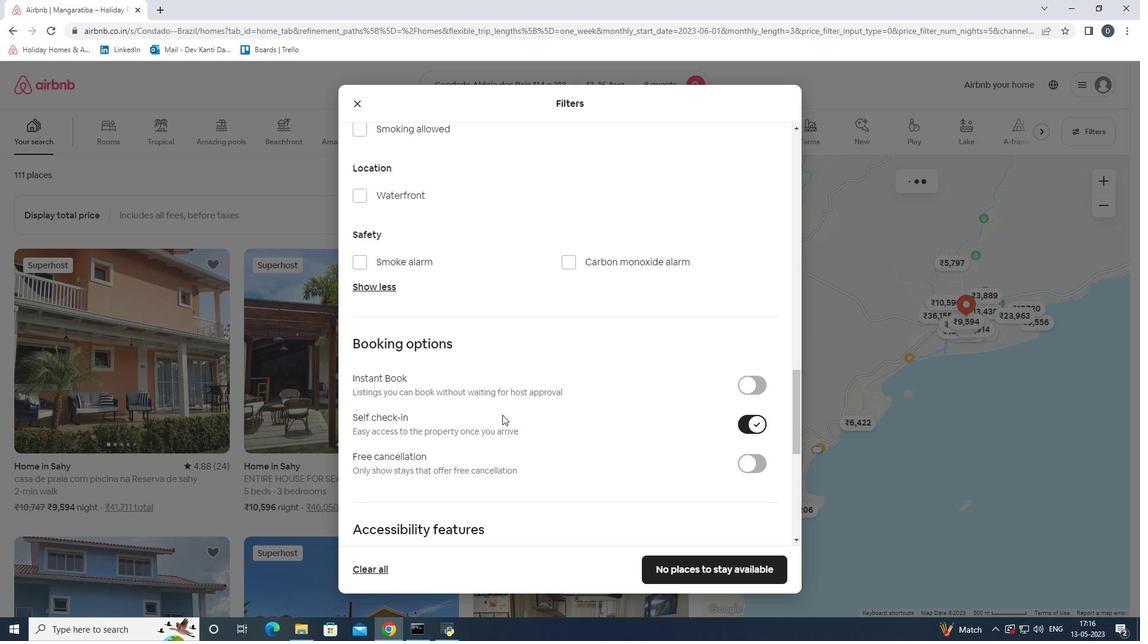 
Action: Mouse scrolled (490, 409) with delta (0, 0)
Screenshot: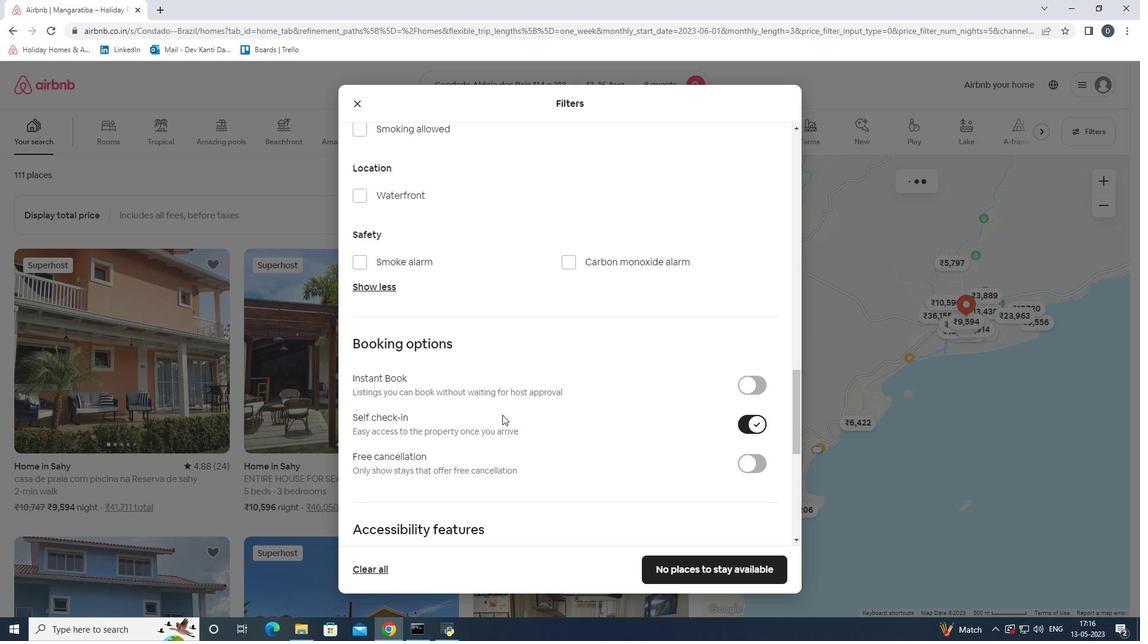 
Action: Mouse scrolled (490, 409) with delta (0, 0)
Screenshot: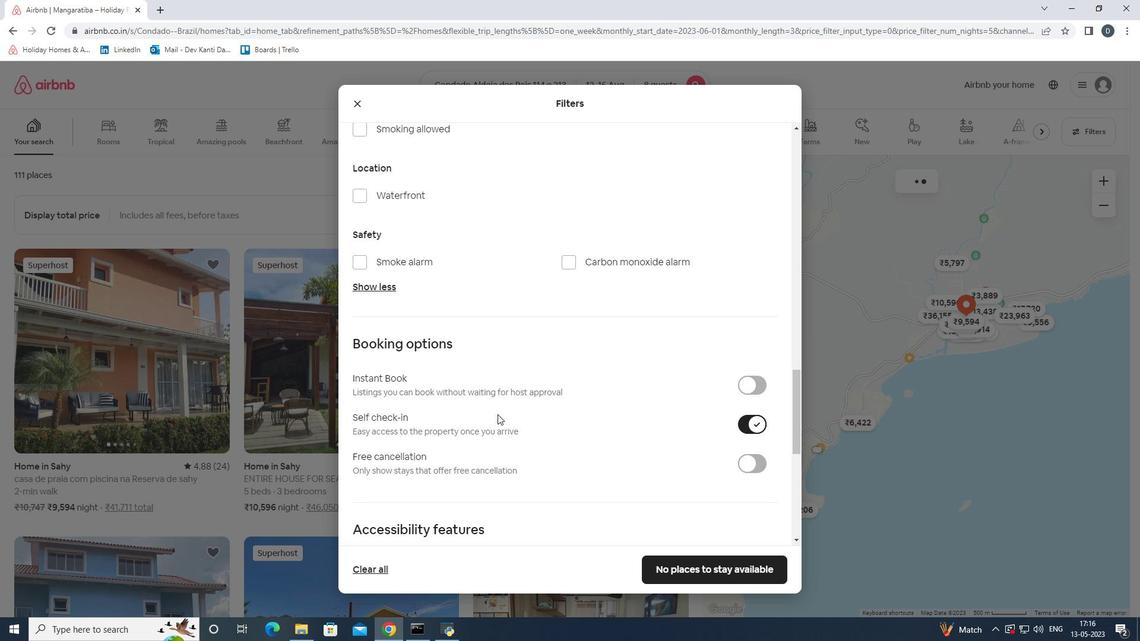 
Action: Mouse scrolled (490, 409) with delta (0, 0)
Screenshot: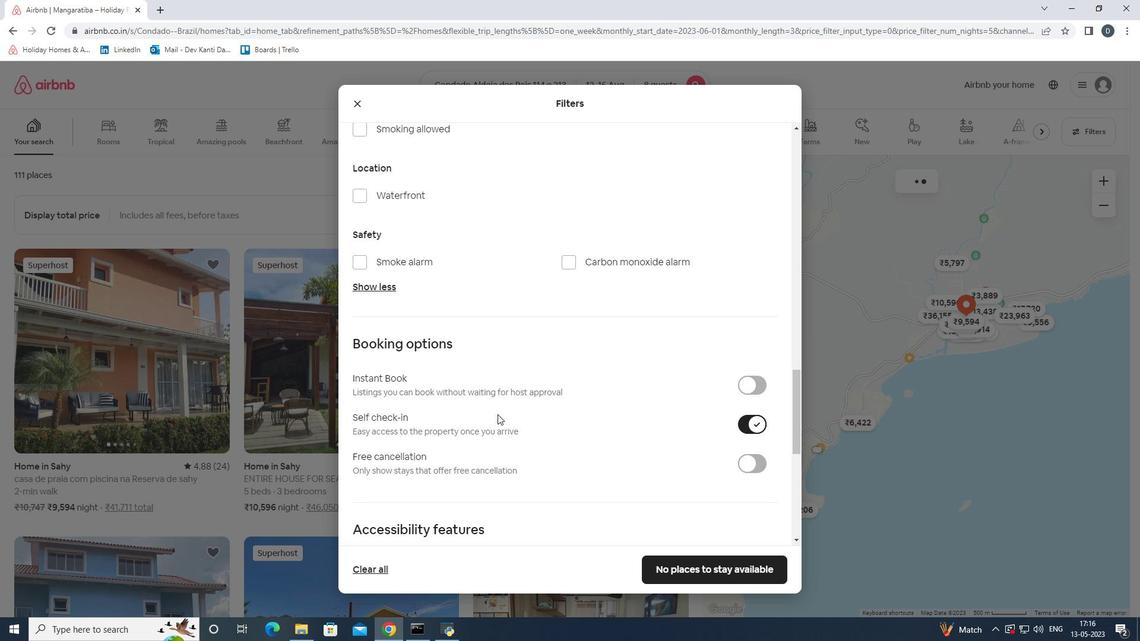 
Action: Mouse moved to (465, 399)
Screenshot: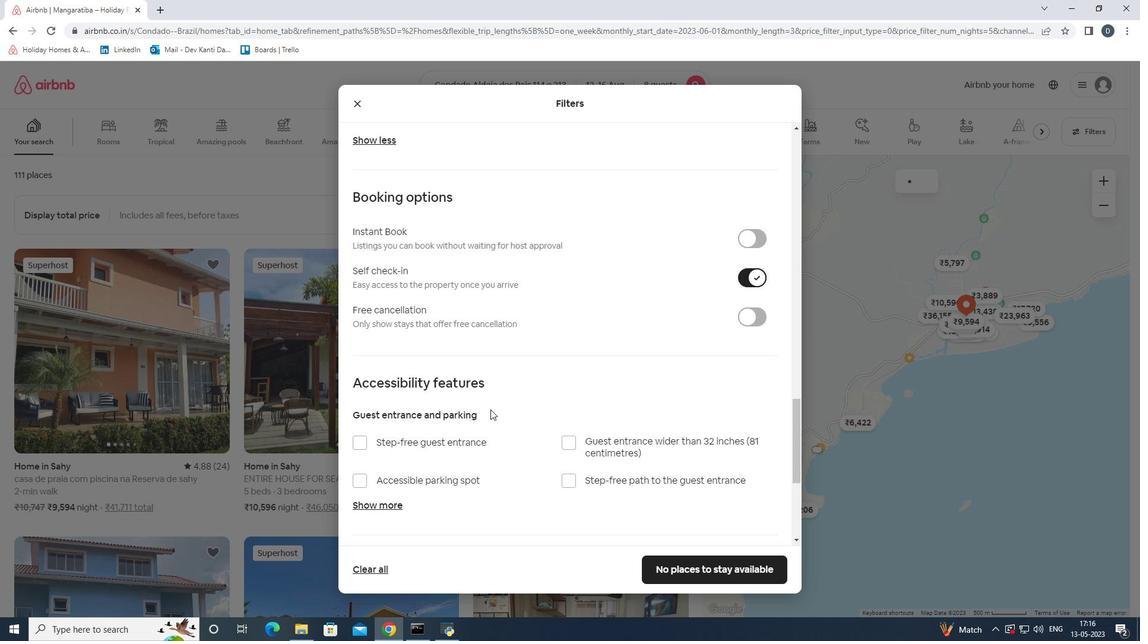 
Action: Mouse scrolled (465, 399) with delta (0, 0)
Screenshot: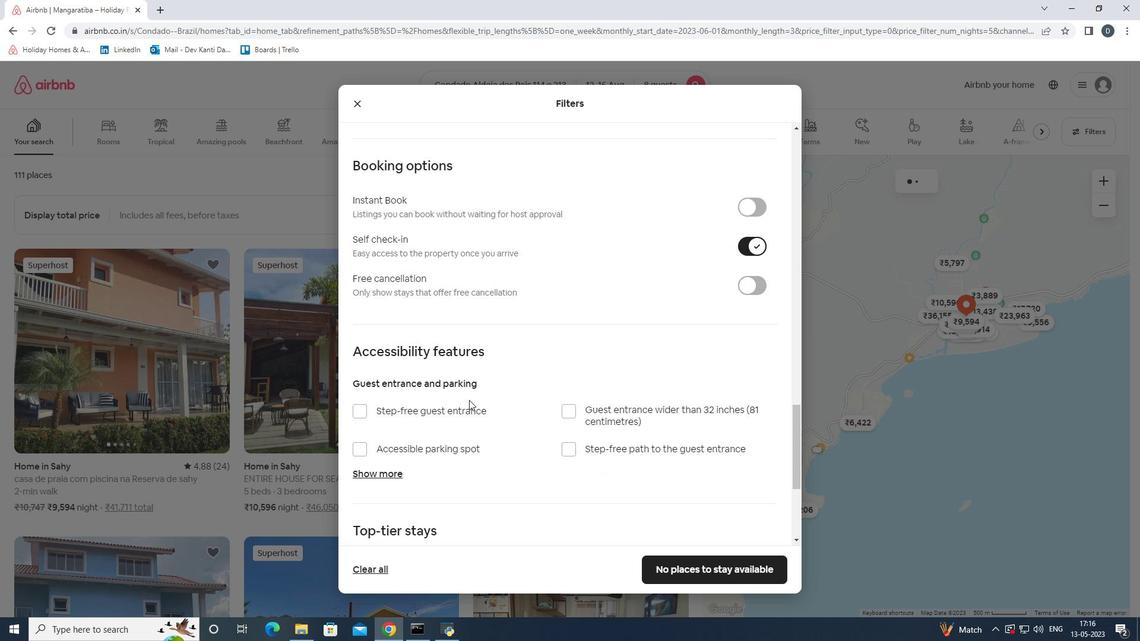
Action: Mouse scrolled (465, 399) with delta (0, 0)
Screenshot: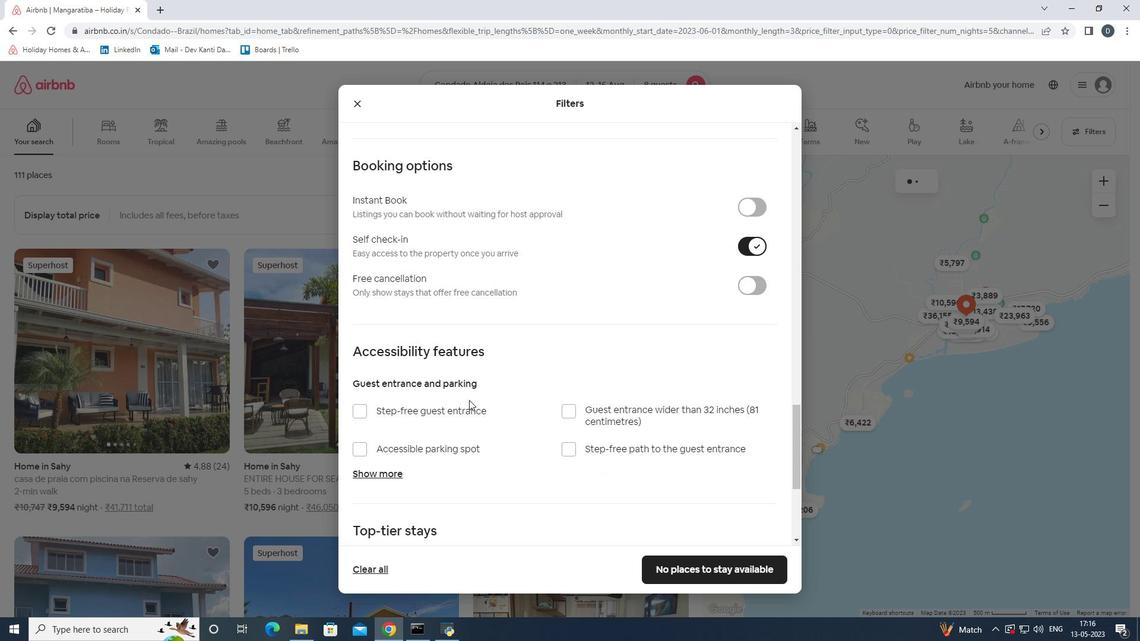 
Action: Mouse moved to (433, 454)
Screenshot: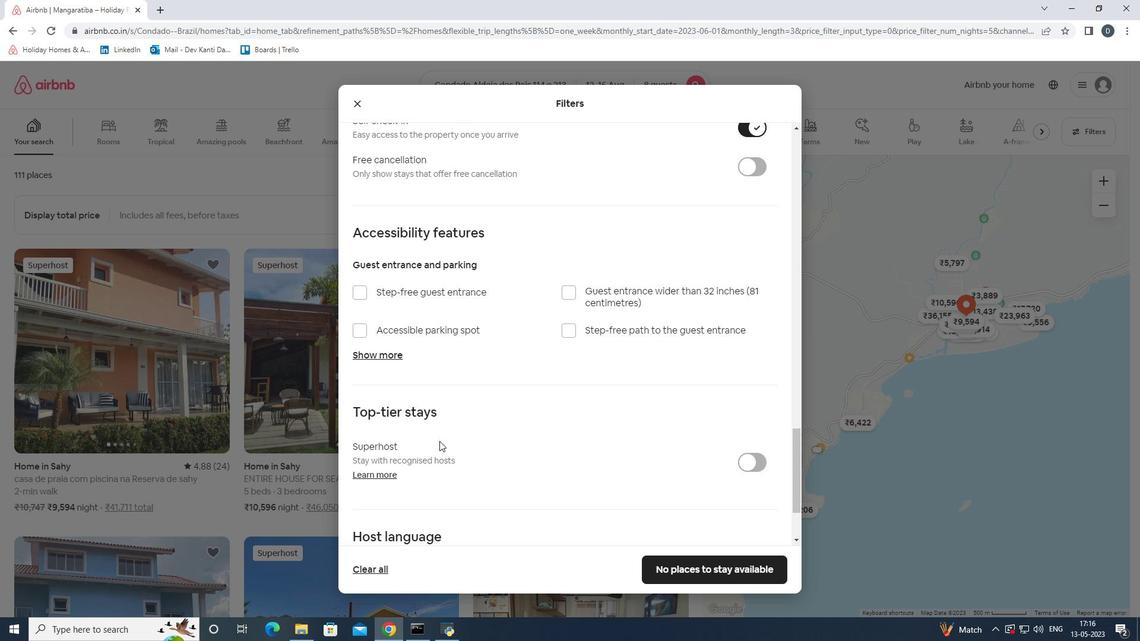 
Action: Mouse scrolled (433, 454) with delta (0, 0)
Screenshot: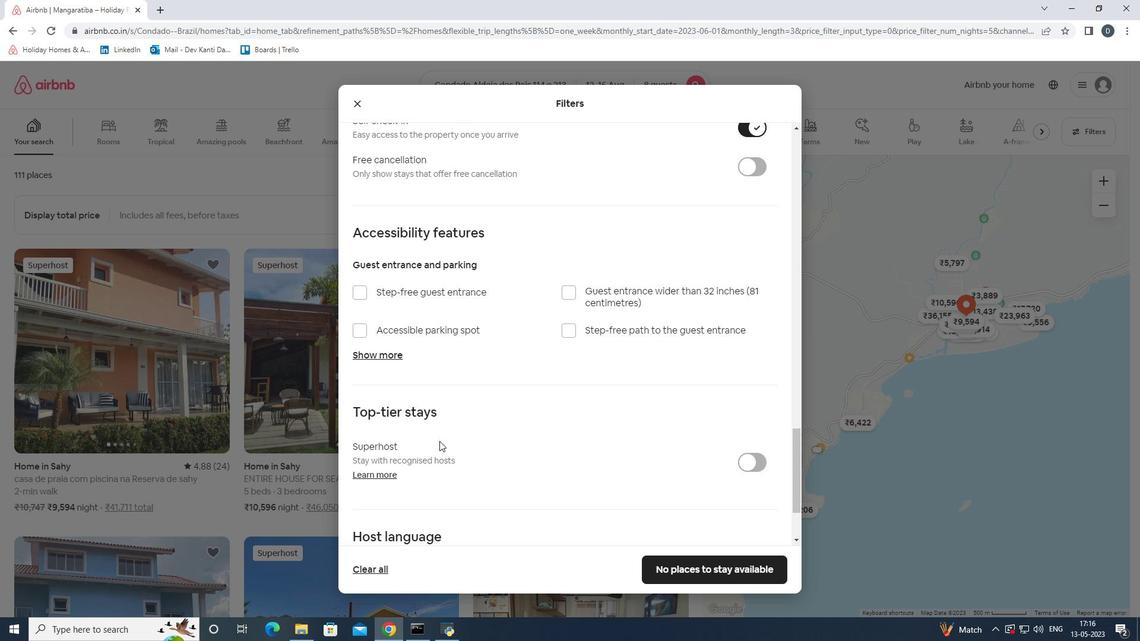 
Action: Mouse moved to (433, 456)
Screenshot: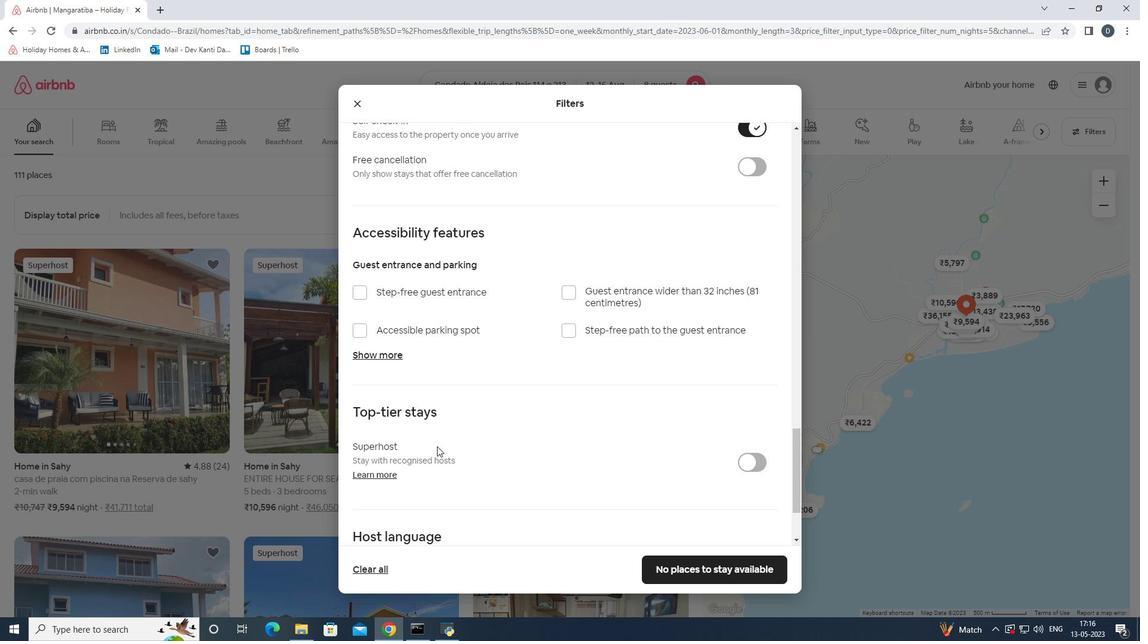 
Action: Mouse scrolled (433, 455) with delta (0, 0)
Screenshot: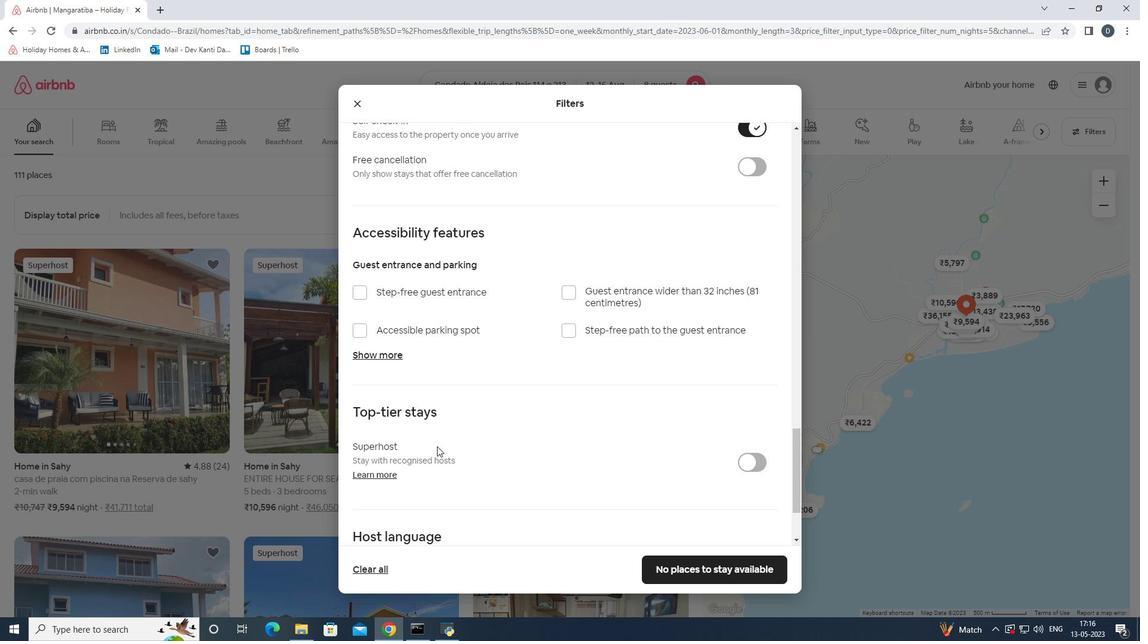 
Action: Mouse moved to (358, 456)
Screenshot: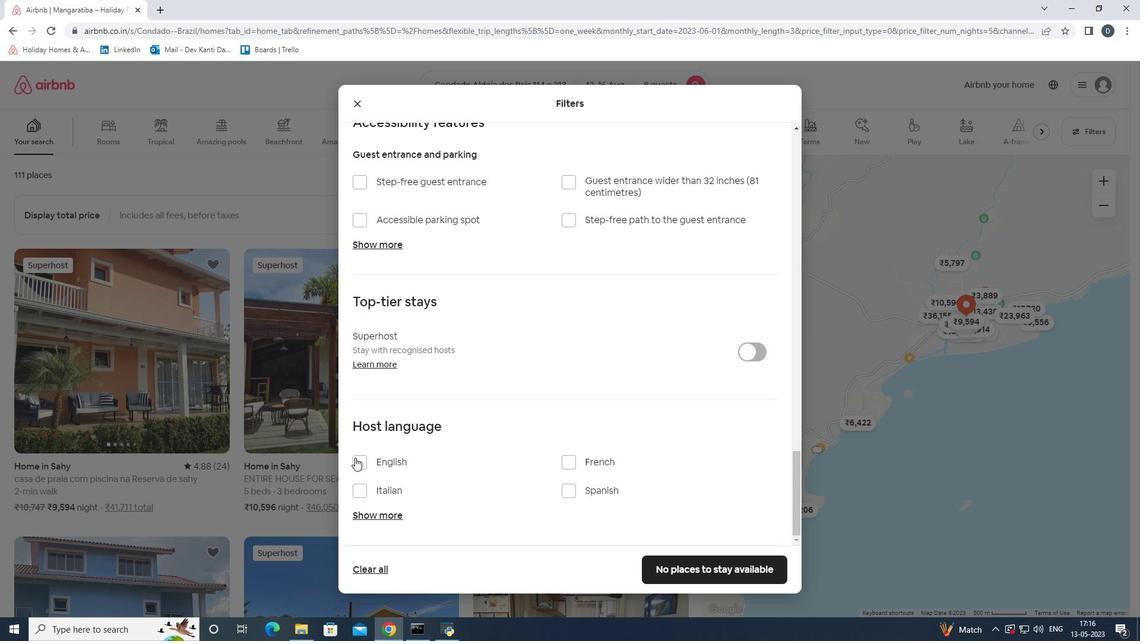
Action: Mouse pressed left at (358, 456)
Screenshot: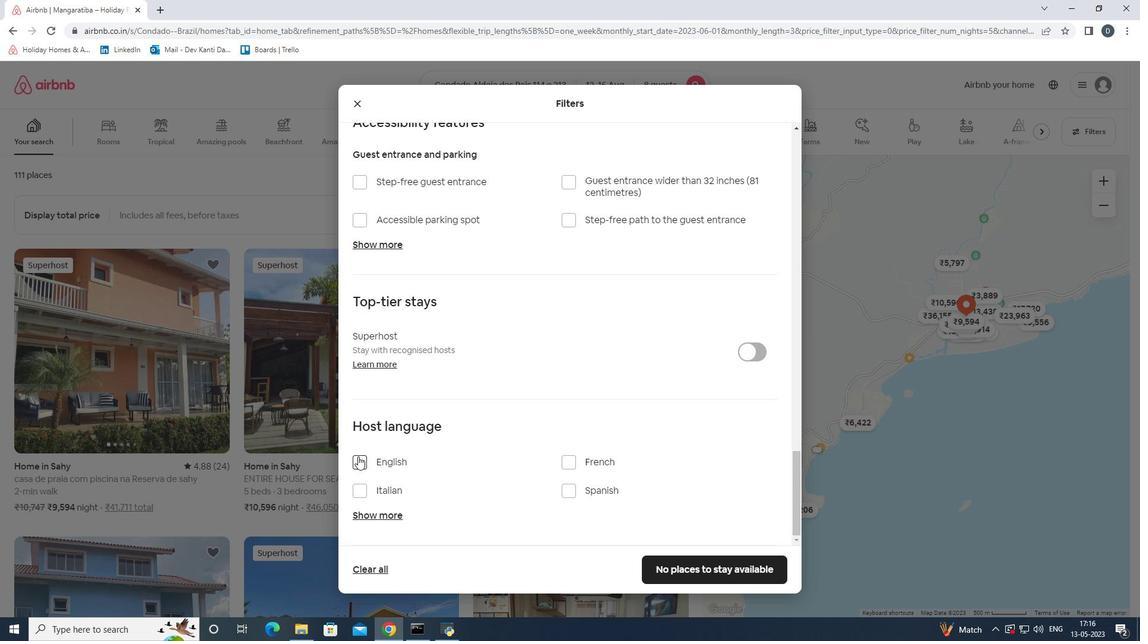 
Action: Mouse moved to (658, 566)
Screenshot: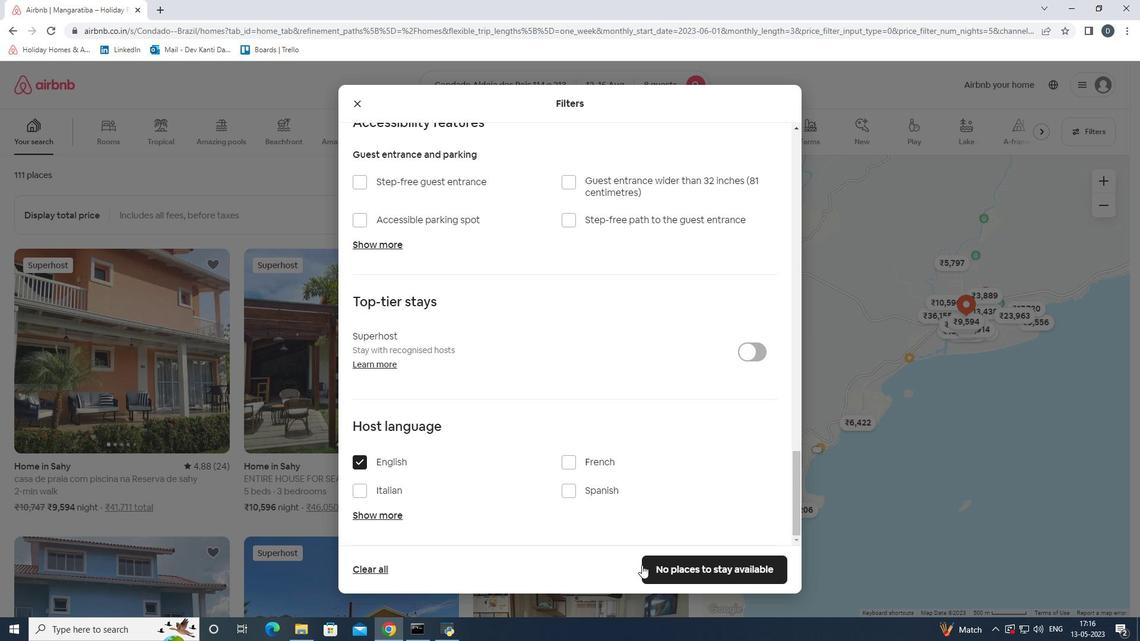 
Action: Mouse pressed left at (658, 566)
Screenshot: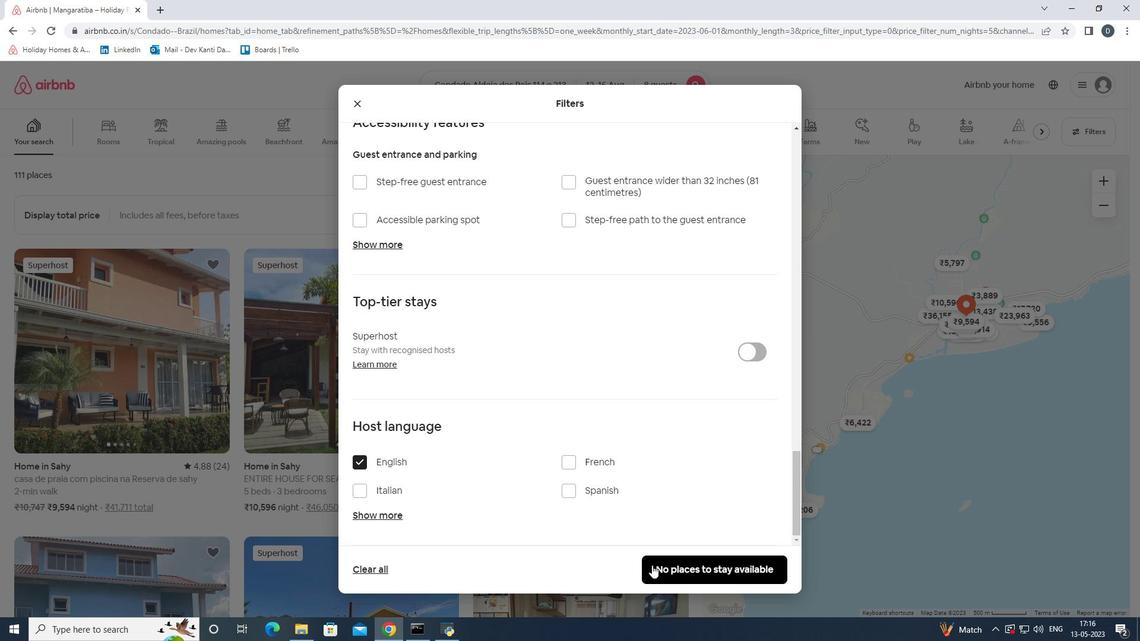 
Action: Mouse moved to (577, 544)
Screenshot: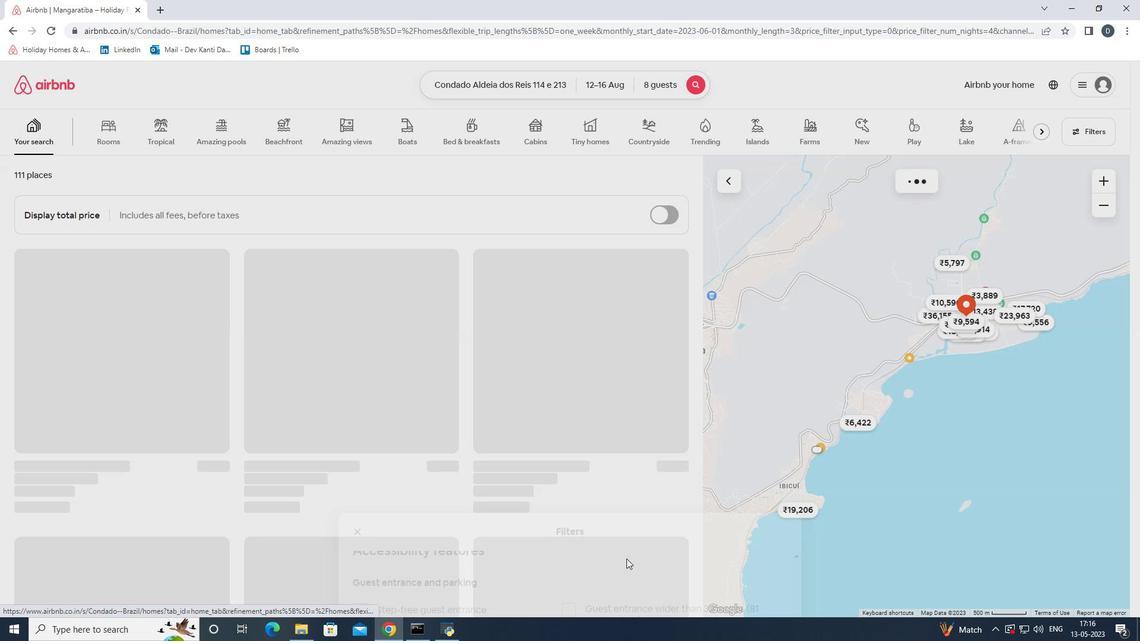 
